 Task: Find connections with filter location Bad Vilbel with filter topic #Affiliationwith filter profile language Potuguese with filter current company Guidepoint with filter school Indian Institute of Management Bangalore with filter industry Sports Teams and Clubs with filter service category HR Consulting with filter keywords title Hotel Front Door Greeter
Action: Mouse moved to (617, 77)
Screenshot: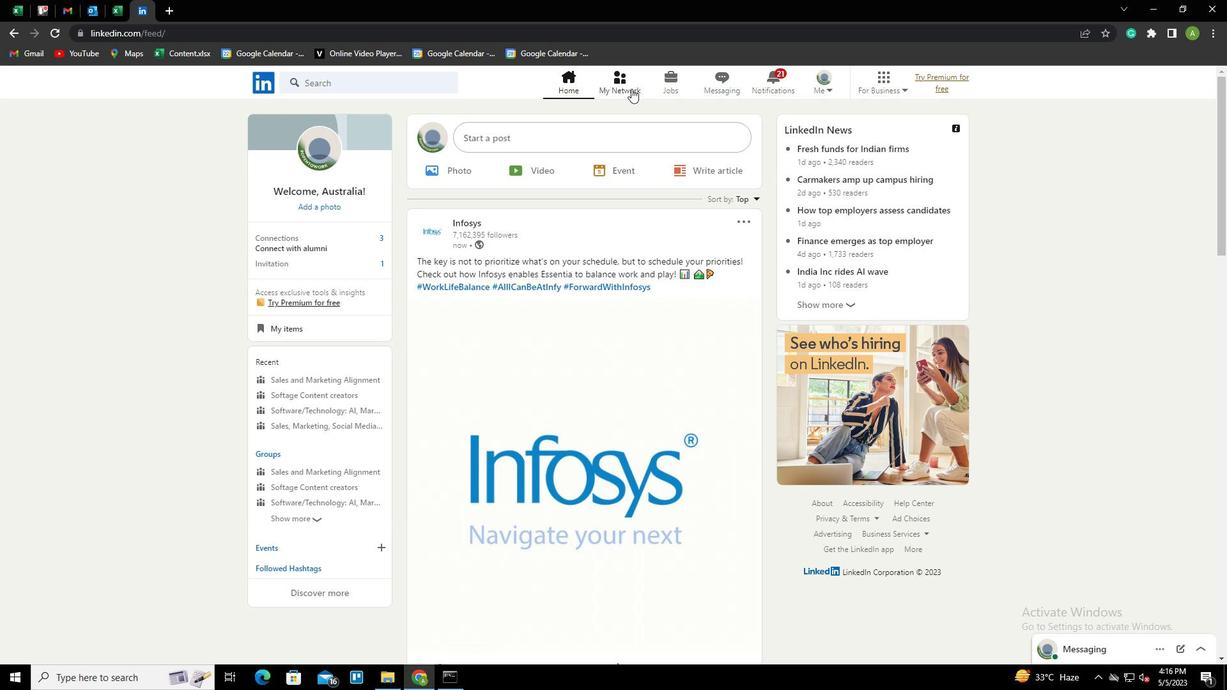
Action: Mouse pressed left at (617, 77)
Screenshot: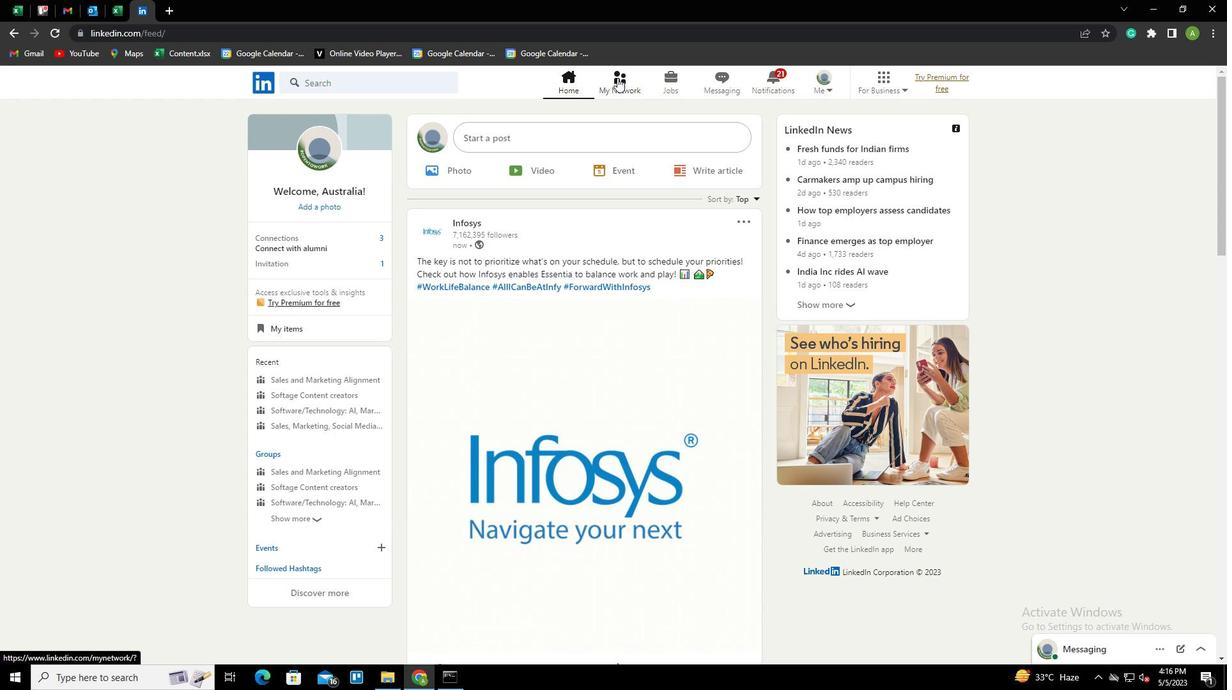 
Action: Mouse moved to (315, 153)
Screenshot: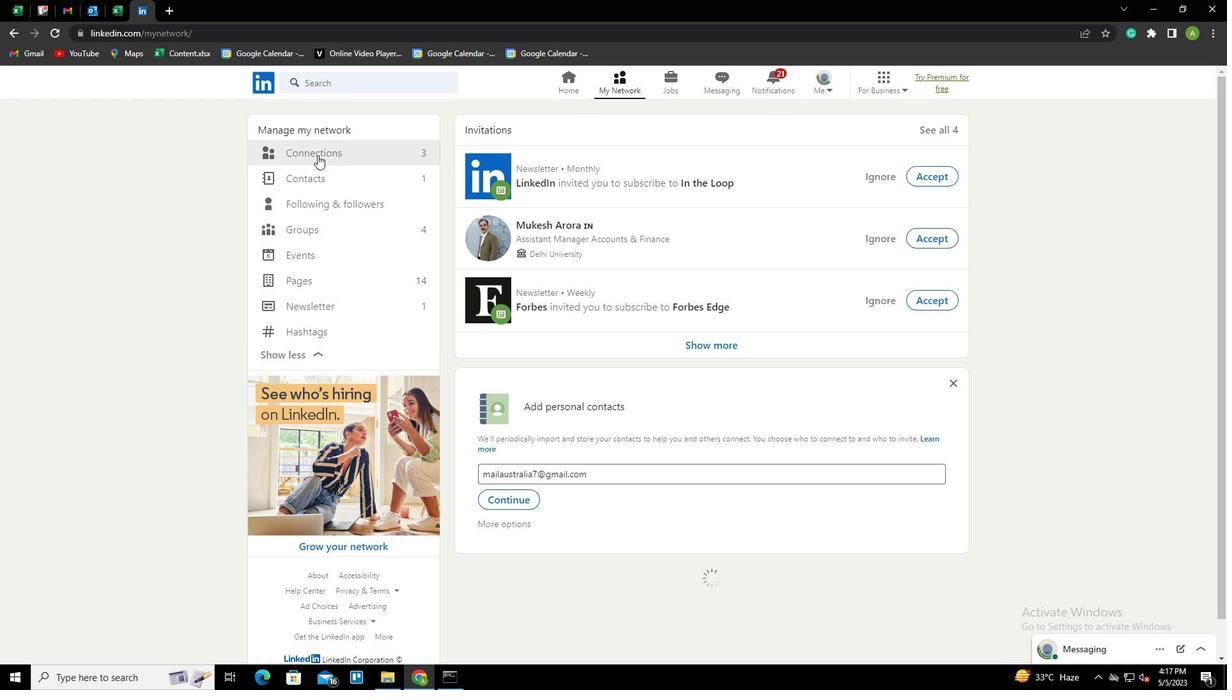 
Action: Mouse pressed left at (315, 153)
Screenshot: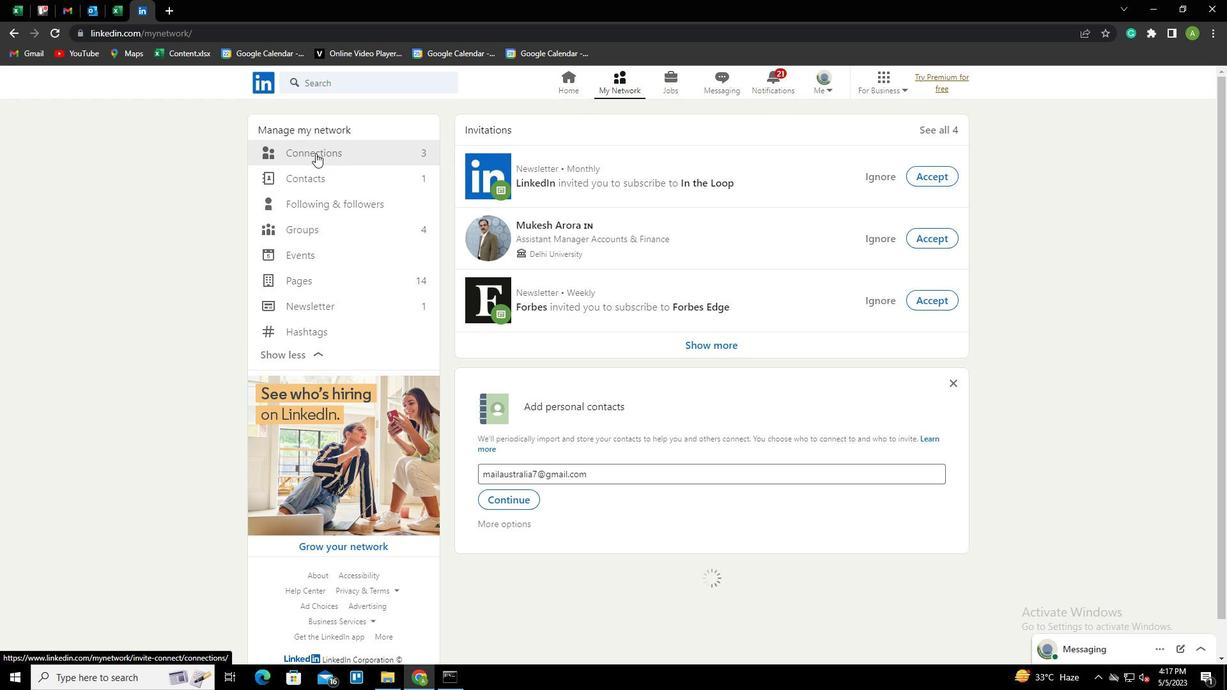 
Action: Mouse moved to (691, 154)
Screenshot: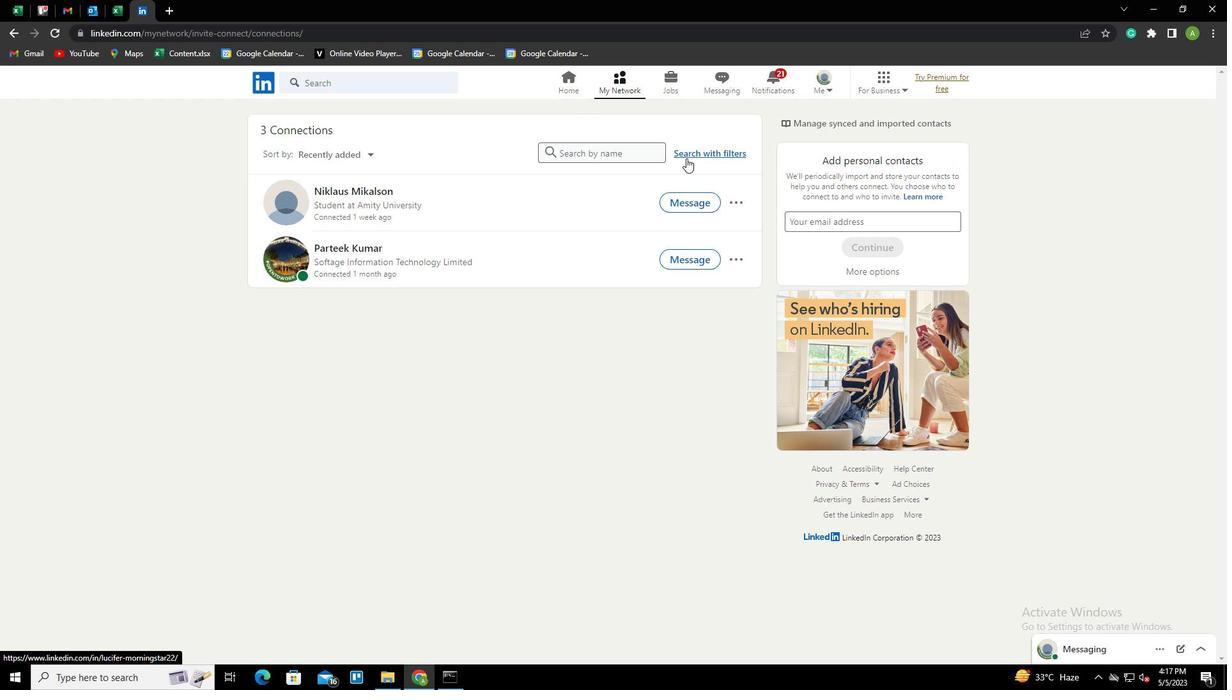 
Action: Mouse pressed left at (691, 154)
Screenshot: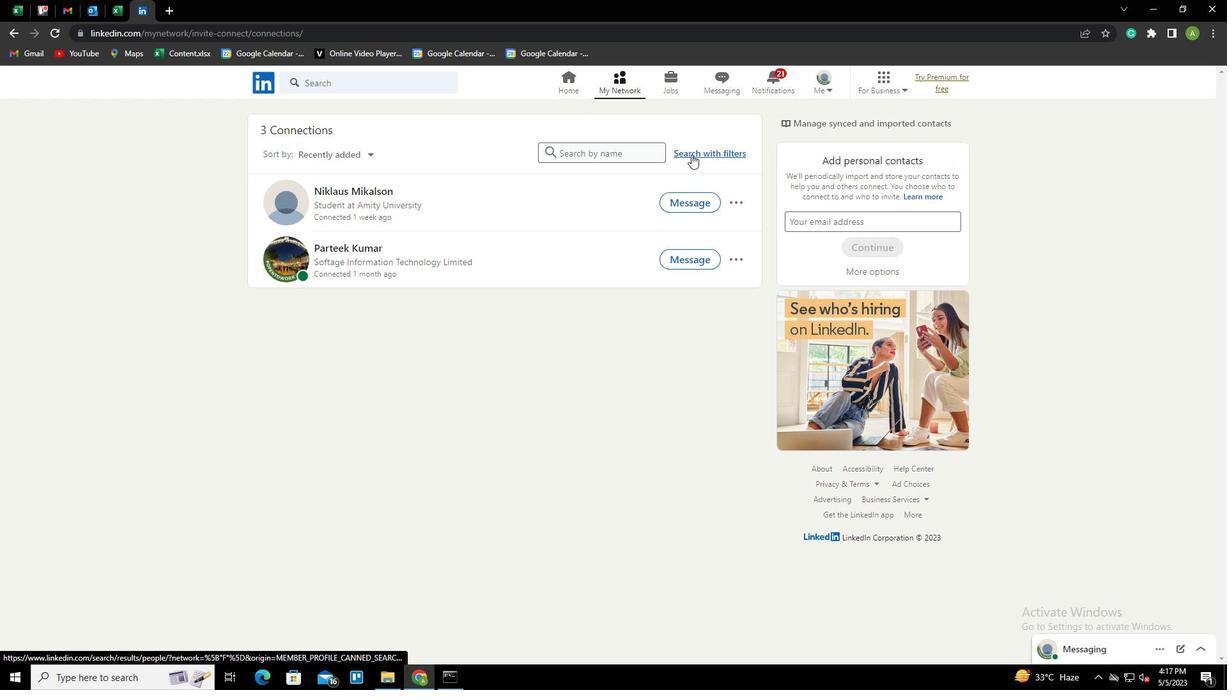 
Action: Mouse moved to (653, 116)
Screenshot: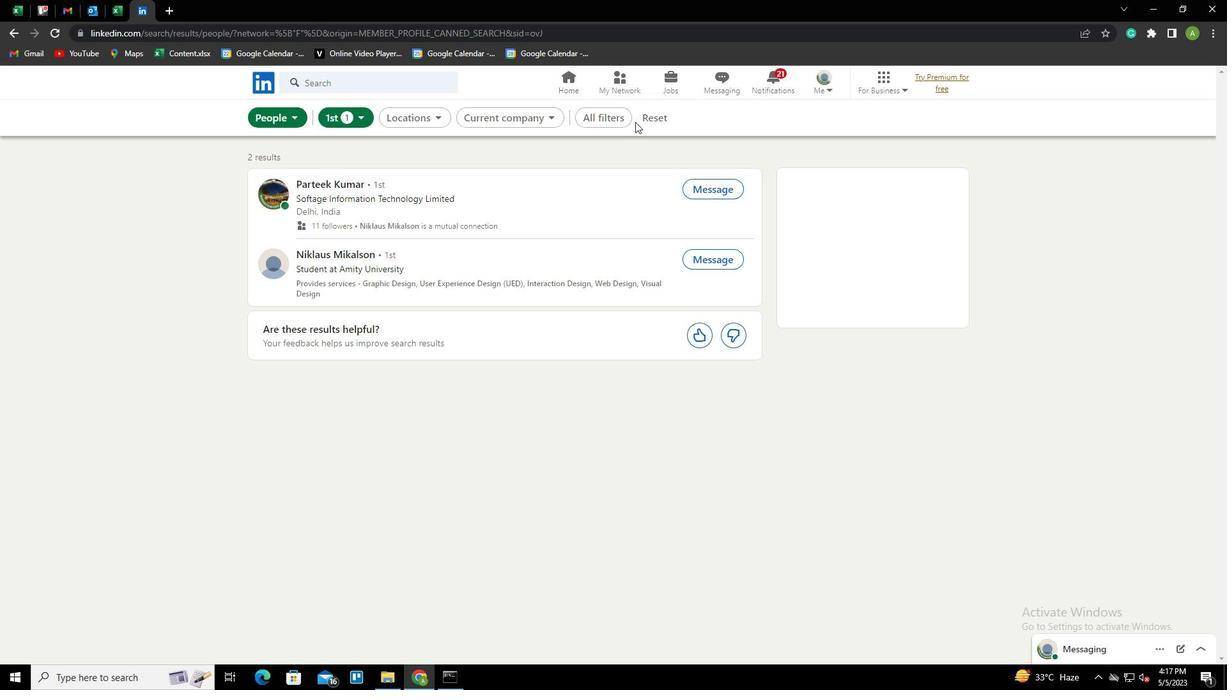 
Action: Mouse pressed left at (653, 116)
Screenshot: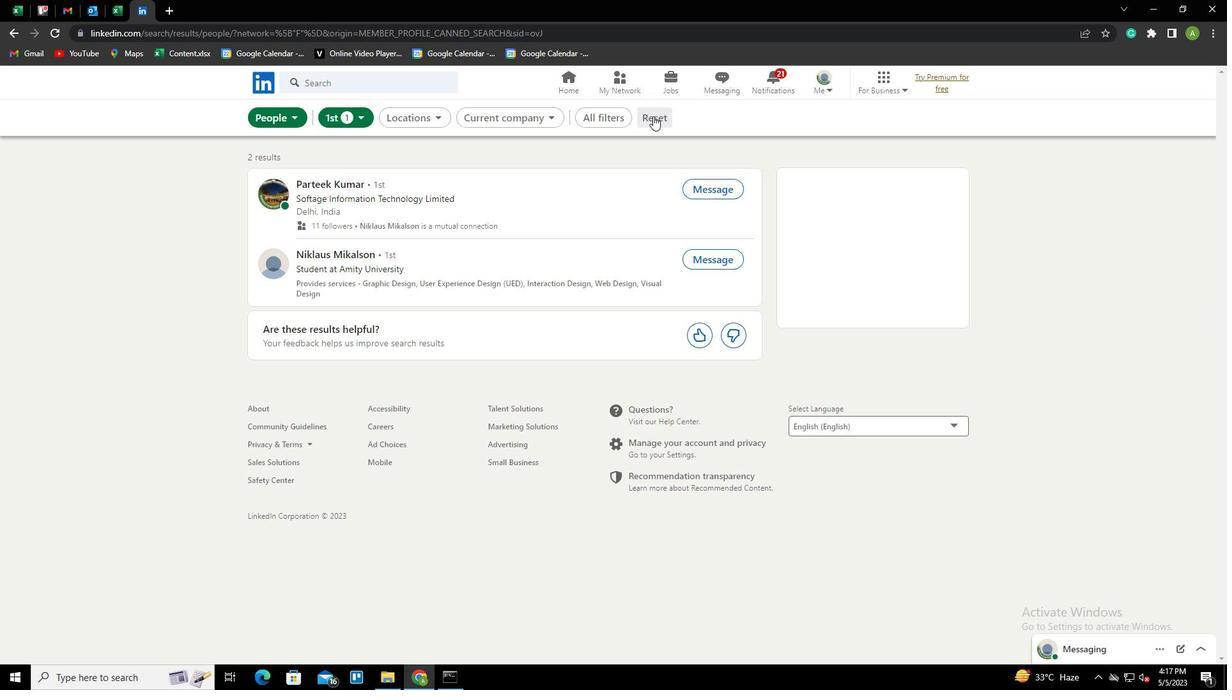 
Action: Mouse moved to (636, 118)
Screenshot: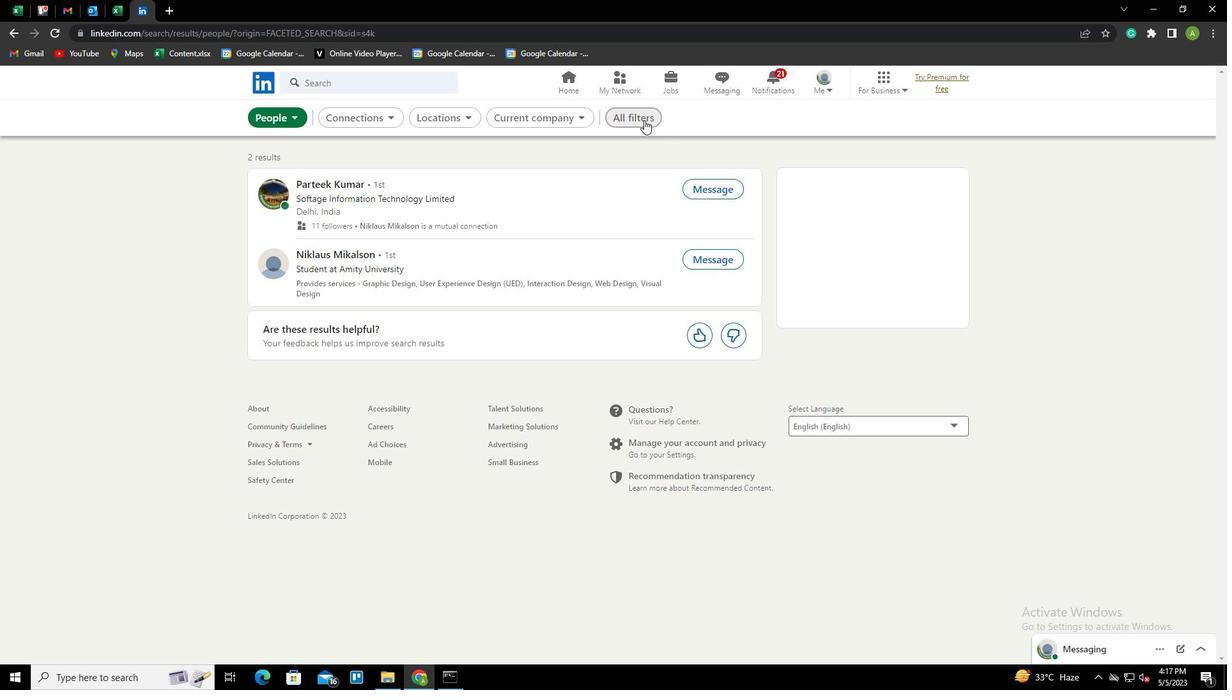 
Action: Mouse pressed left at (636, 118)
Screenshot: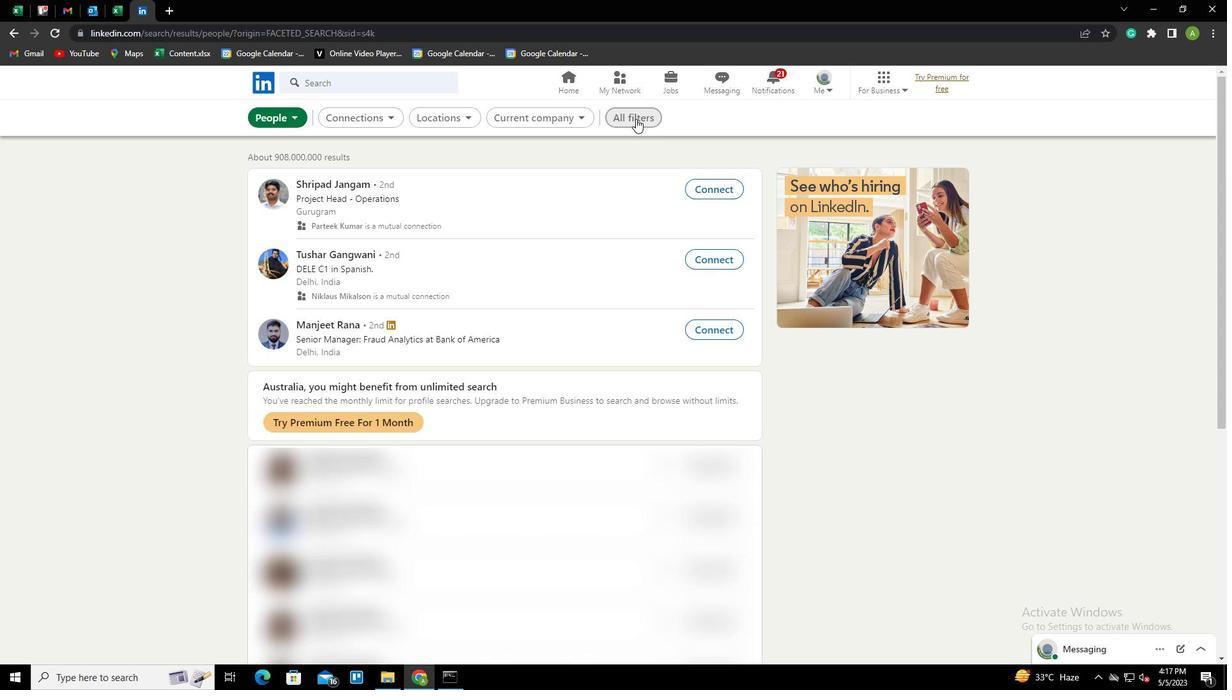 
Action: Mouse moved to (994, 377)
Screenshot: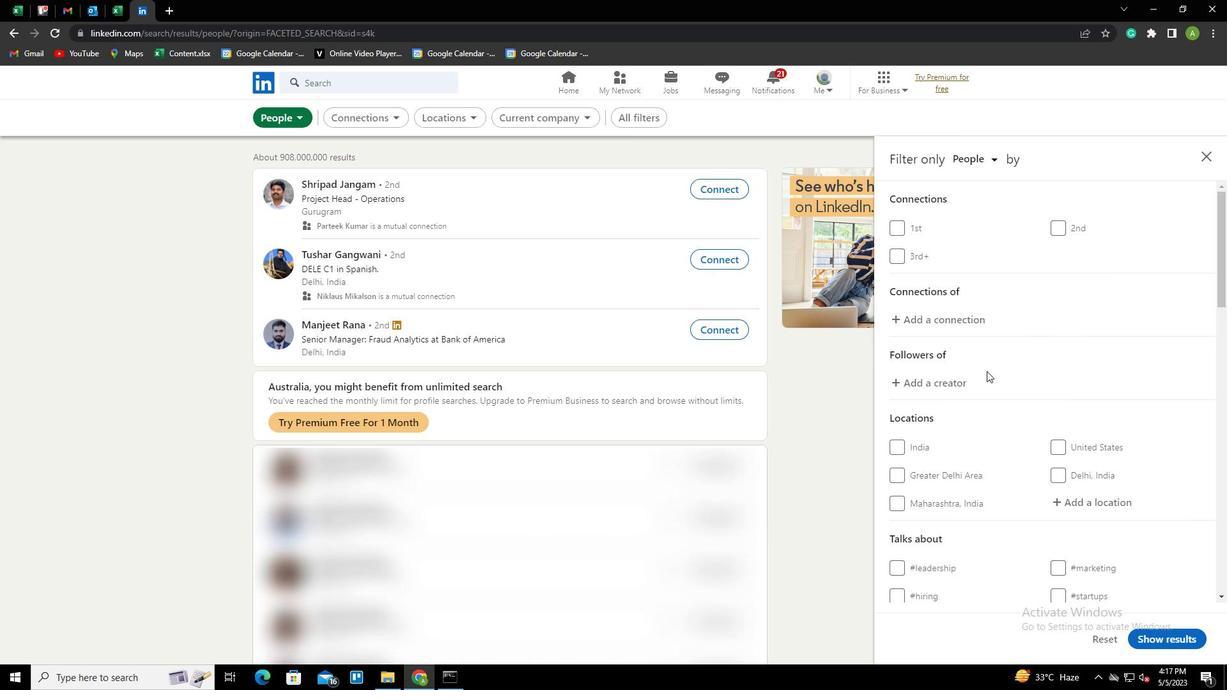 
Action: Mouse scrolled (994, 376) with delta (0, 0)
Screenshot: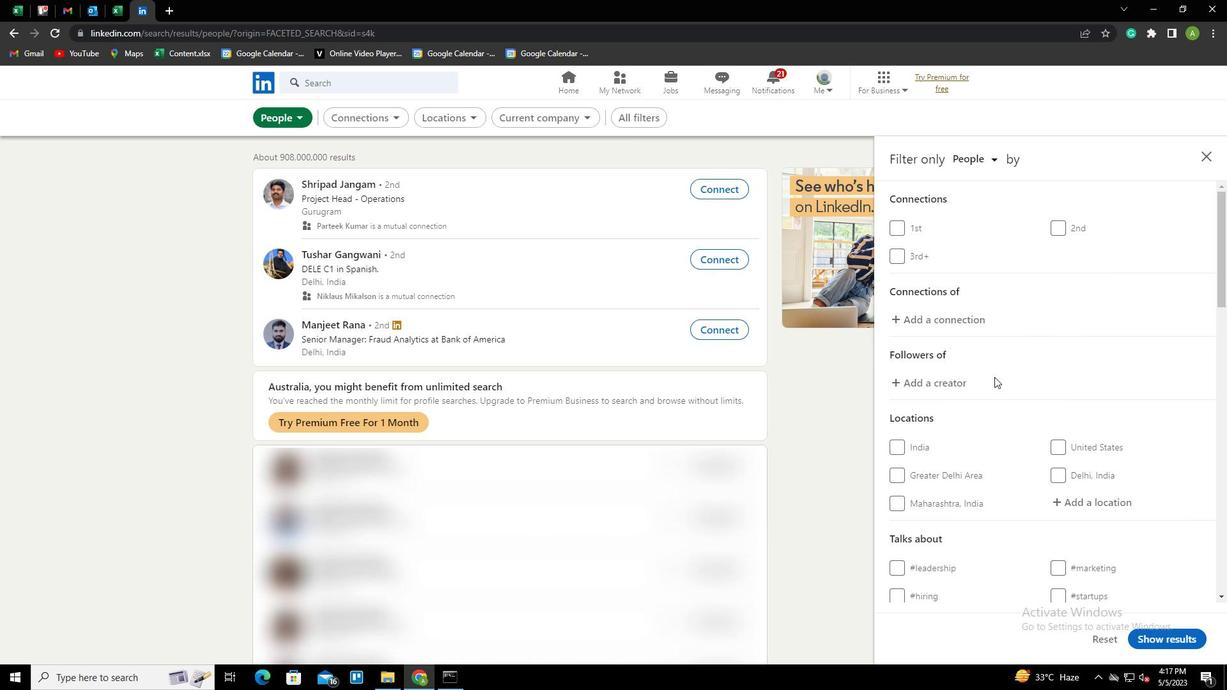 
Action: Mouse scrolled (994, 376) with delta (0, 0)
Screenshot: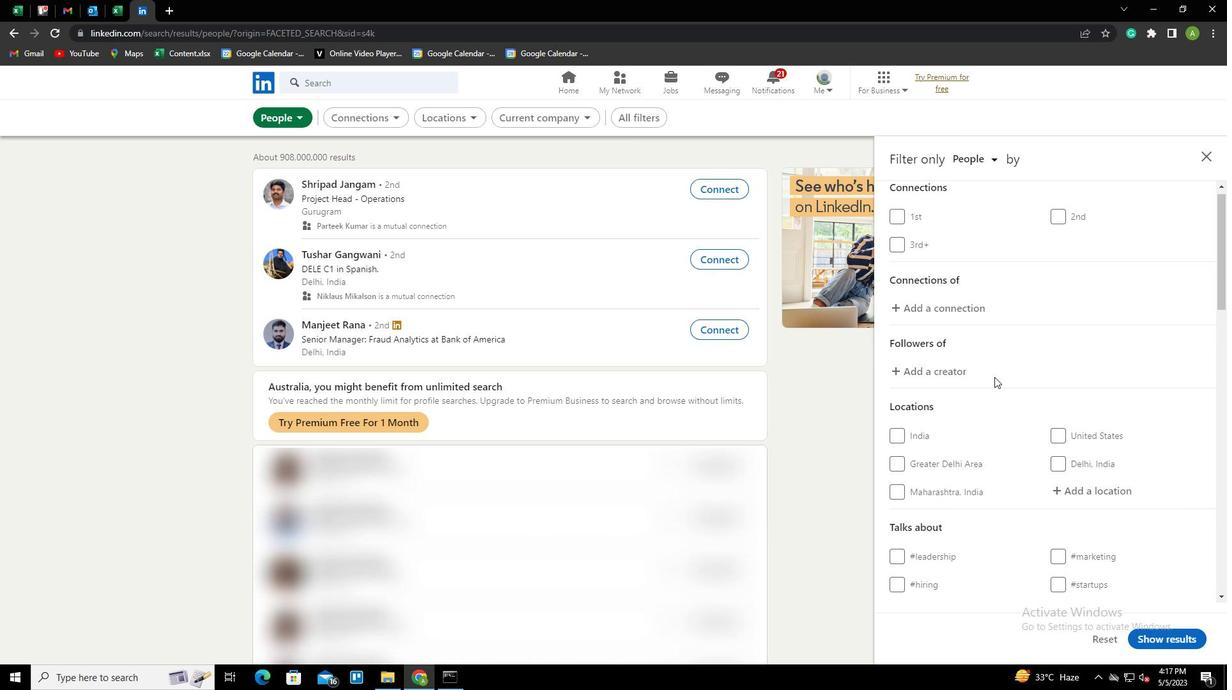 
Action: Mouse moved to (1072, 373)
Screenshot: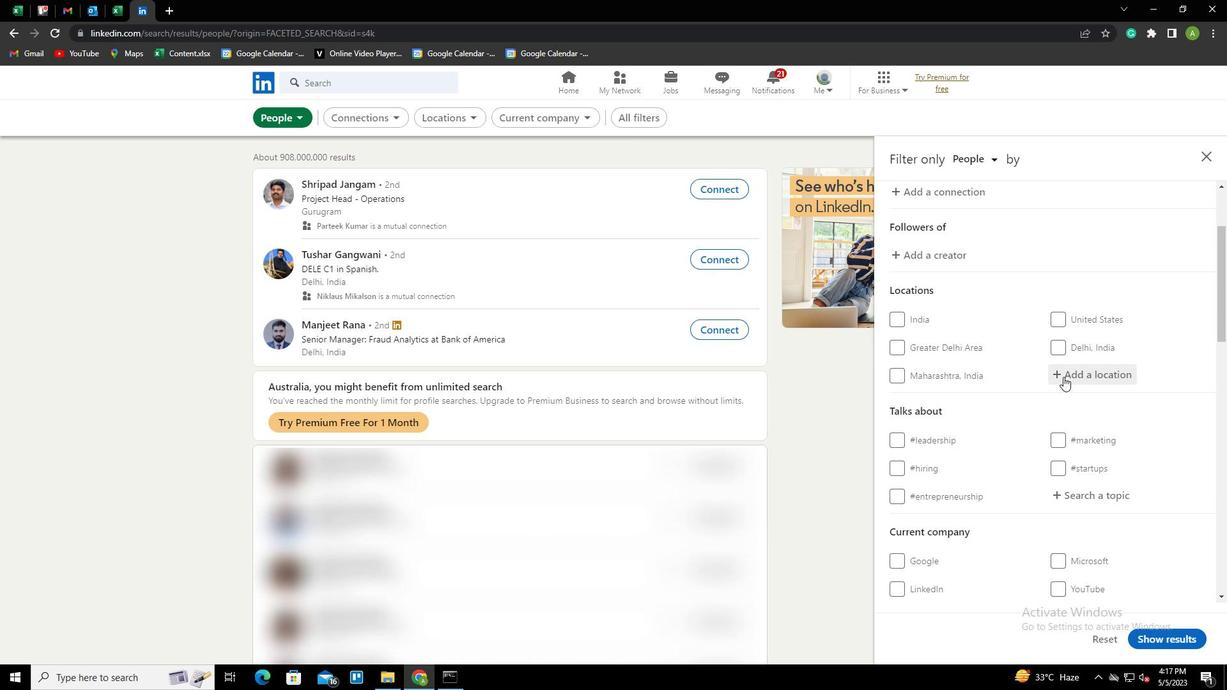
Action: Mouse pressed left at (1072, 373)
Screenshot: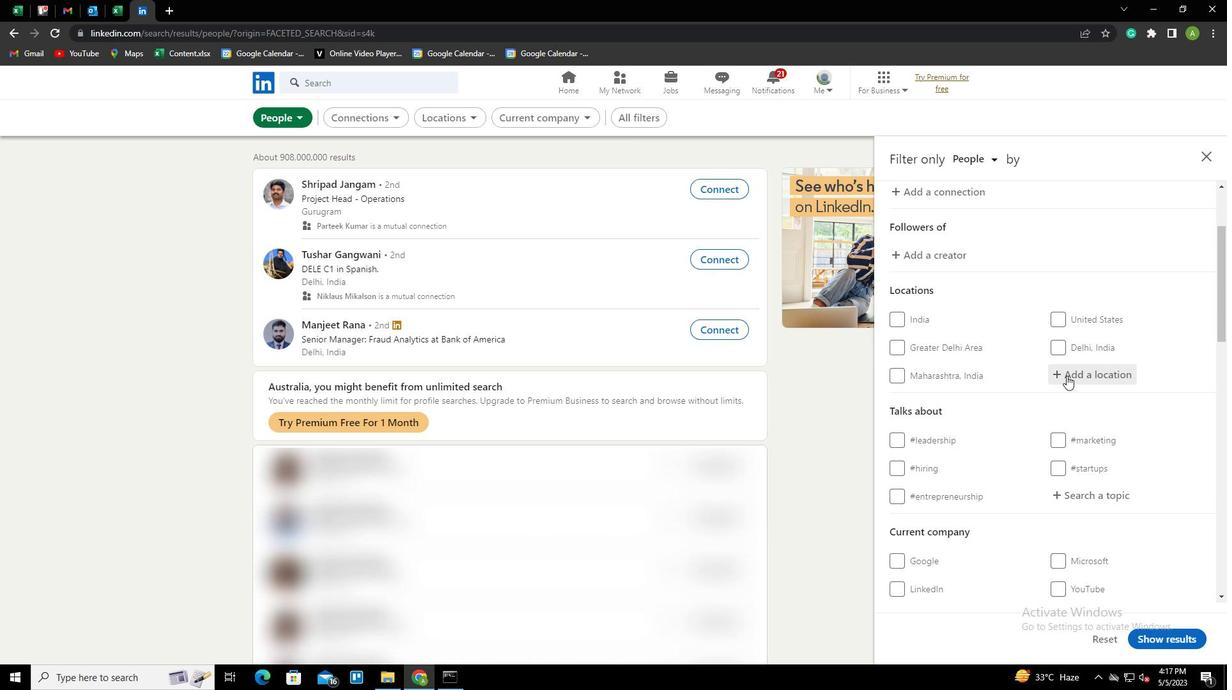 
Action: Key pressed <Key.shift>BAD<Key.space><Key.shift>VILBEL<Key.down><Key.enter>
Screenshot: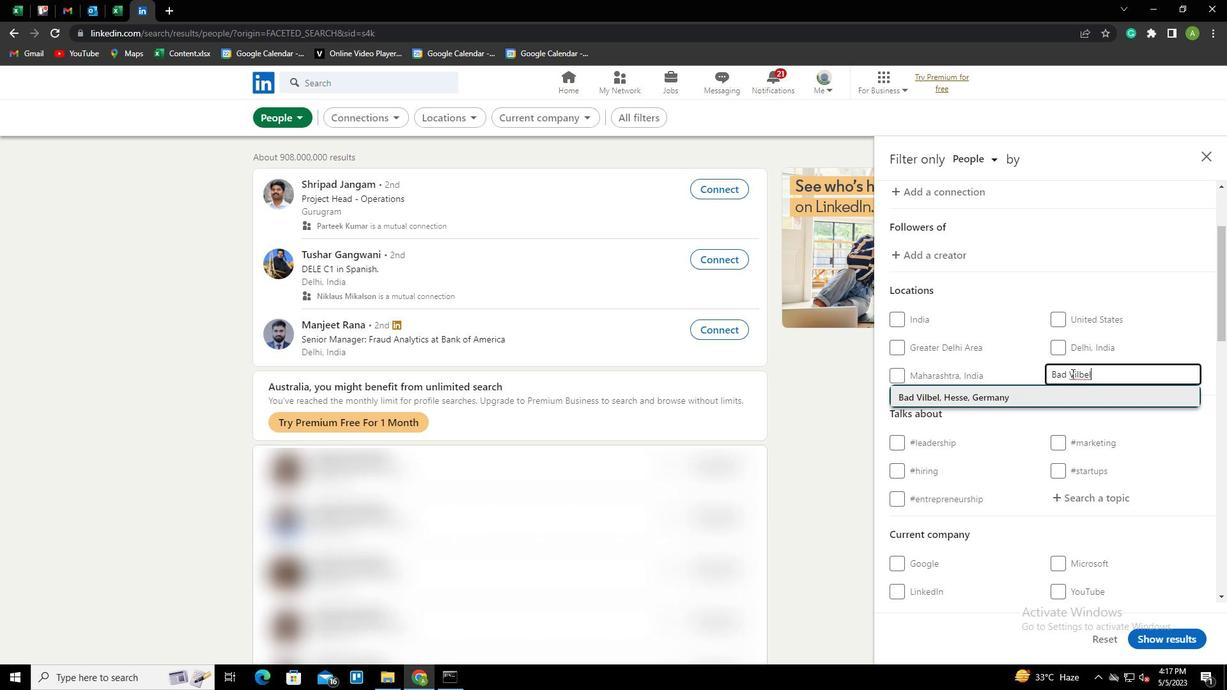 
Action: Mouse scrolled (1072, 373) with delta (0, 0)
Screenshot: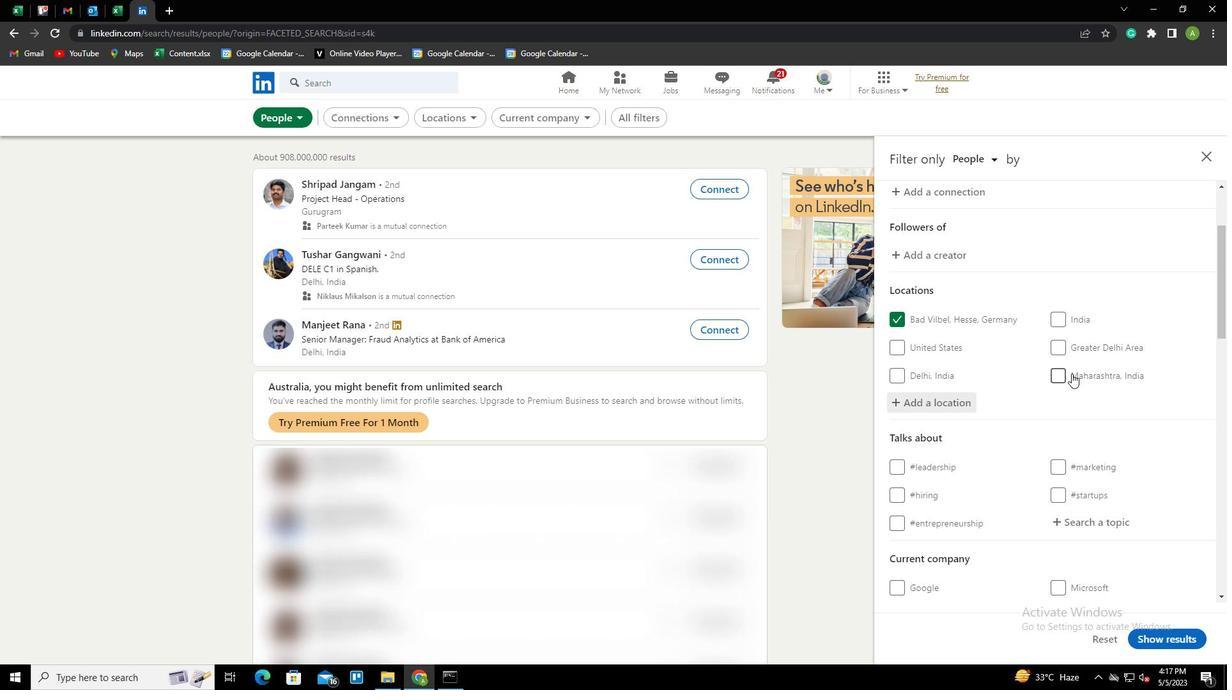 
Action: Mouse scrolled (1072, 373) with delta (0, 0)
Screenshot: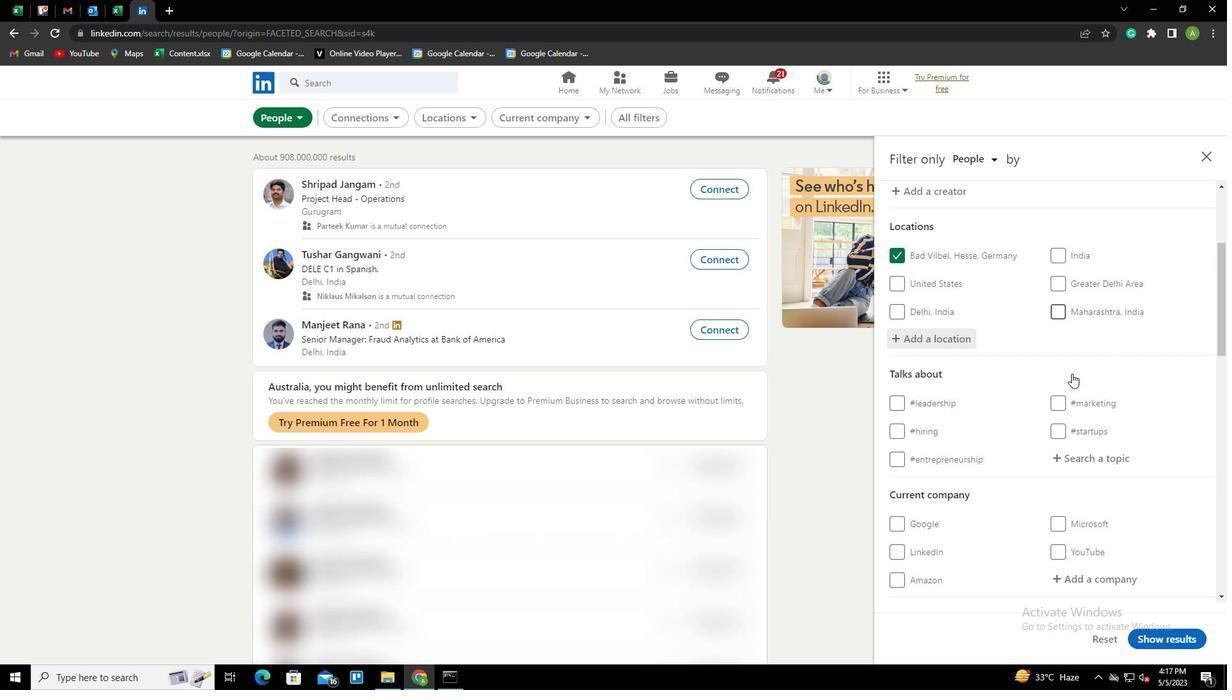 
Action: Mouse moved to (1070, 398)
Screenshot: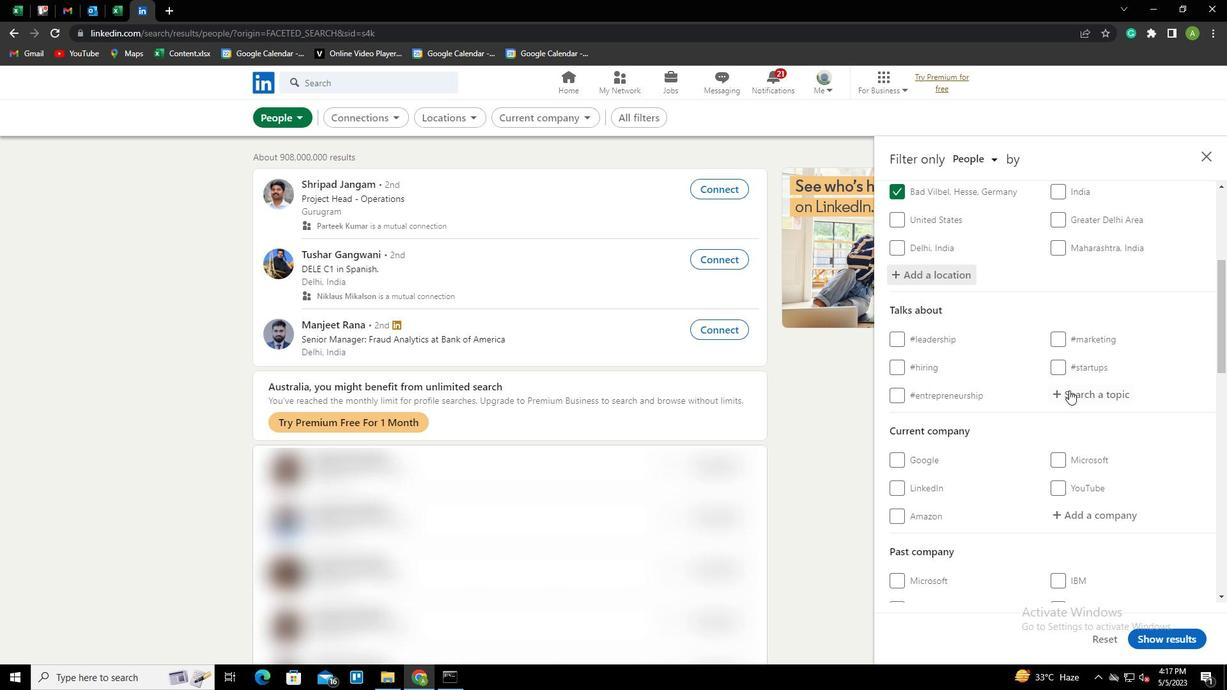 
Action: Mouse pressed left at (1070, 398)
Screenshot: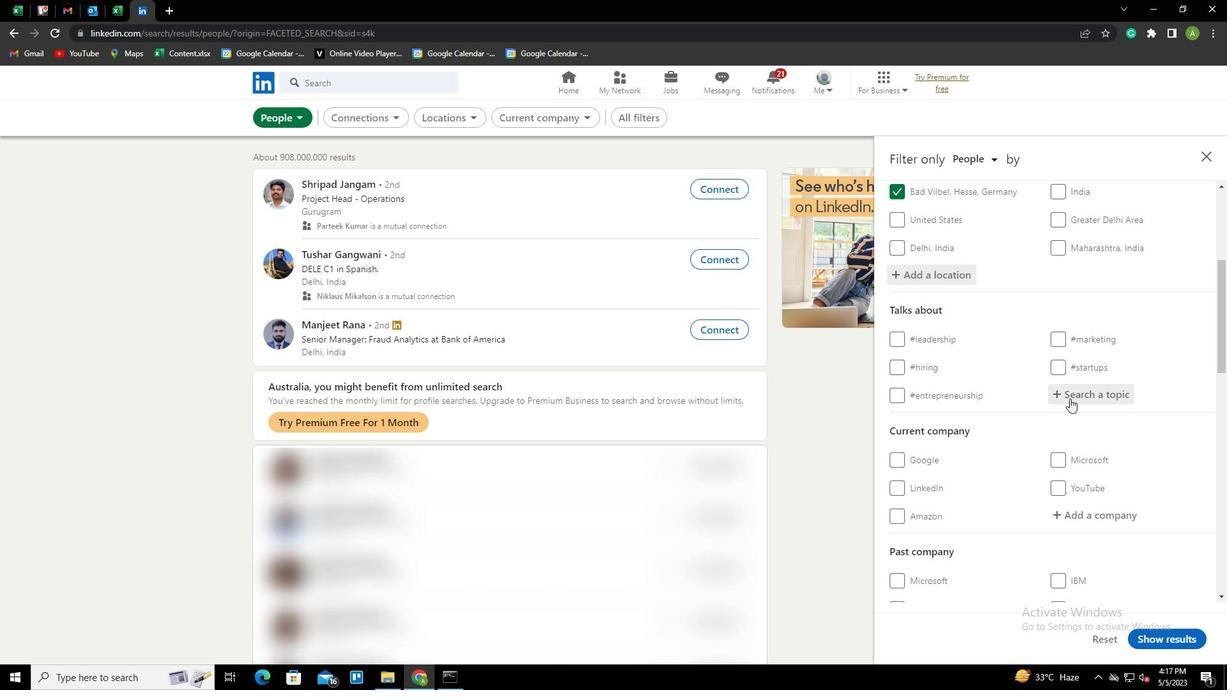 
Action: Key pressed AFFILATION
Screenshot: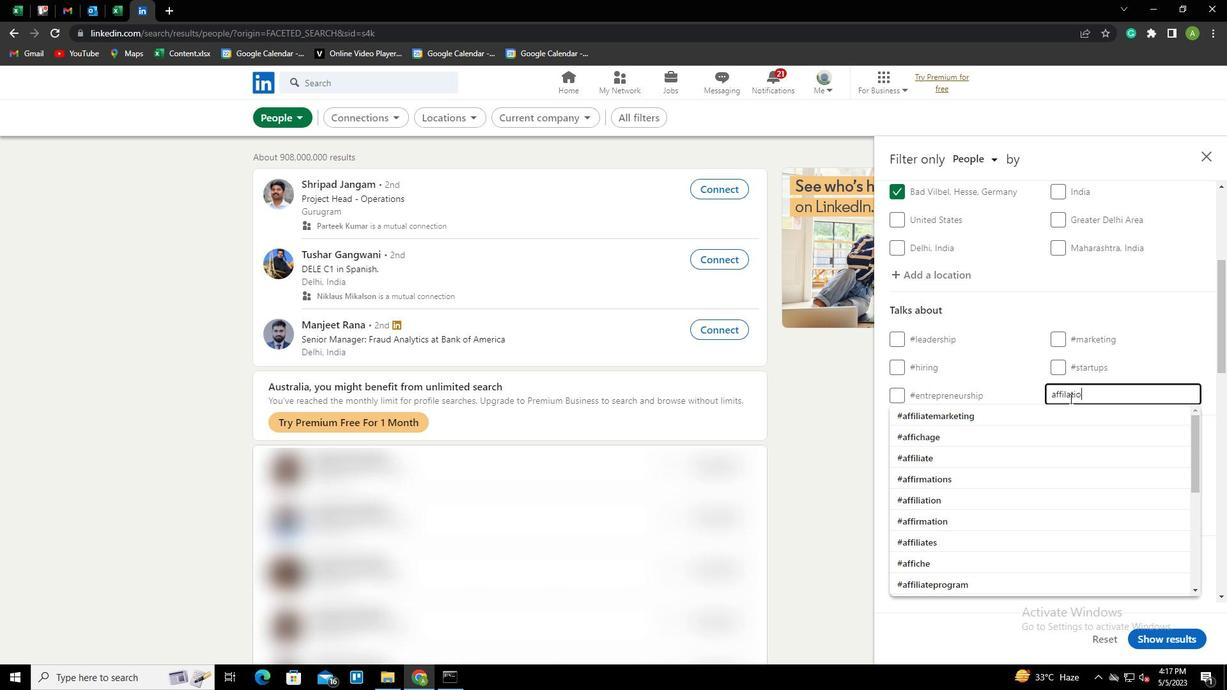 
Action: Mouse moved to (1104, 409)
Screenshot: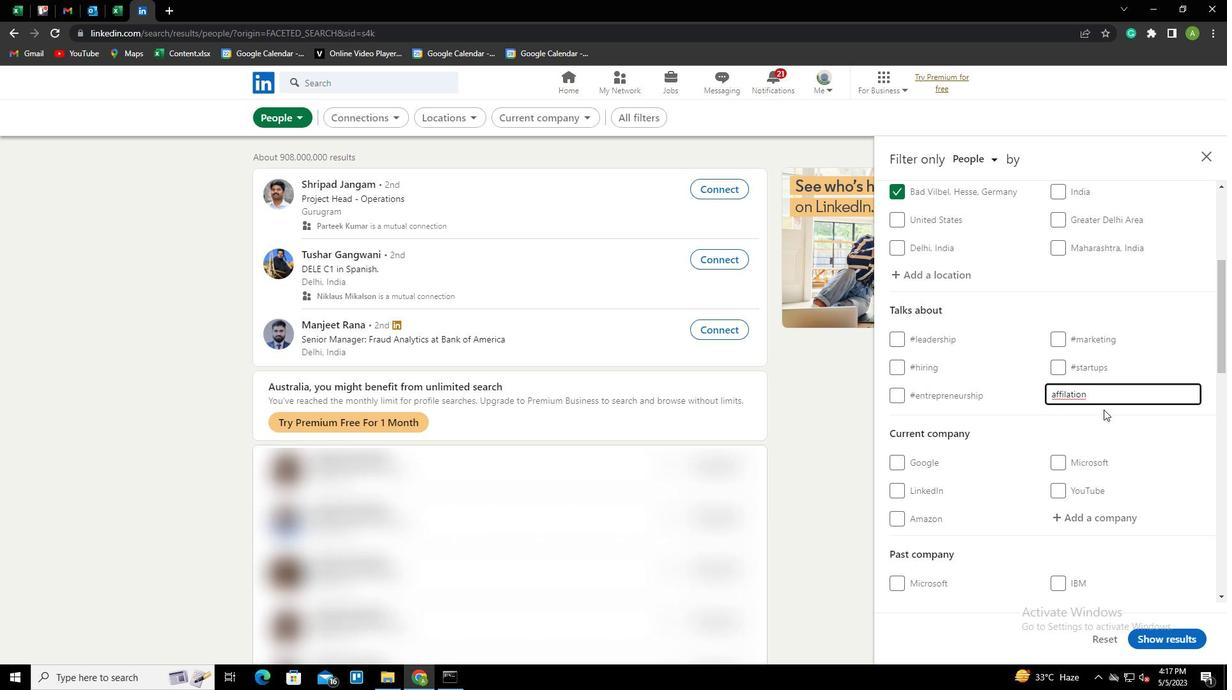 
Action: Key pressed <Key.left><Key.left><Key.left><Key.left><Key.left>I<Key.down><Key.enter>
Screenshot: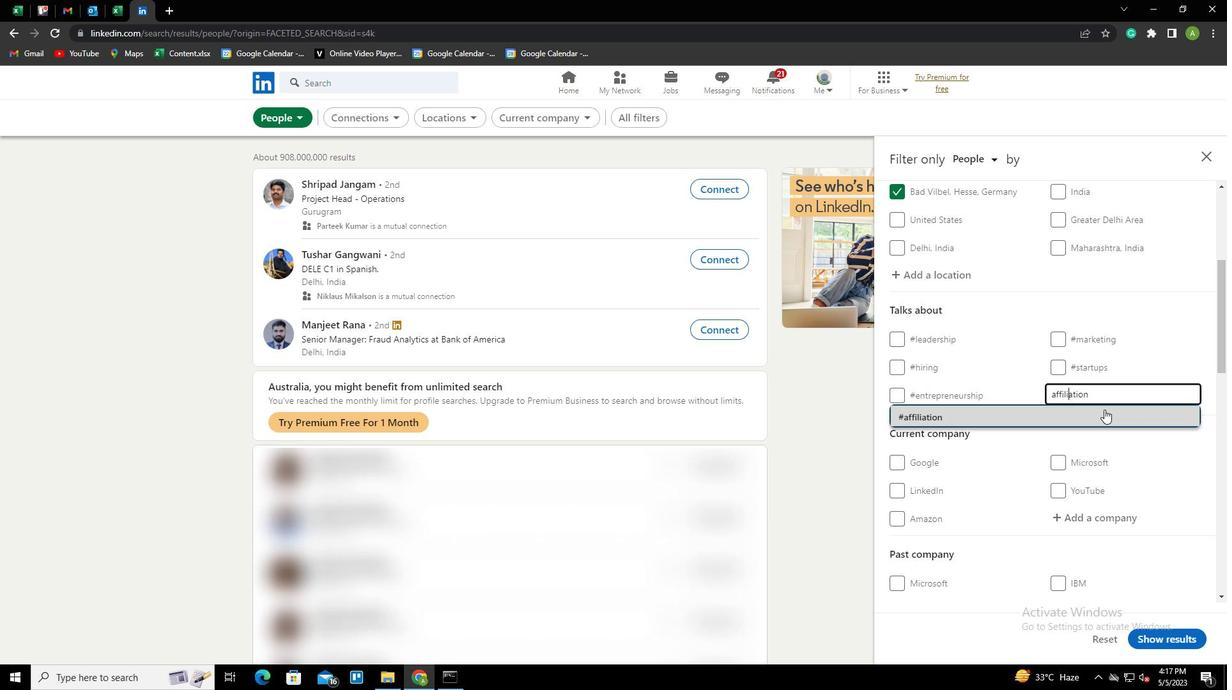 
Action: Mouse scrolled (1104, 409) with delta (0, 0)
Screenshot: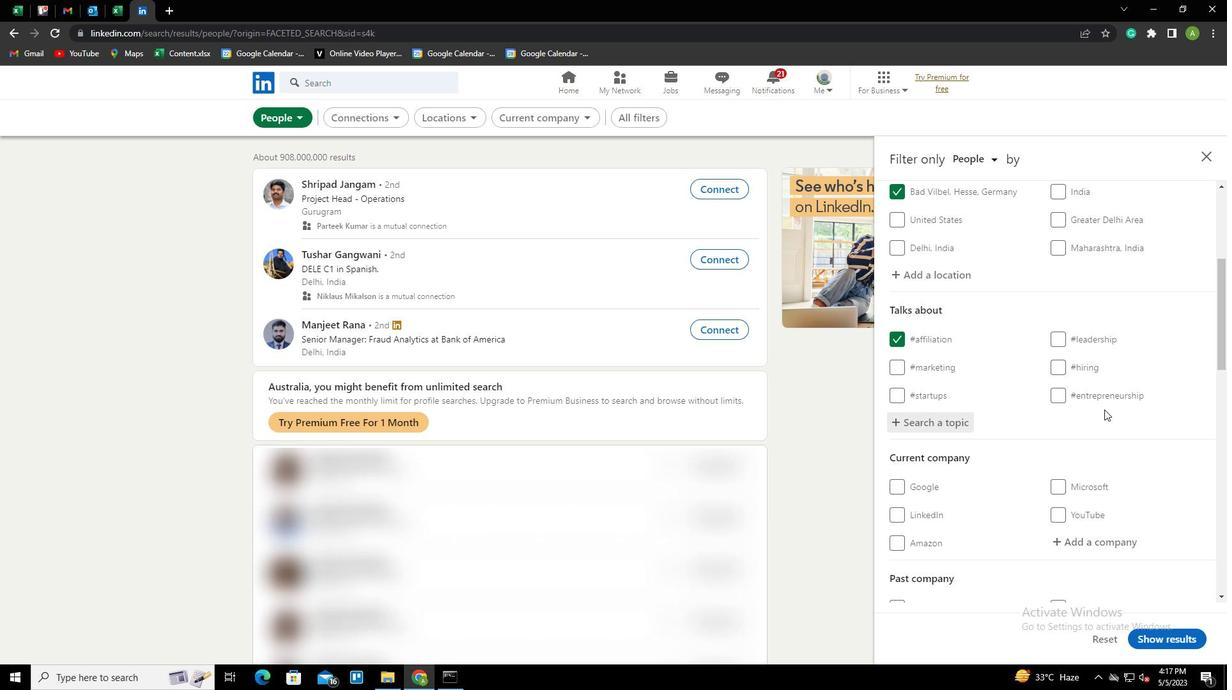 
Action: Mouse scrolled (1104, 409) with delta (0, 0)
Screenshot: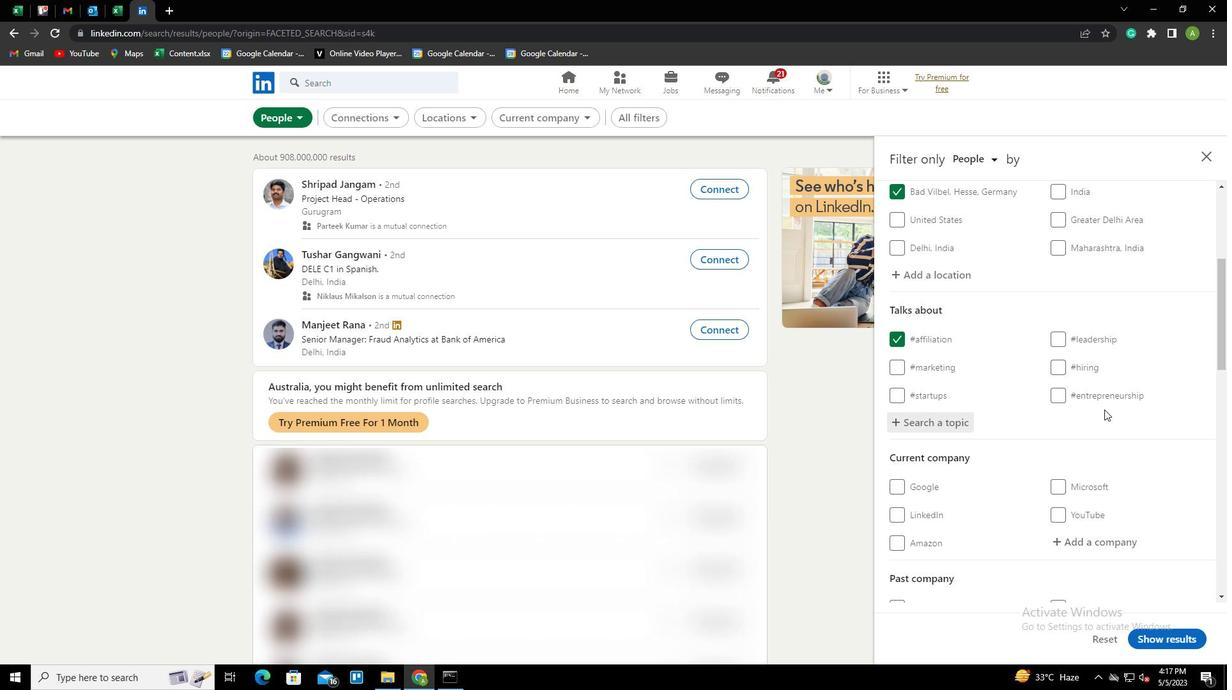 
Action: Mouse scrolled (1104, 409) with delta (0, 0)
Screenshot: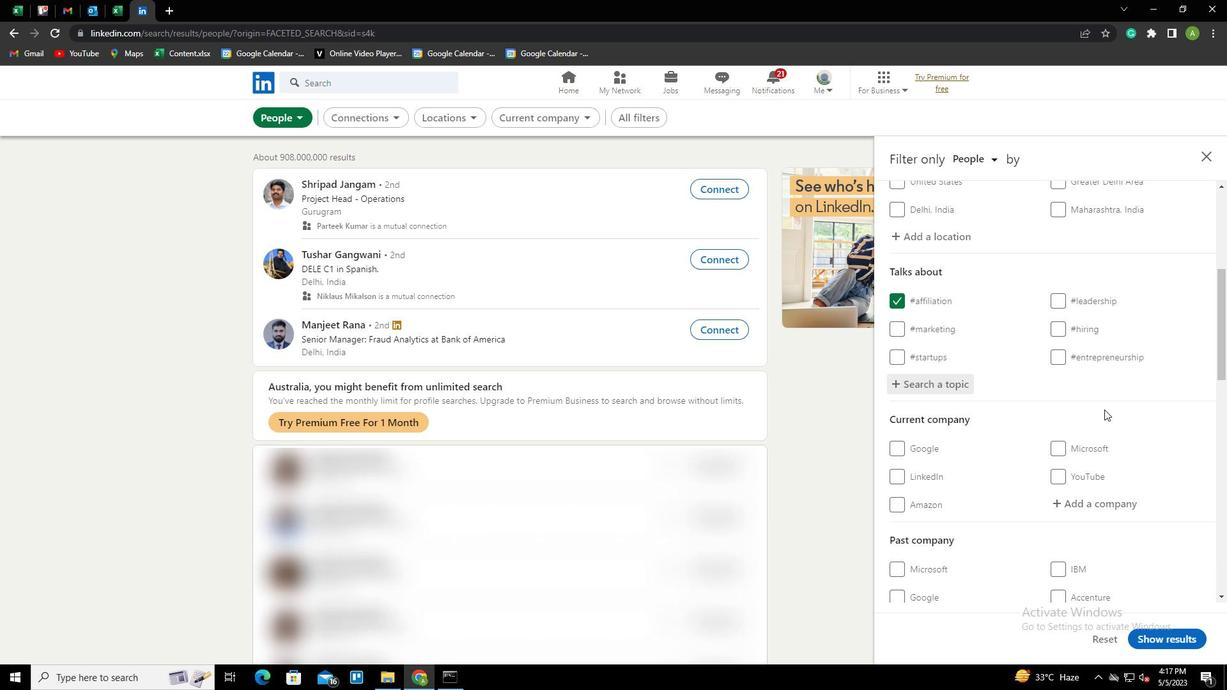 
Action: Mouse scrolled (1104, 409) with delta (0, 0)
Screenshot: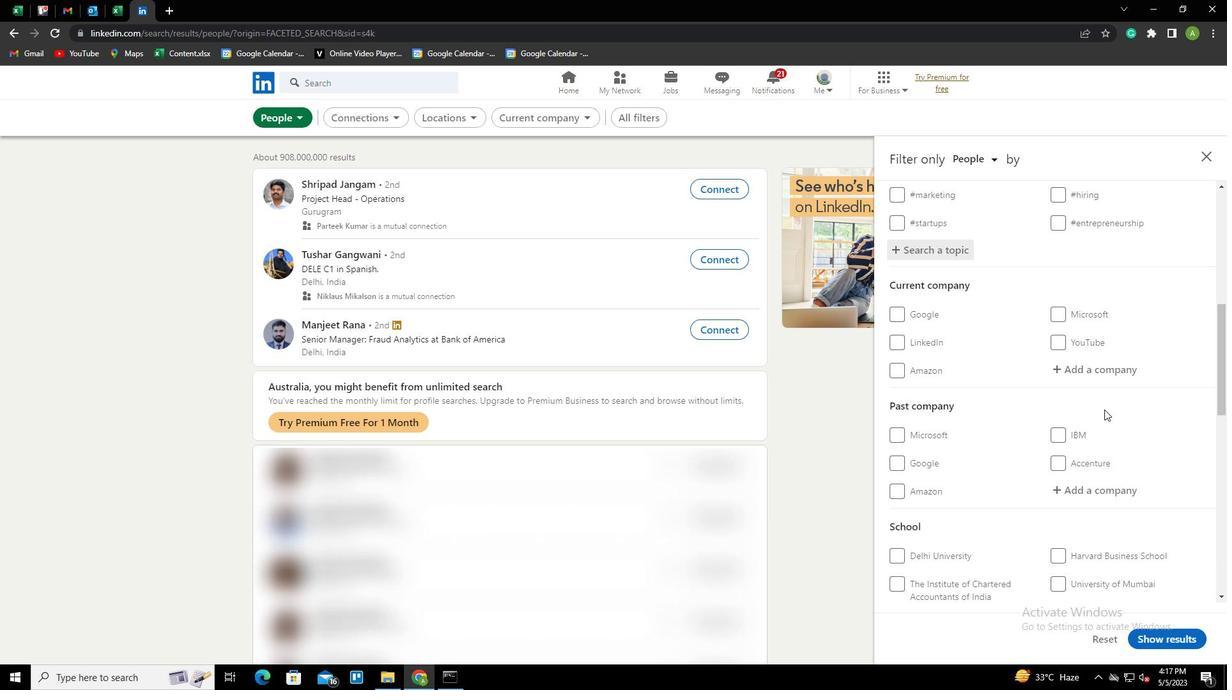 
Action: Mouse scrolled (1104, 409) with delta (0, 0)
Screenshot: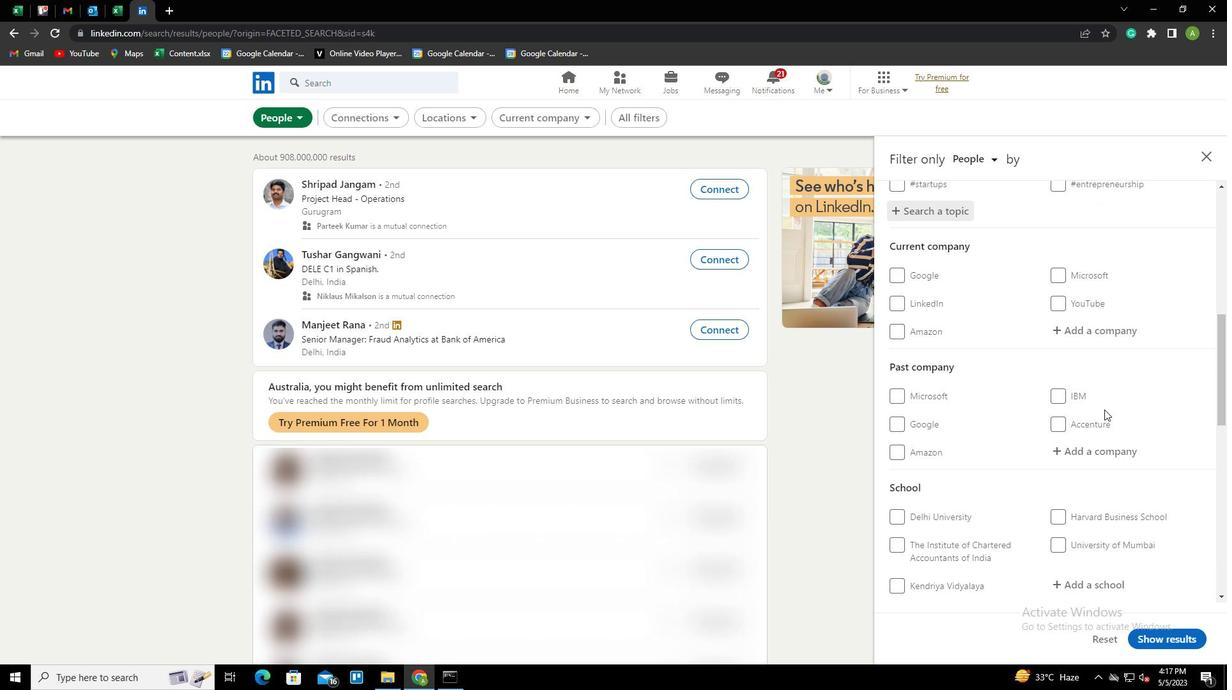 
Action: Mouse scrolled (1104, 409) with delta (0, 0)
Screenshot: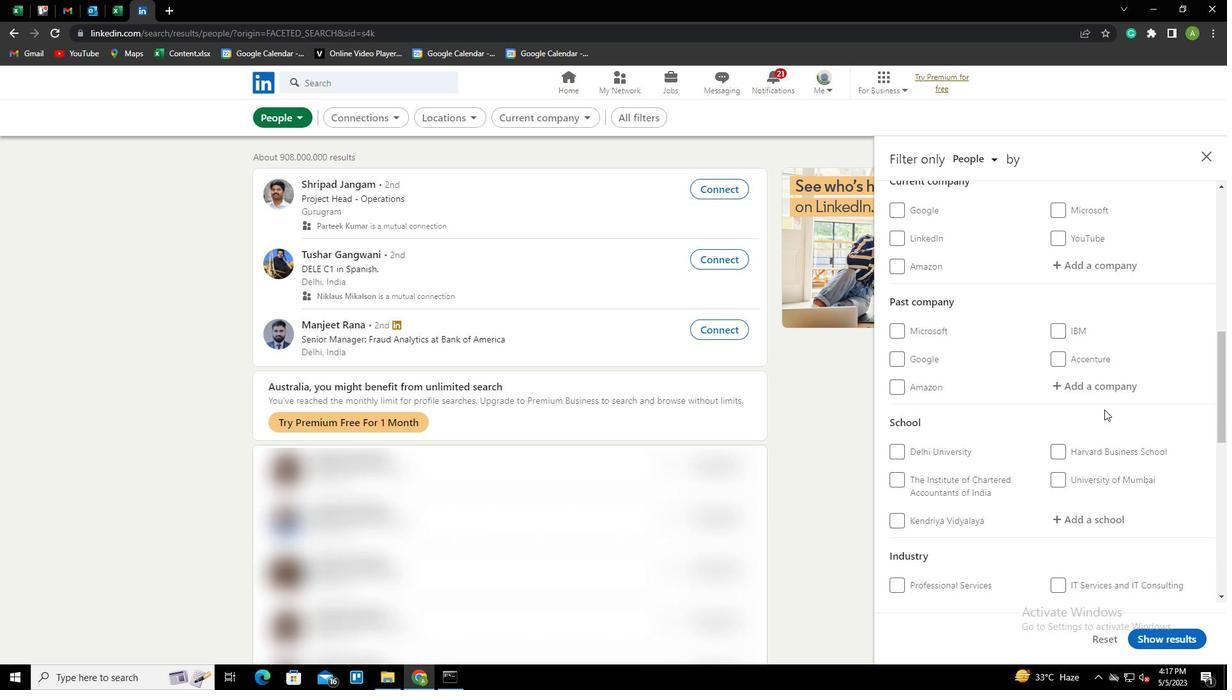
Action: Mouse scrolled (1104, 409) with delta (0, 0)
Screenshot: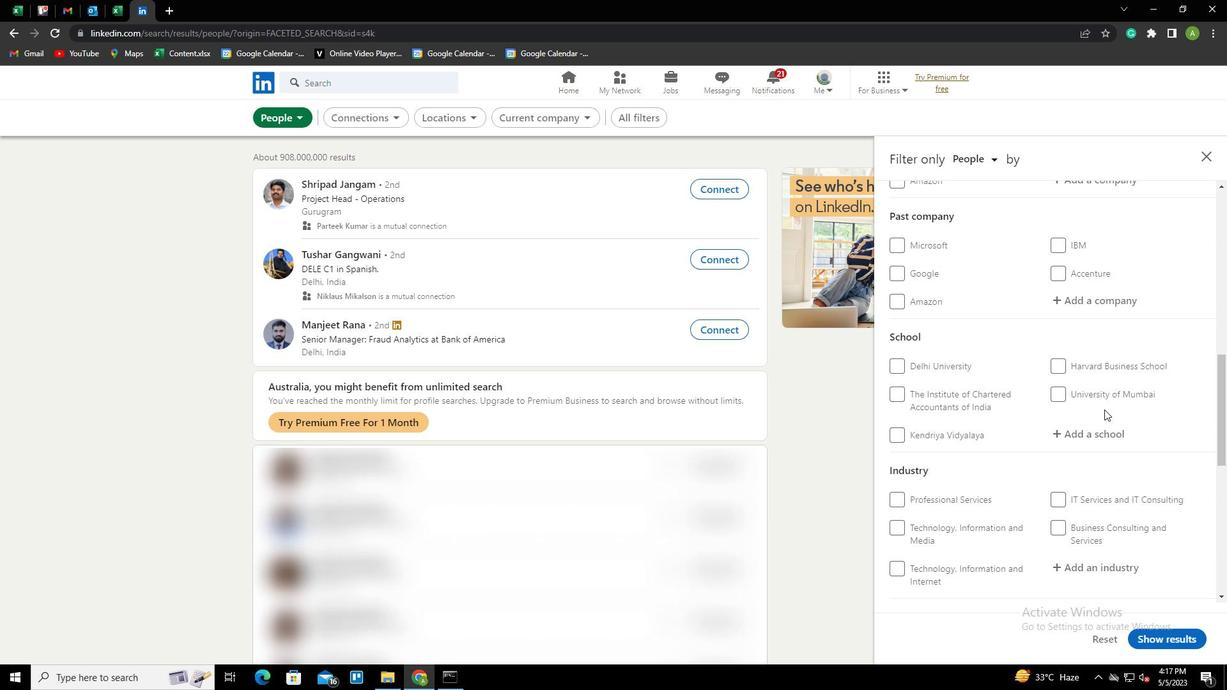 
Action: Mouse scrolled (1104, 409) with delta (0, 0)
Screenshot: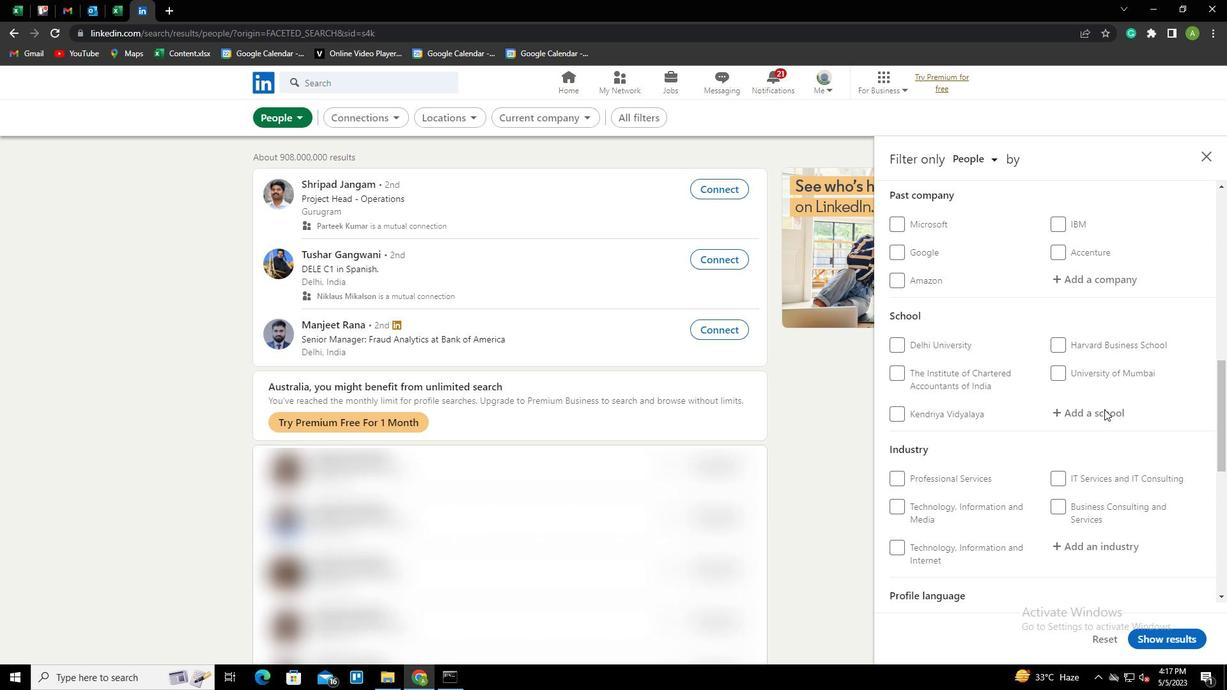 
Action: Mouse scrolled (1104, 409) with delta (0, 0)
Screenshot: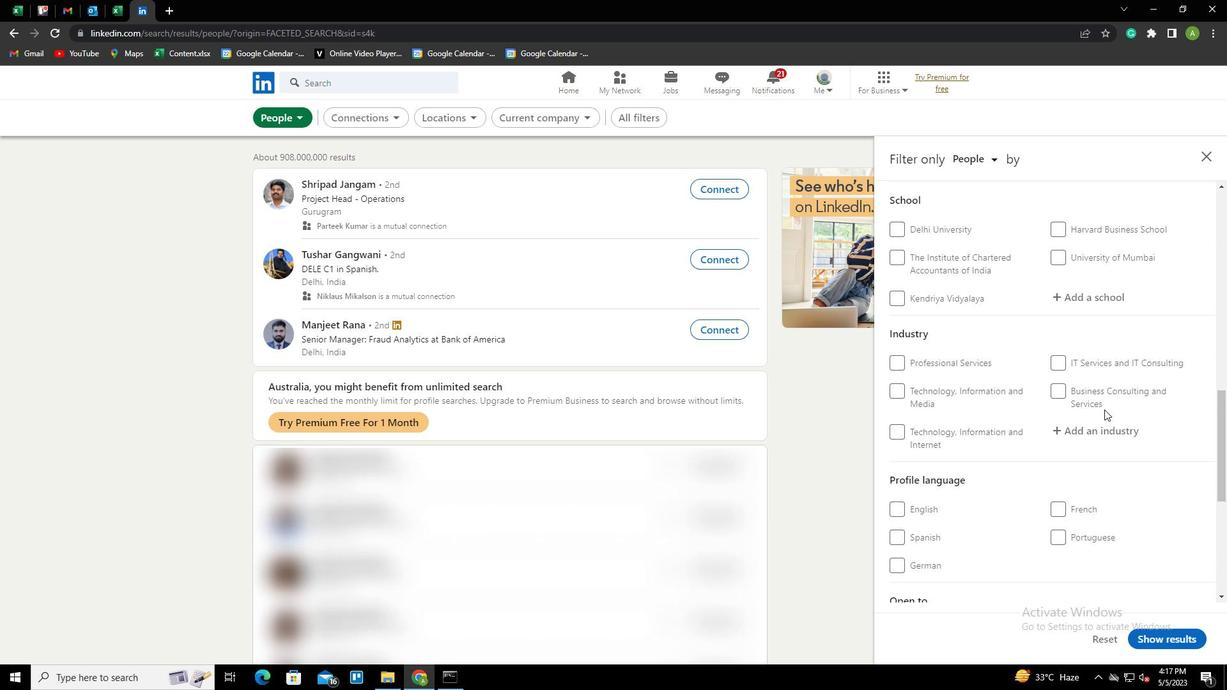 
Action: Mouse moved to (1068, 464)
Screenshot: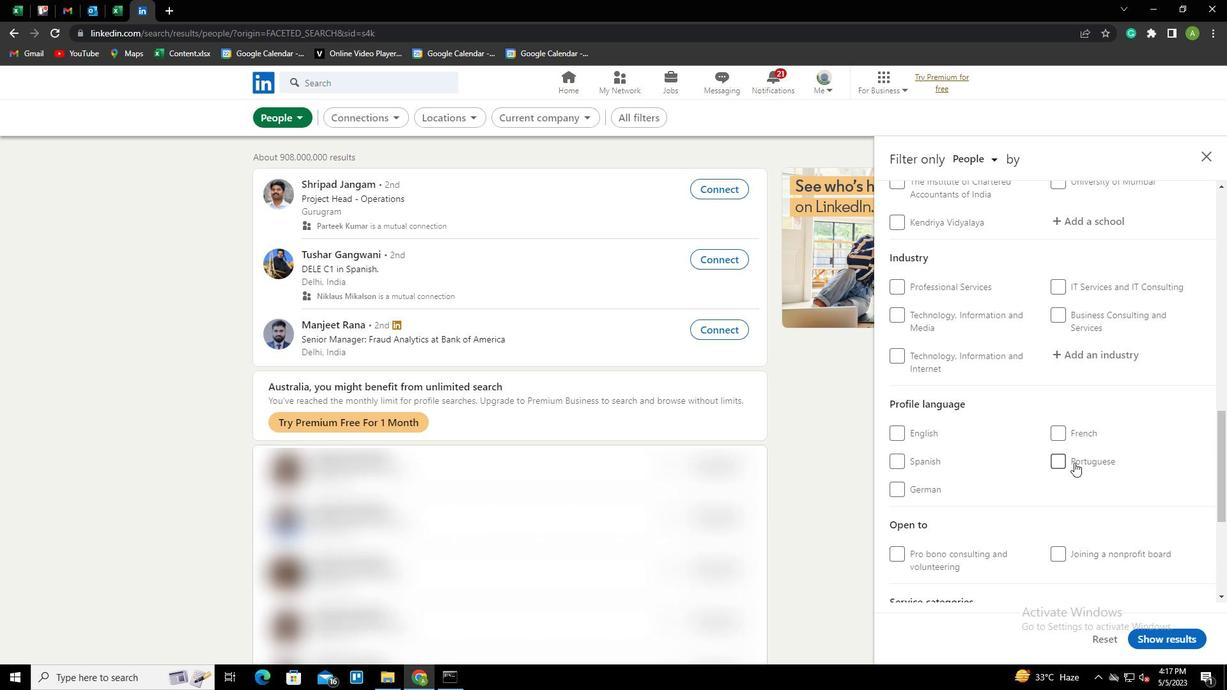
Action: Mouse pressed left at (1068, 464)
Screenshot: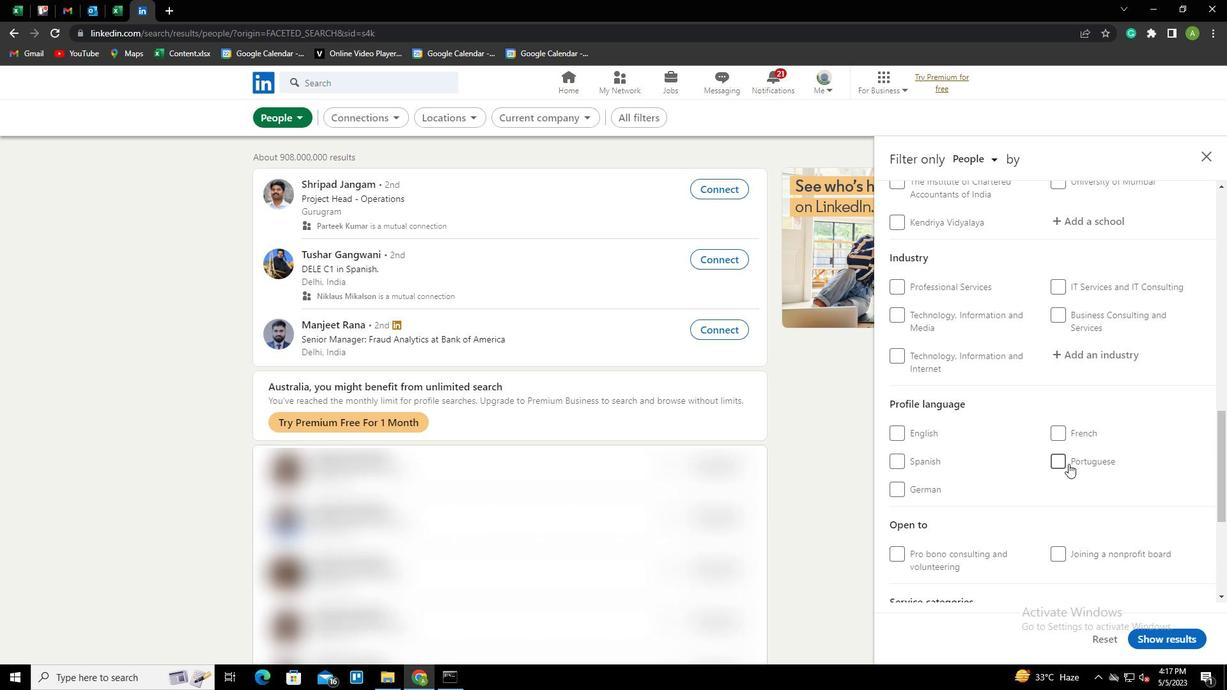 
Action: Mouse moved to (1121, 446)
Screenshot: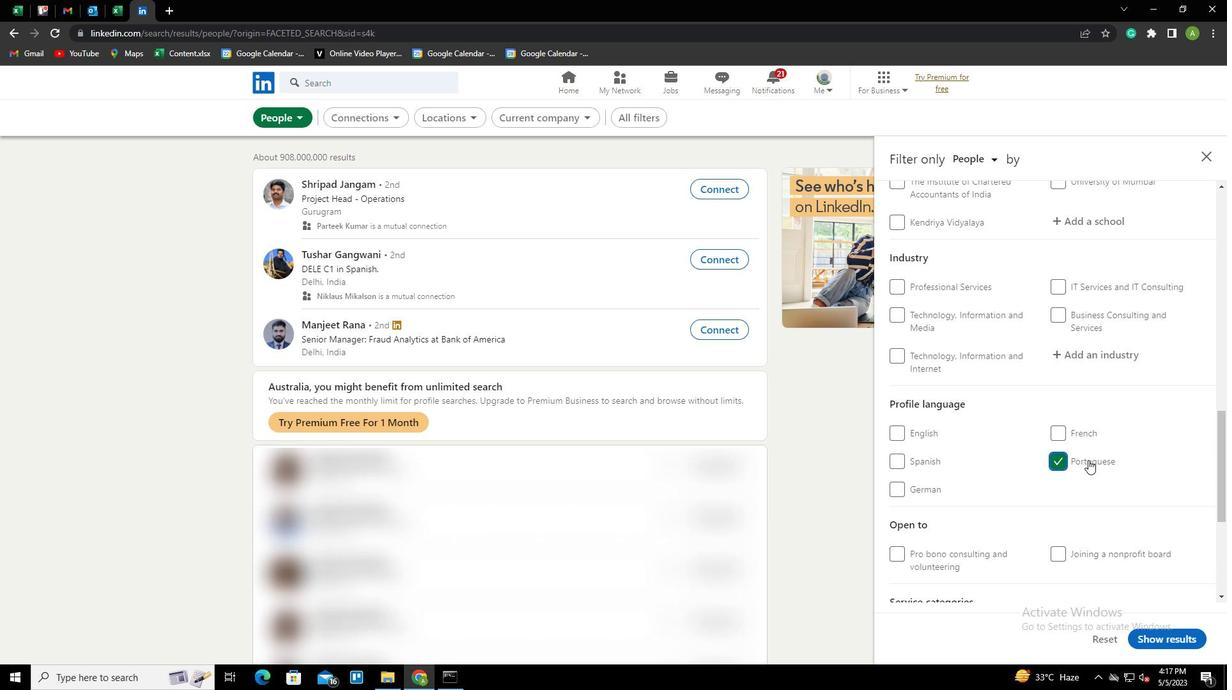 
Action: Mouse scrolled (1121, 446) with delta (0, 0)
Screenshot: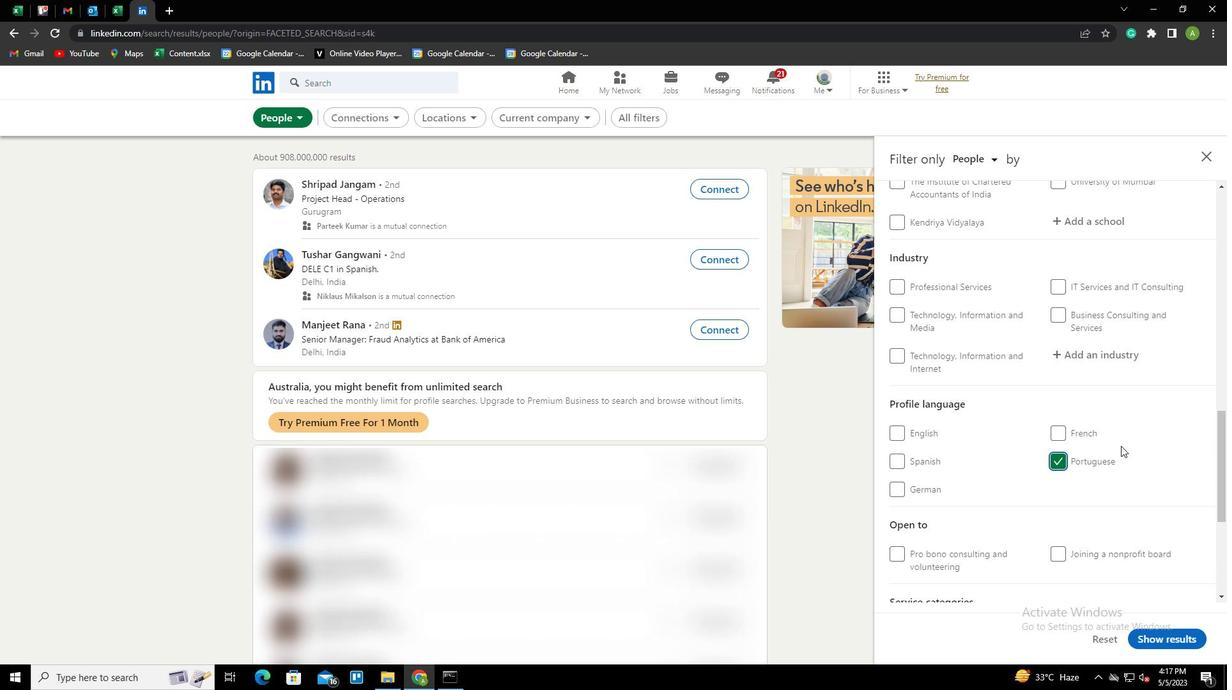 
Action: Mouse scrolled (1121, 446) with delta (0, 0)
Screenshot: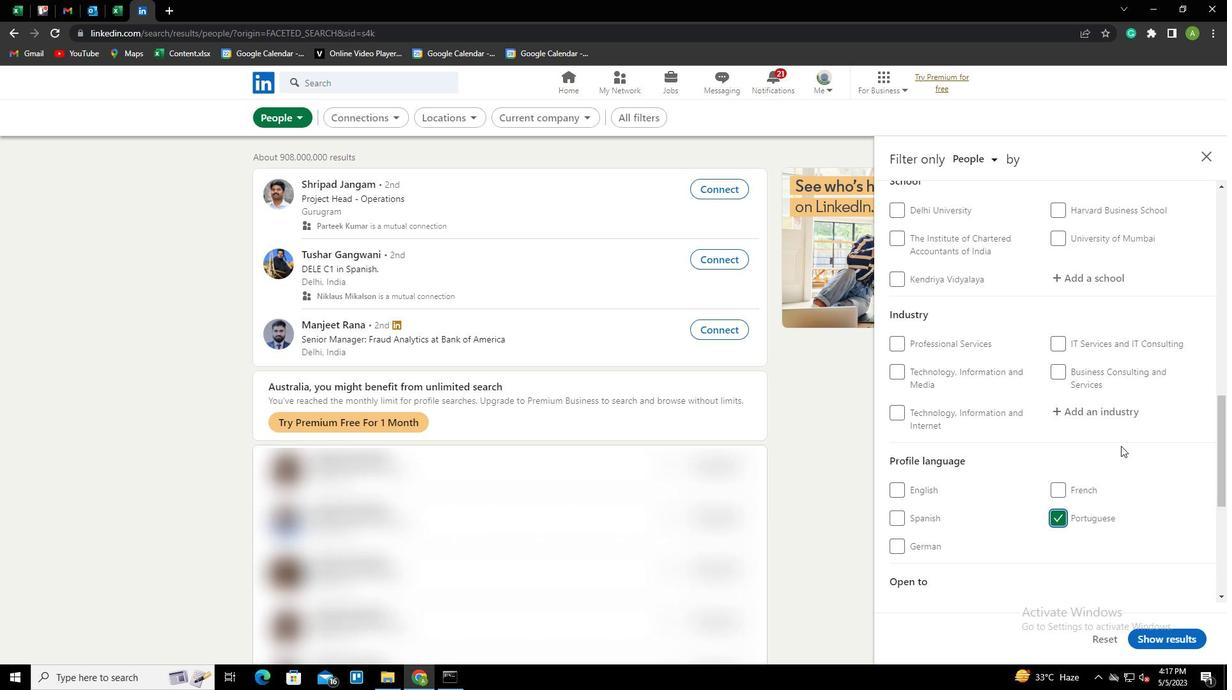
Action: Mouse scrolled (1121, 446) with delta (0, 0)
Screenshot: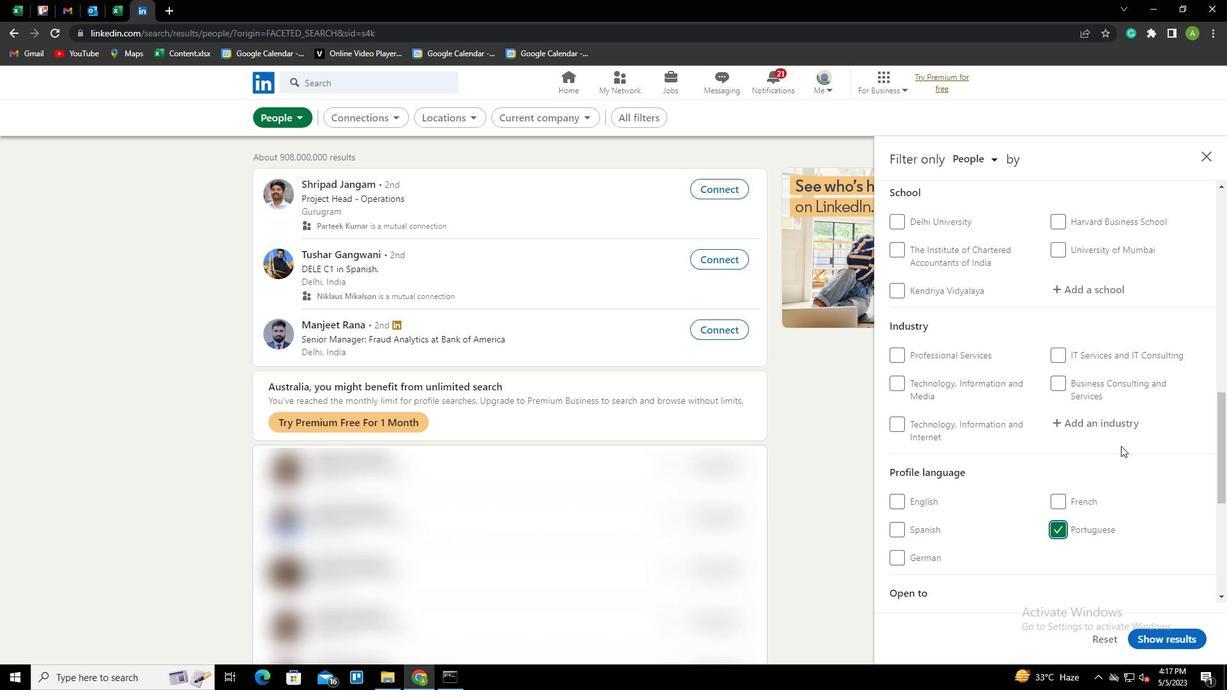 
Action: Mouse scrolled (1121, 446) with delta (0, 0)
Screenshot: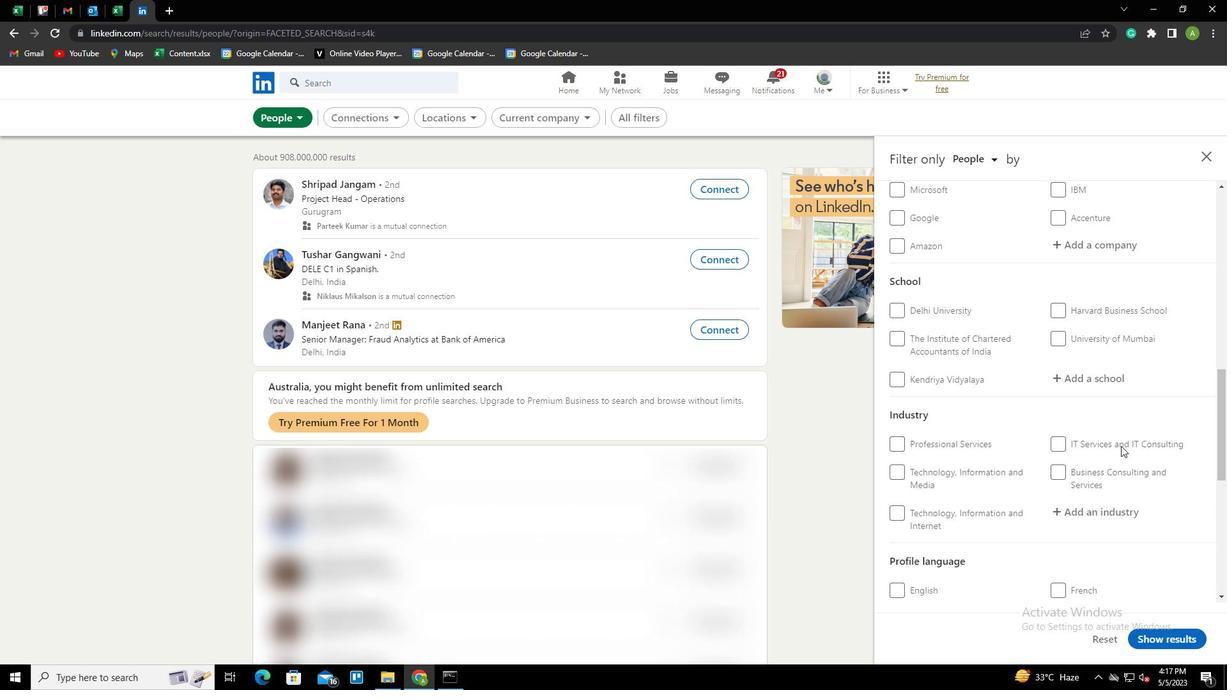 
Action: Mouse scrolled (1121, 446) with delta (0, 0)
Screenshot: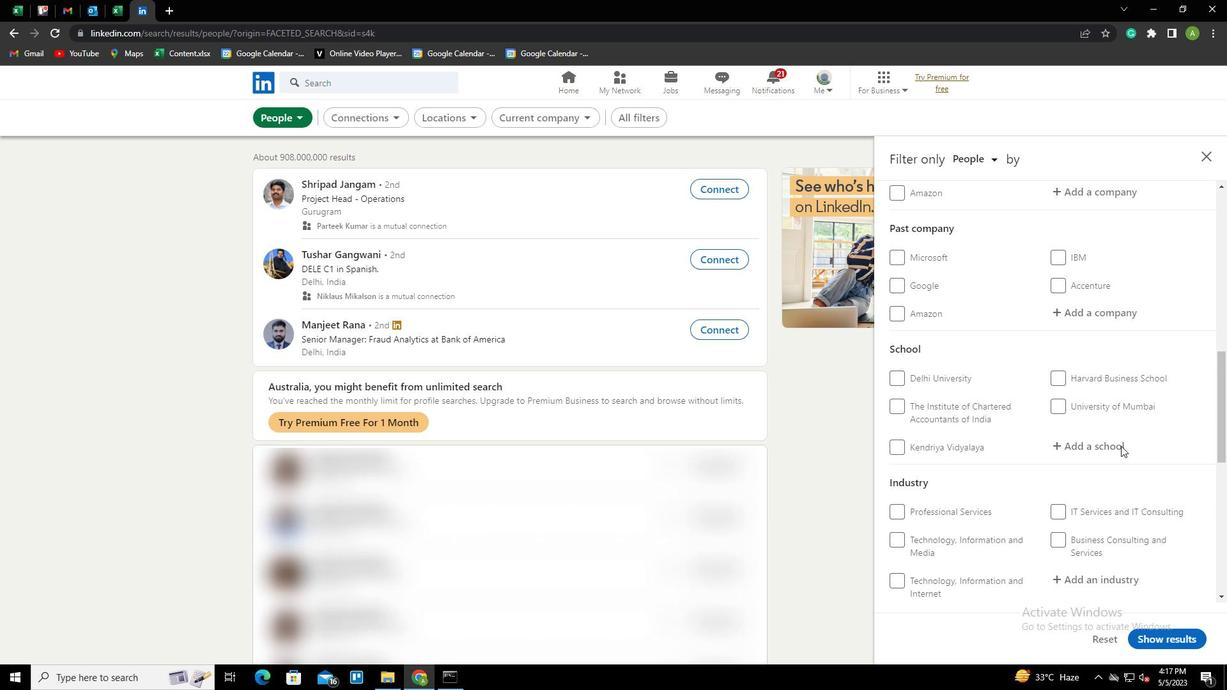 
Action: Mouse scrolled (1121, 446) with delta (0, 0)
Screenshot: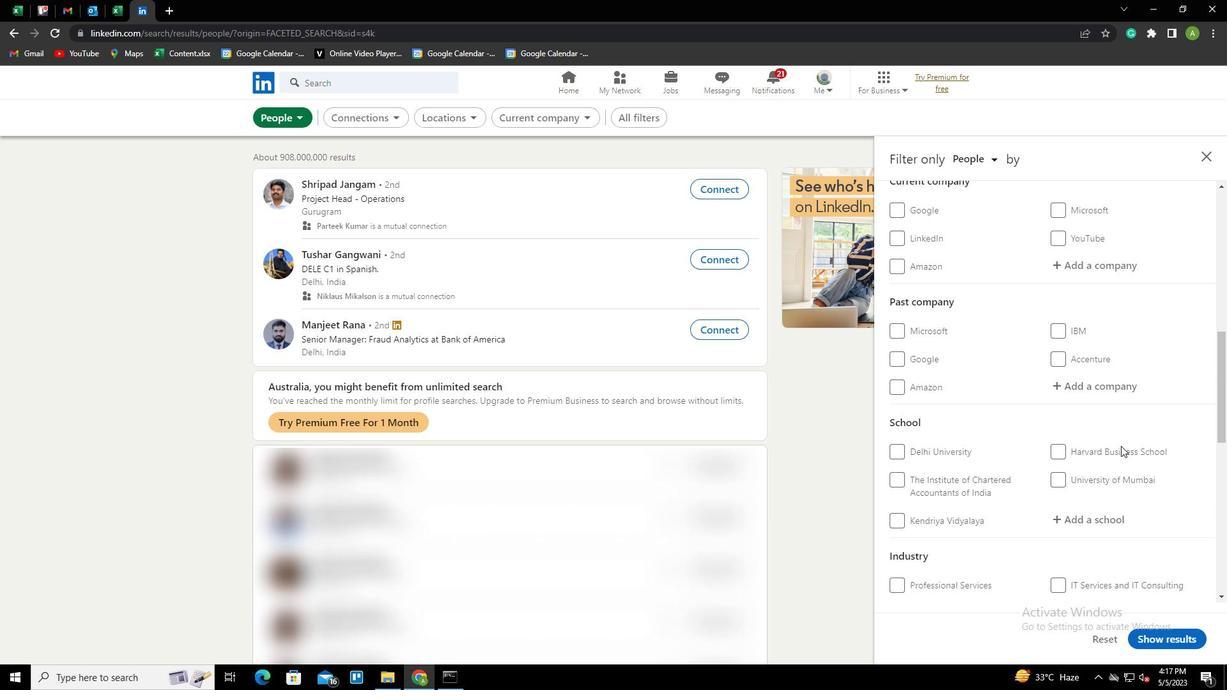 
Action: Mouse scrolled (1121, 446) with delta (0, 0)
Screenshot: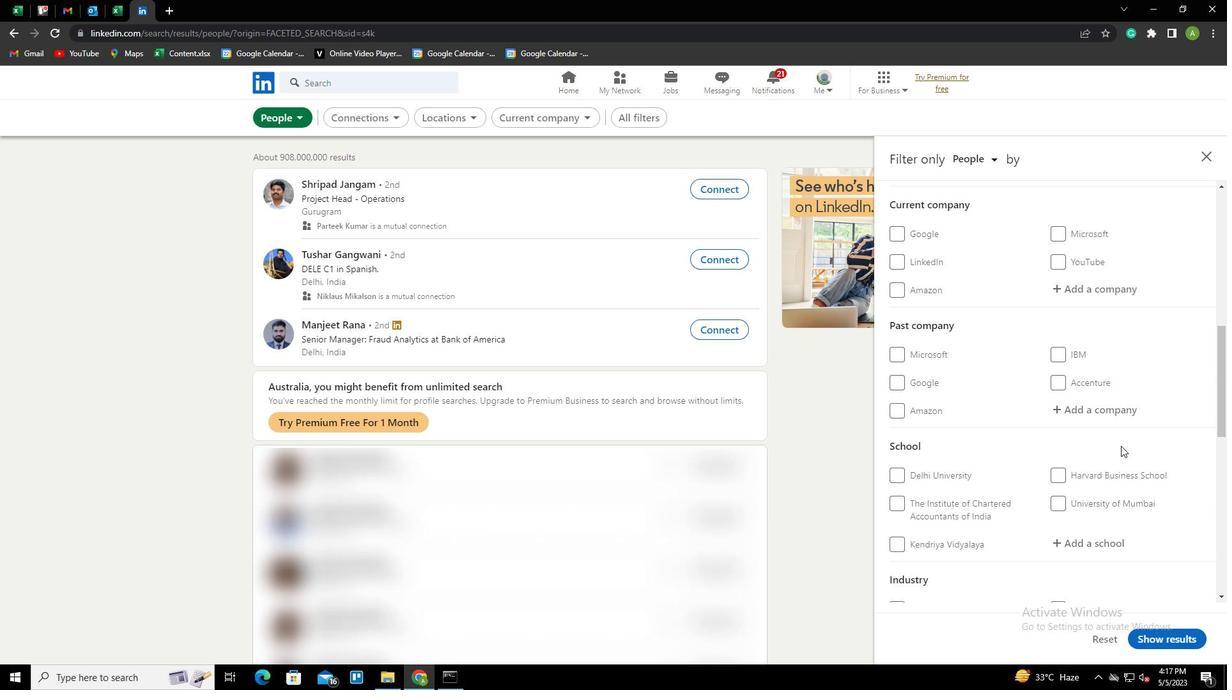 
Action: Mouse moved to (1116, 414)
Screenshot: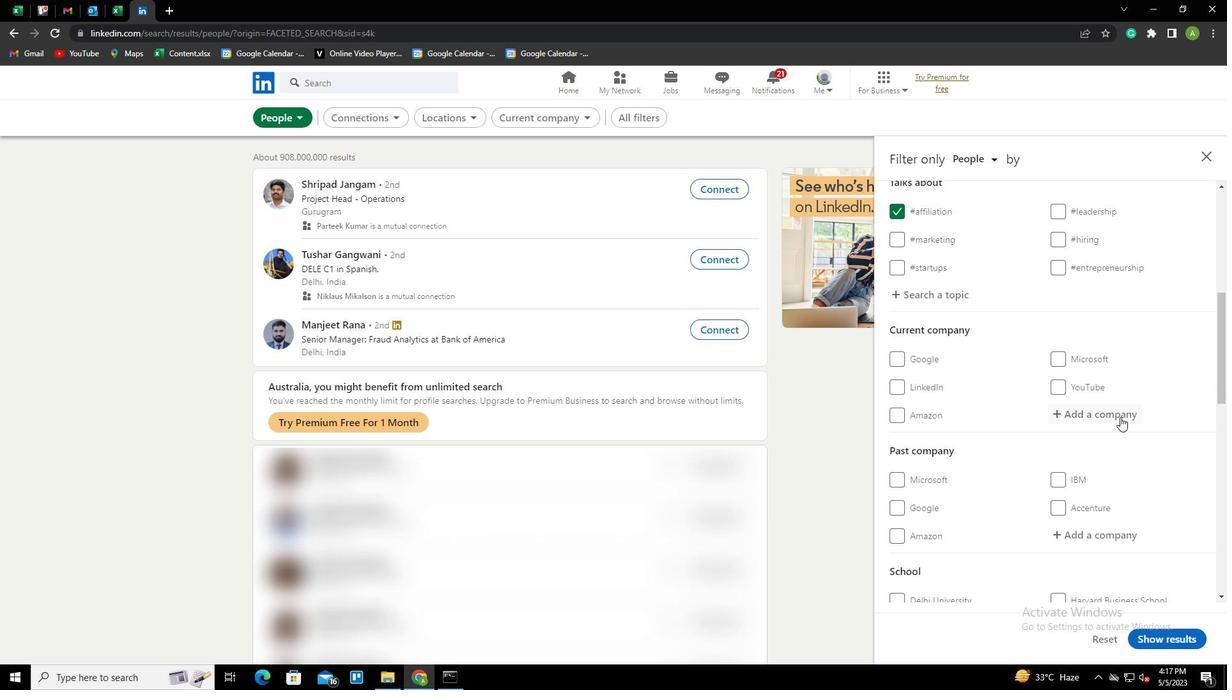 
Action: Mouse pressed left at (1116, 414)
Screenshot: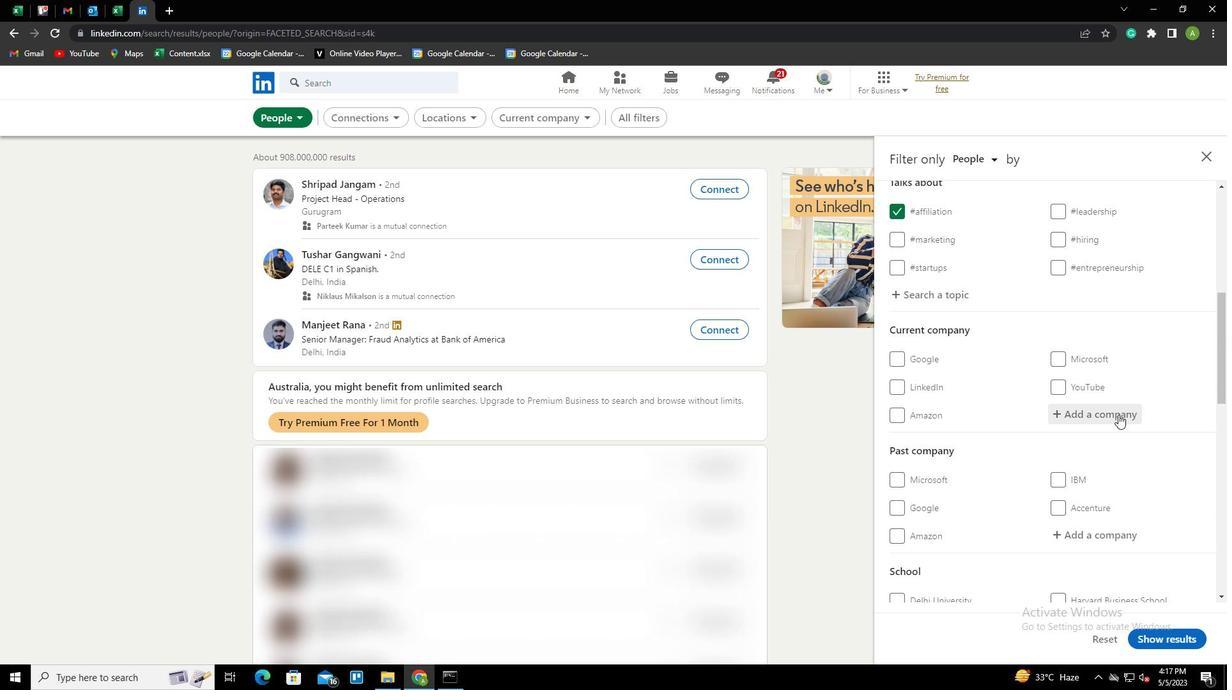 
Action: Key pressed <Key.shift>GUIDEPI<Key.backspace>OINT<Key.down><Key.enter>
Screenshot: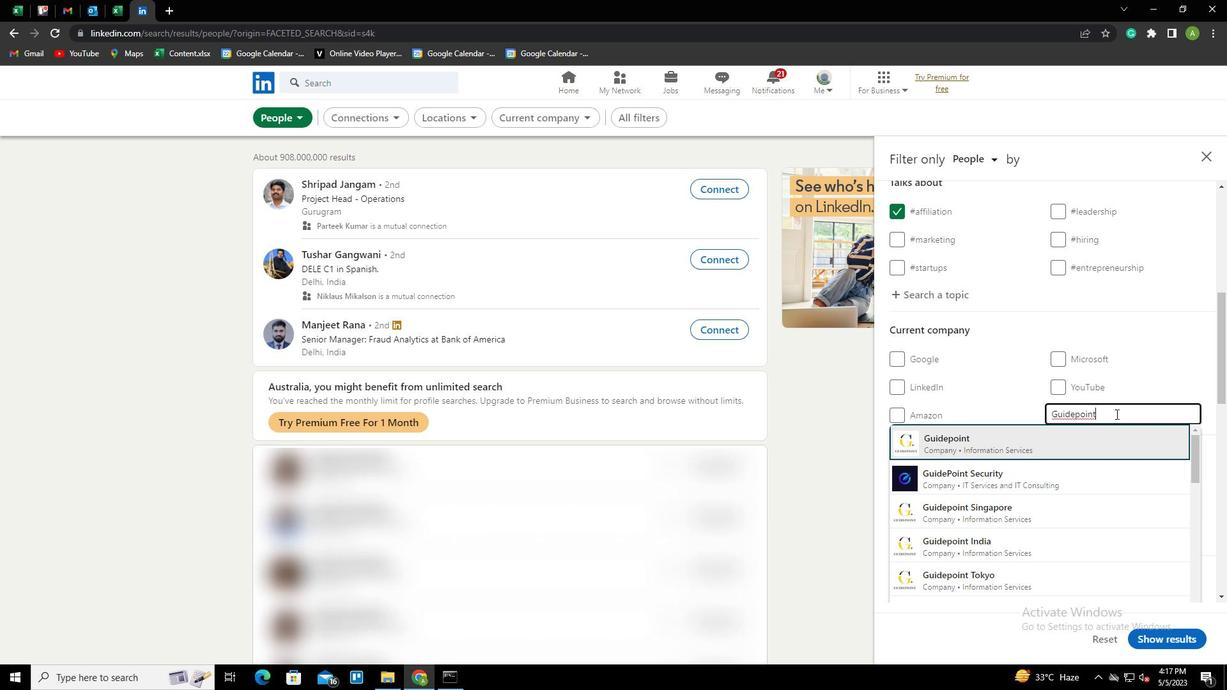 
Action: Mouse scrolled (1116, 413) with delta (0, 0)
Screenshot: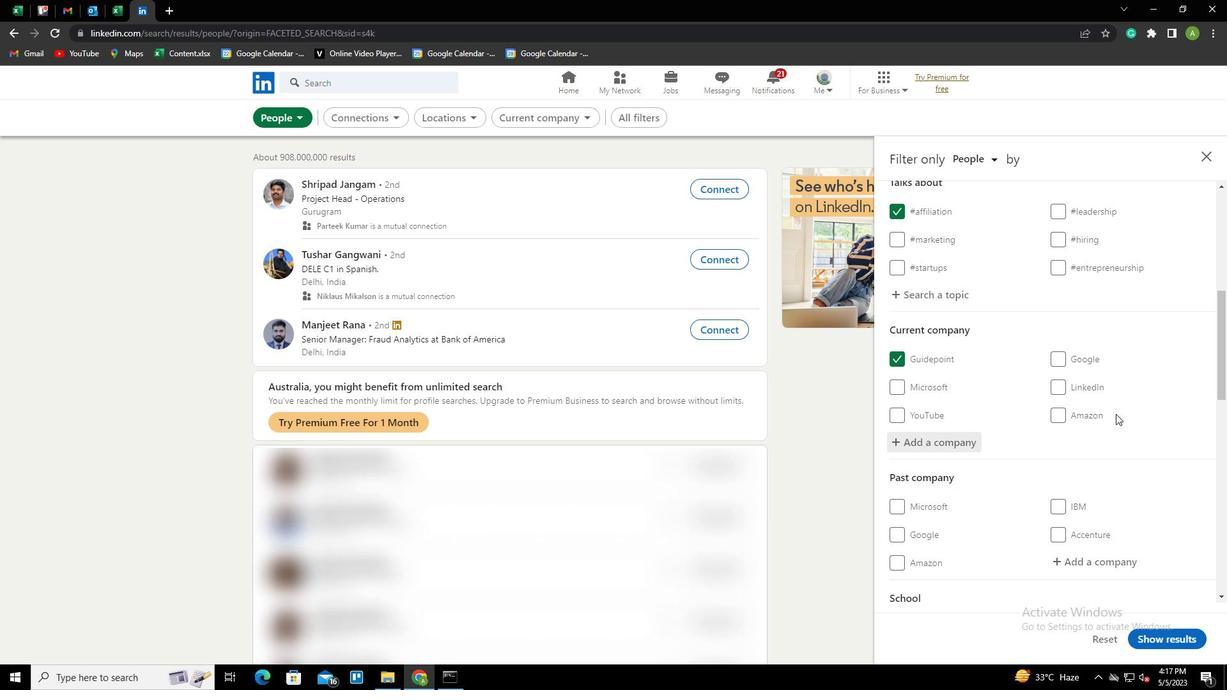 
Action: Mouse scrolled (1116, 413) with delta (0, 0)
Screenshot: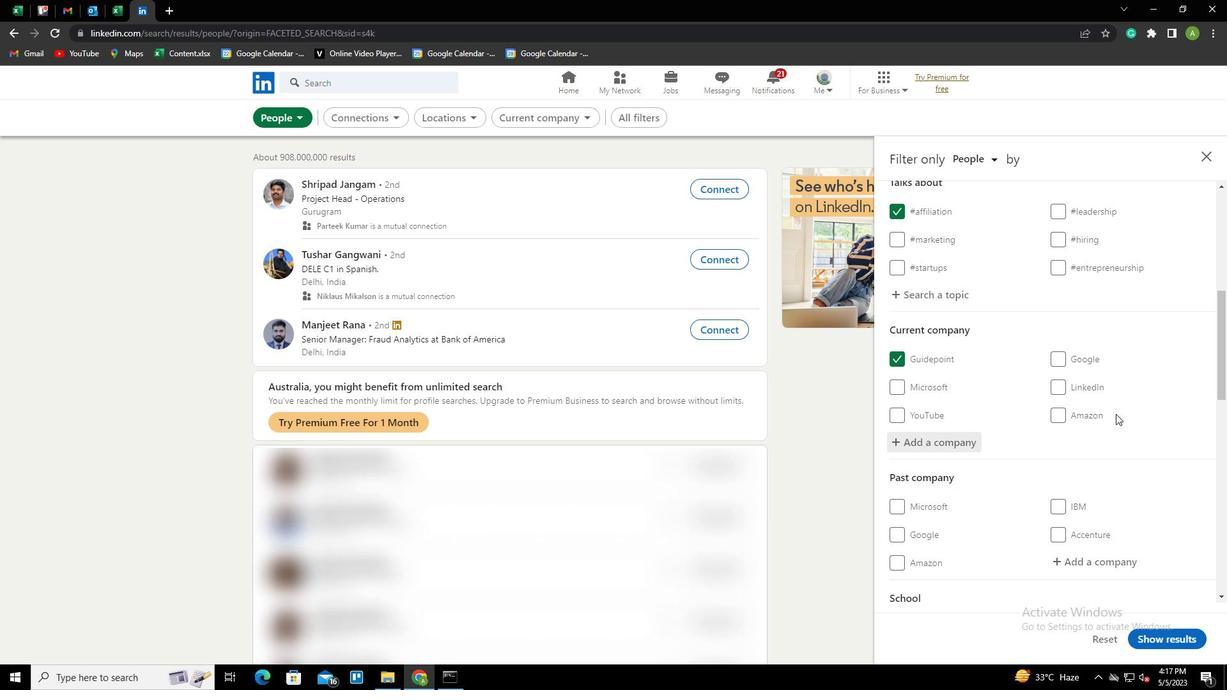 
Action: Mouse scrolled (1116, 413) with delta (0, 0)
Screenshot: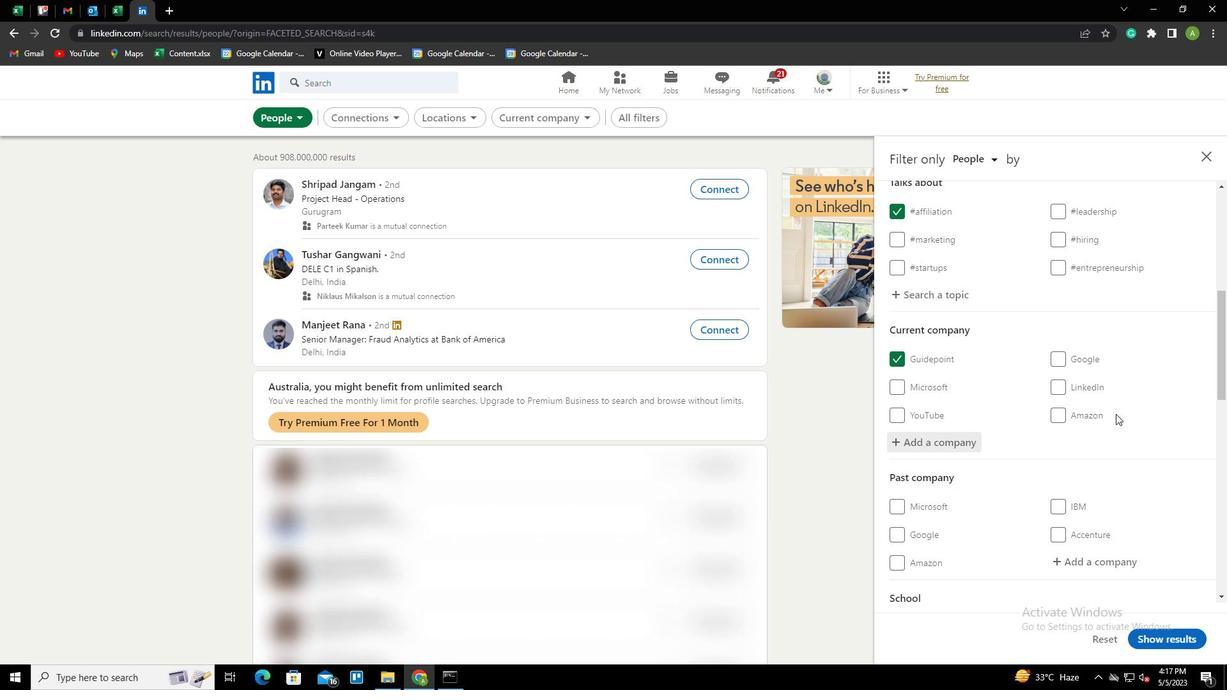 
Action: Mouse scrolled (1116, 413) with delta (0, 0)
Screenshot: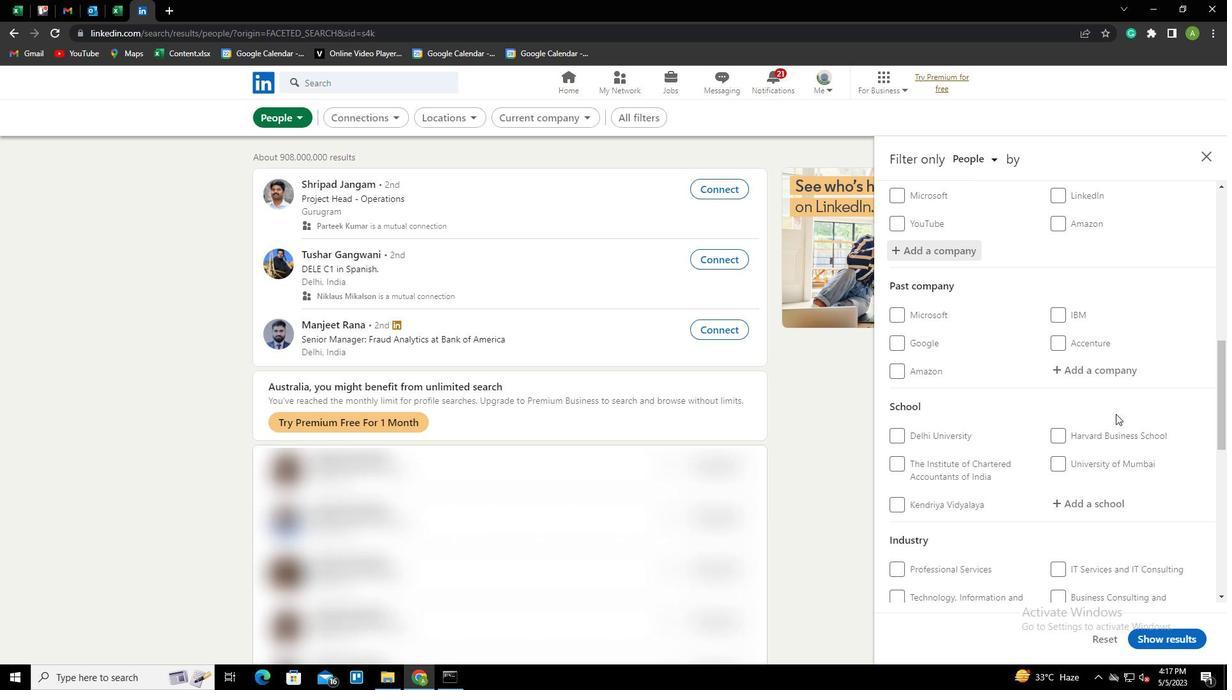
Action: Mouse moved to (1059, 444)
Screenshot: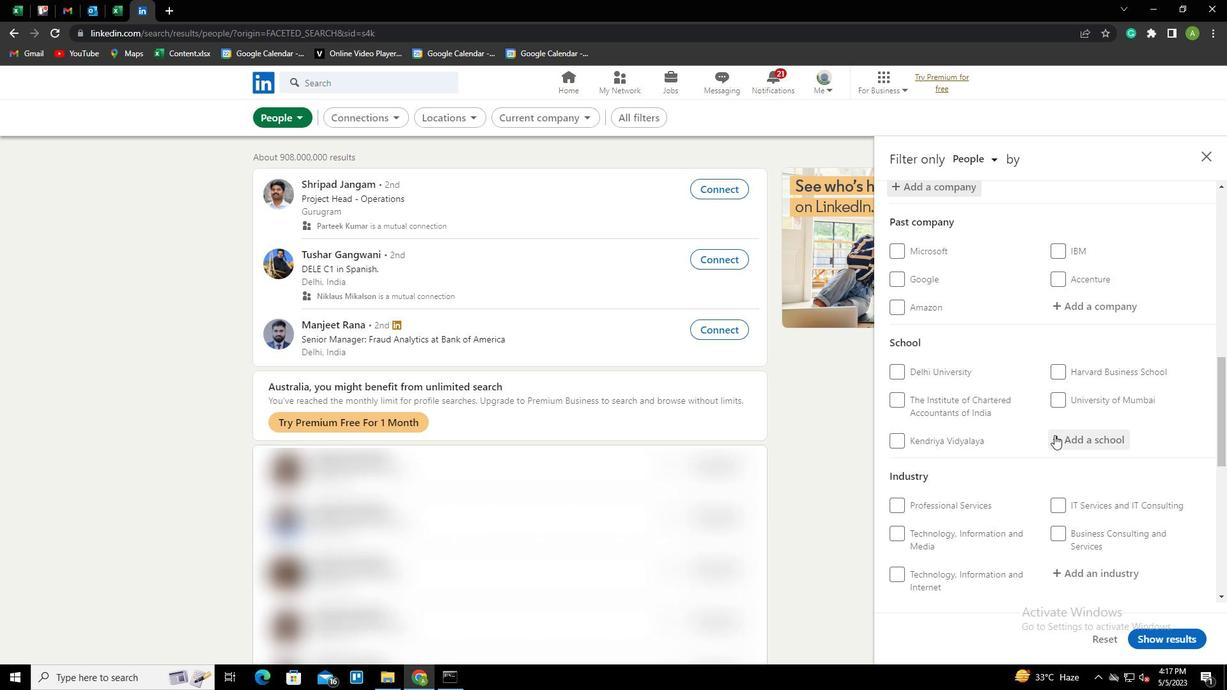 
Action: Mouse pressed left at (1059, 444)
Screenshot: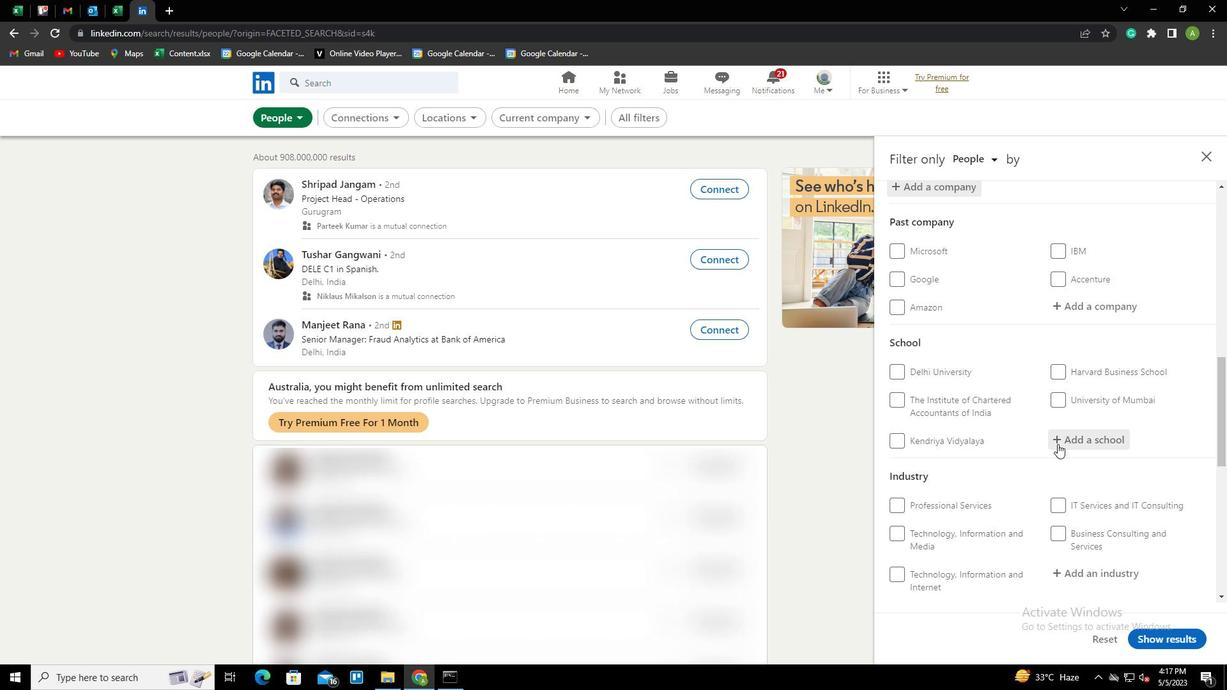 
Action: Key pressed <Key.shift>INDIA<Key.space><Key.shift>IN
Screenshot: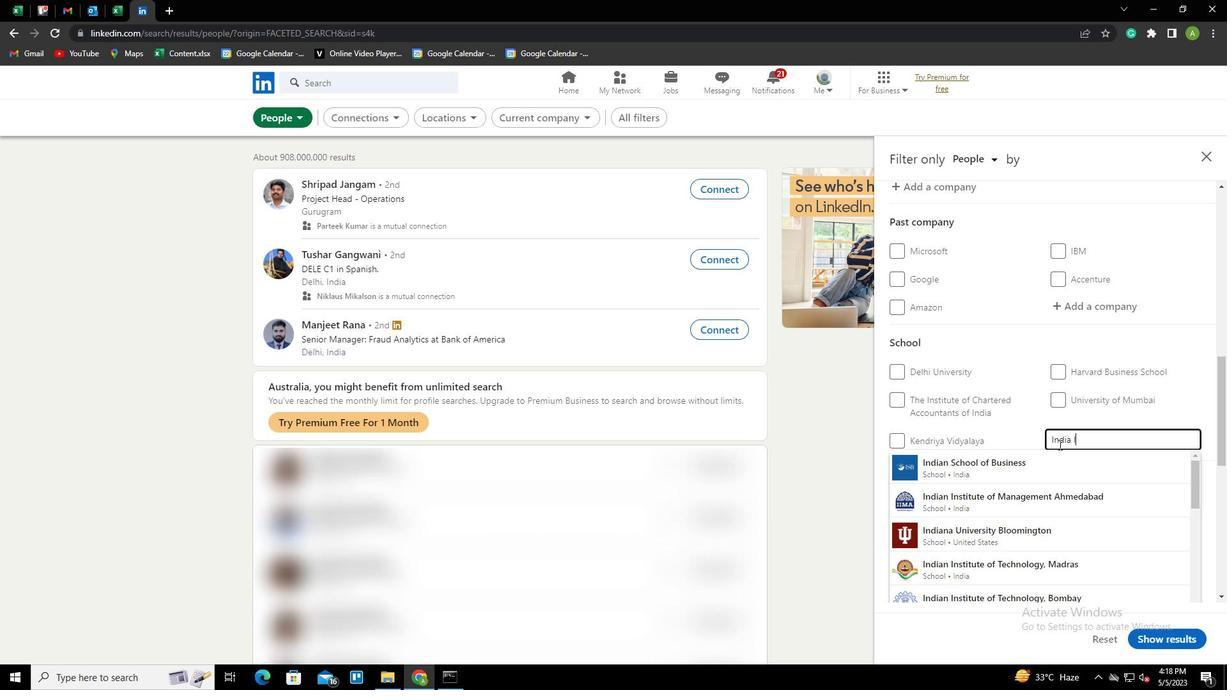 
Action: Mouse moved to (1059, 444)
Screenshot: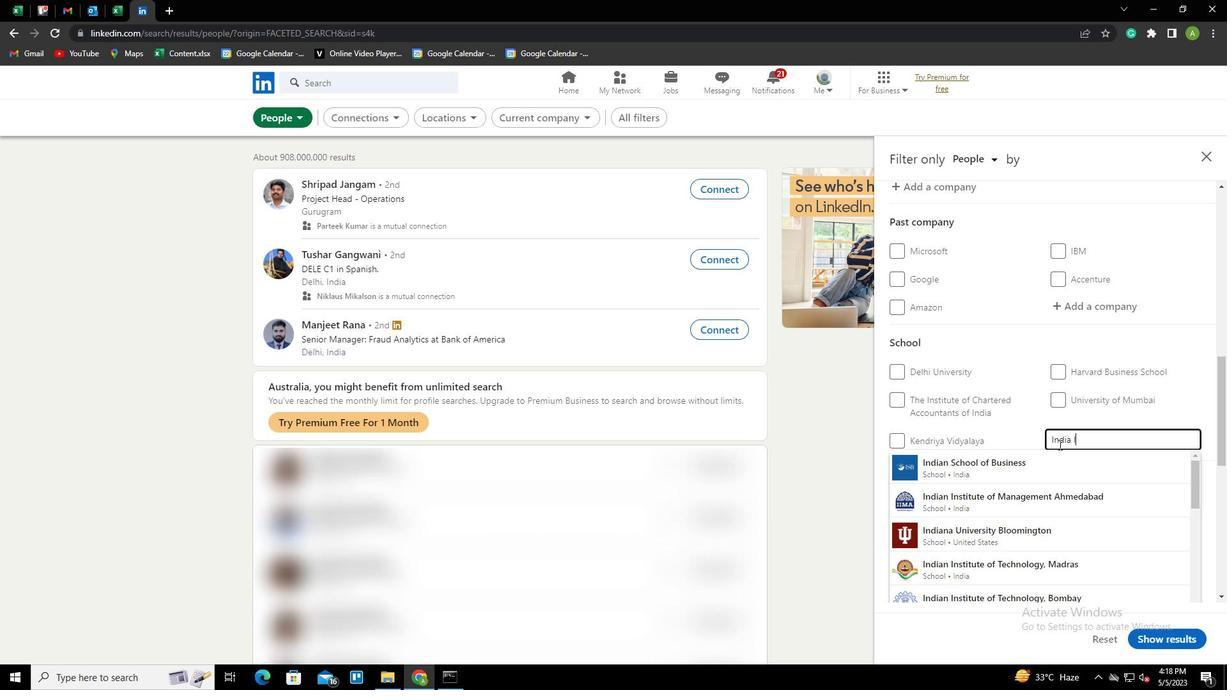
Action: Key pressed STITUTE<Key.space>OF<Key.space><Key.shift>MANAGEMENT<Key.space><Key.shift>BANGALORE
Screenshot: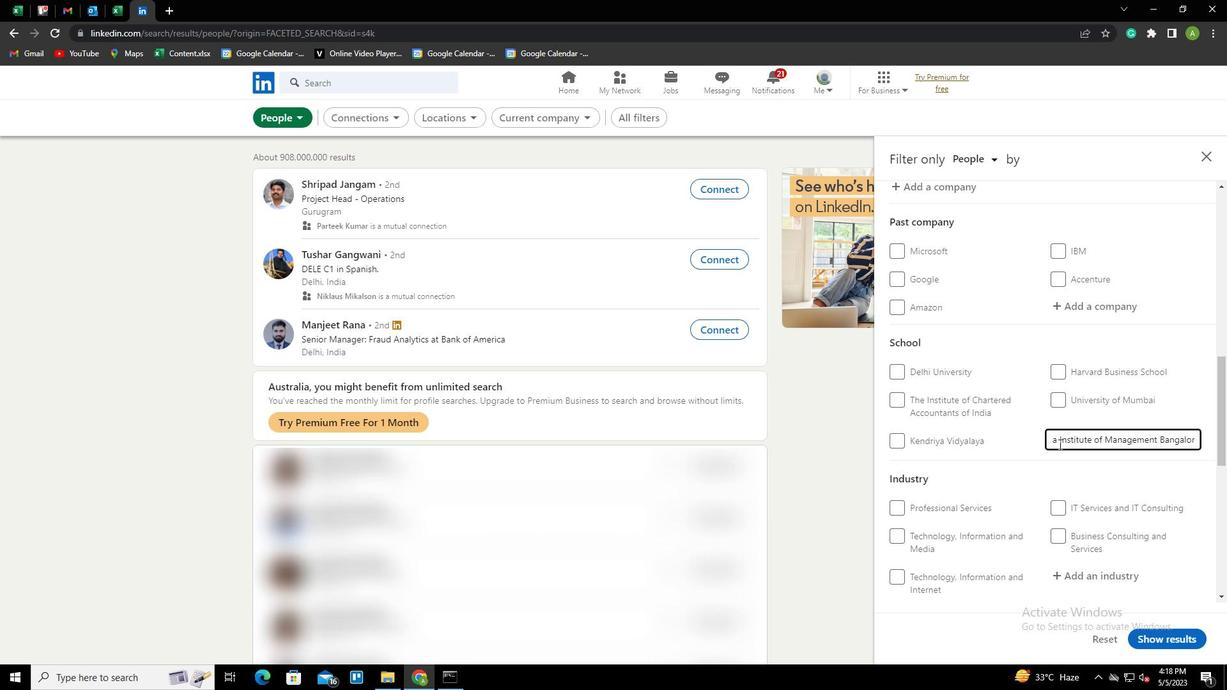 
Action: Mouse moved to (1183, 478)
Screenshot: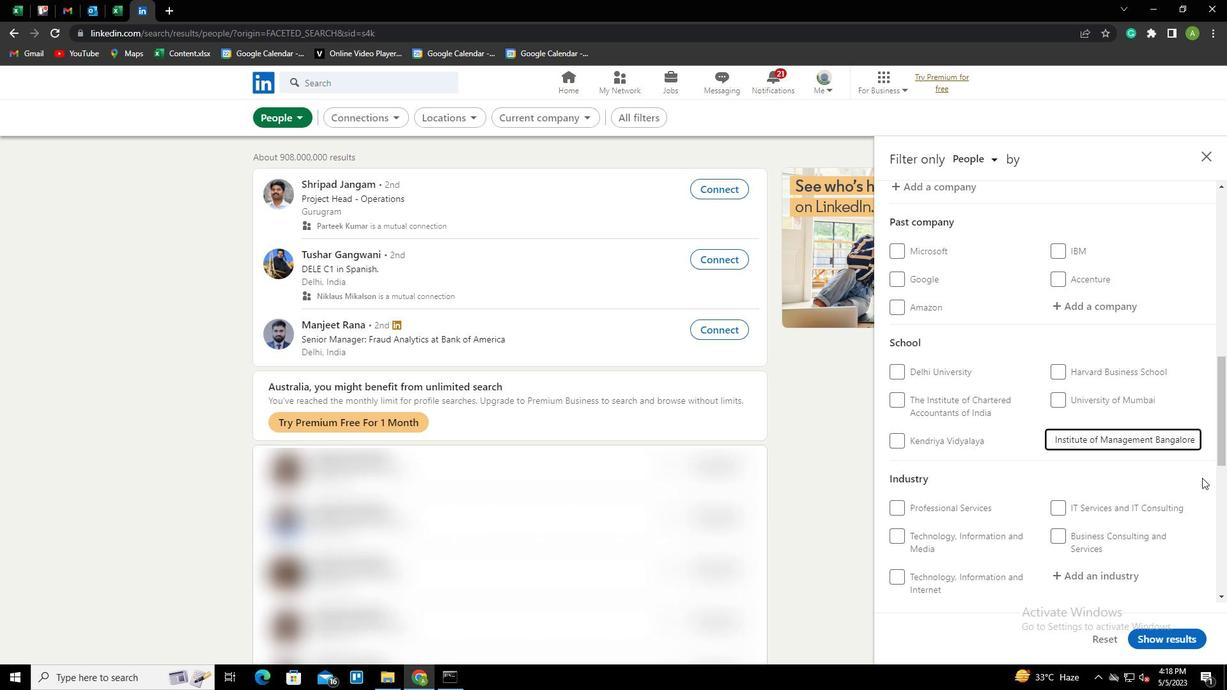 
Action: Mouse pressed left at (1183, 478)
Screenshot: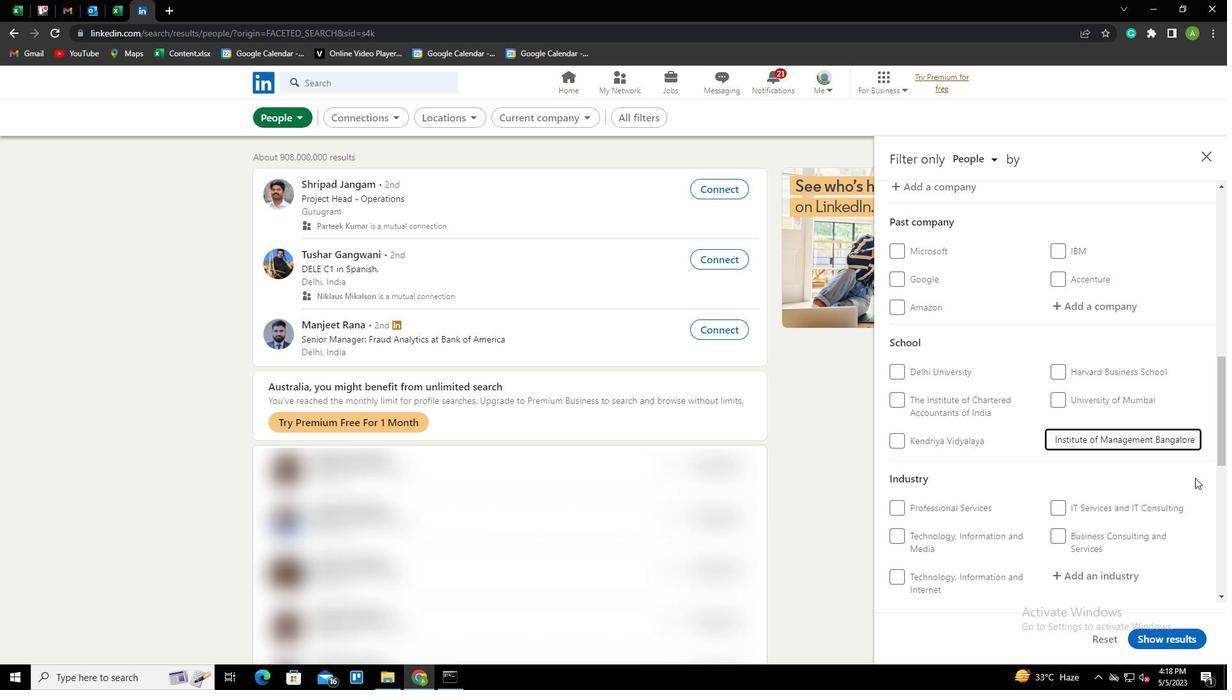 
Action: Mouse scrolled (1183, 477) with delta (0, 0)
Screenshot: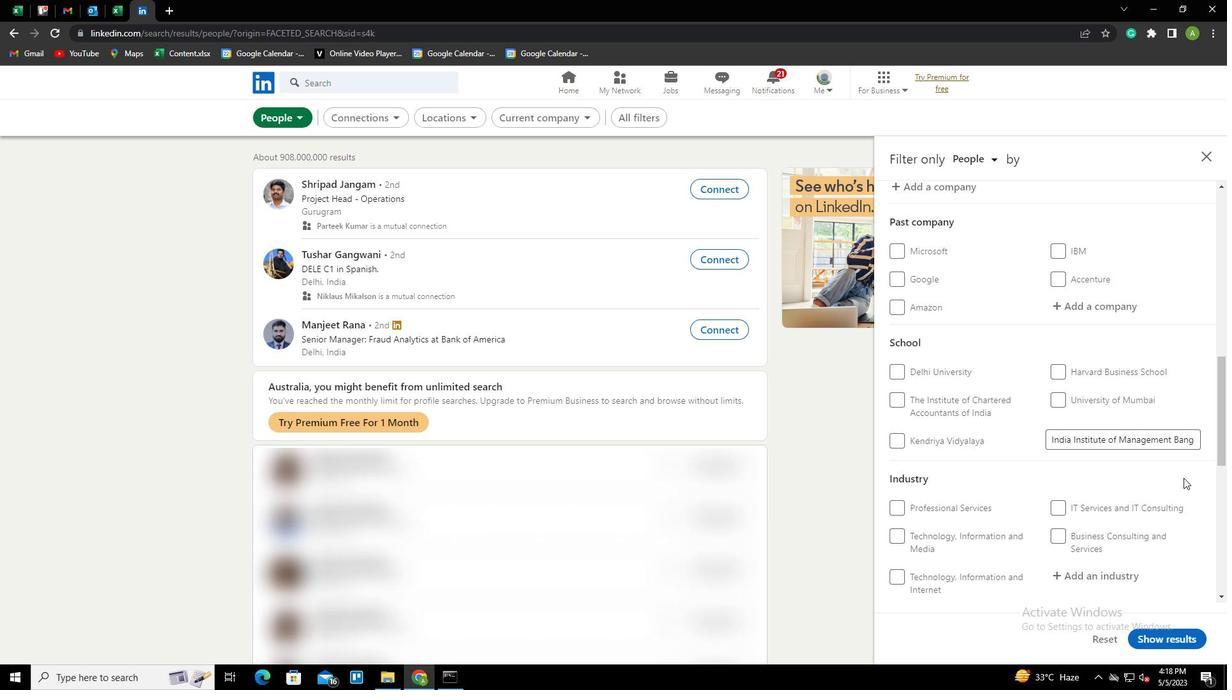 
Action: Mouse scrolled (1183, 477) with delta (0, 0)
Screenshot: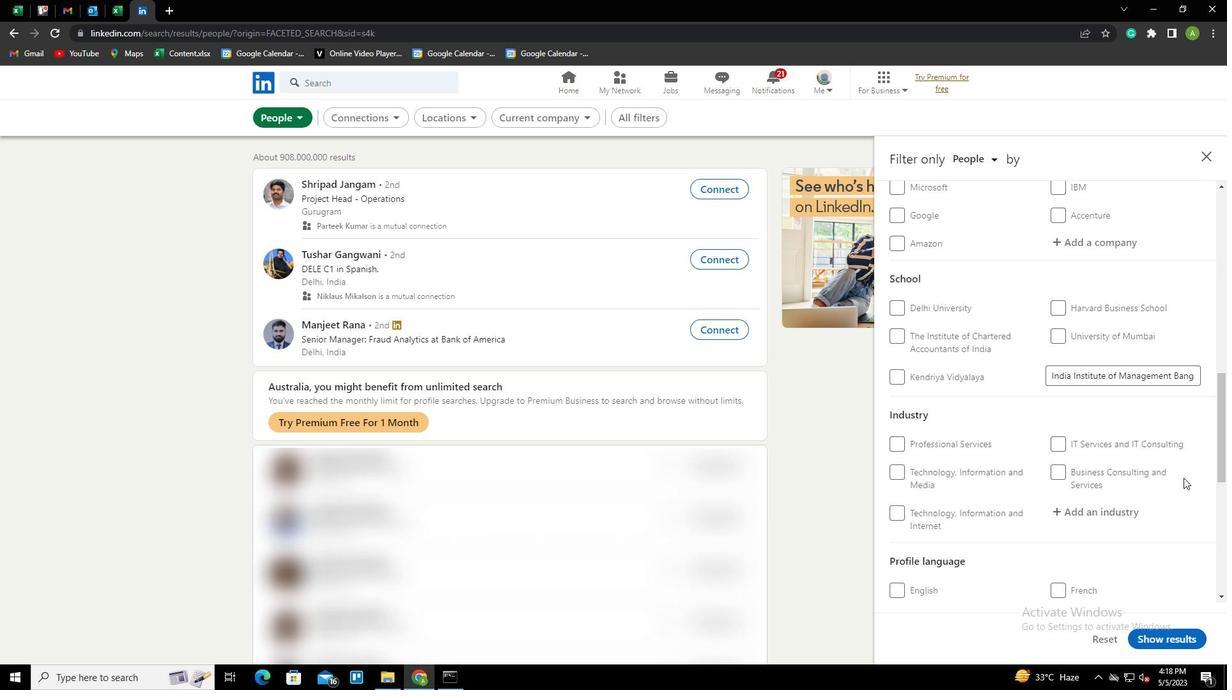 
Action: Mouse moved to (1100, 446)
Screenshot: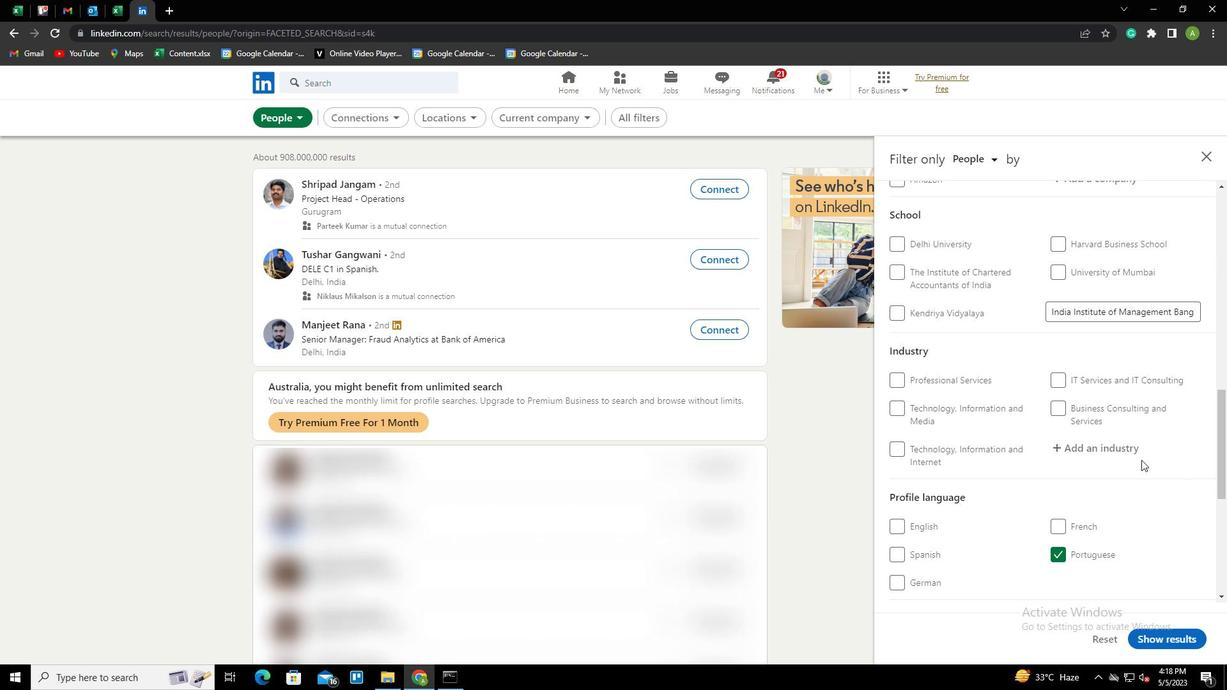 
Action: Mouse pressed left at (1100, 446)
Screenshot: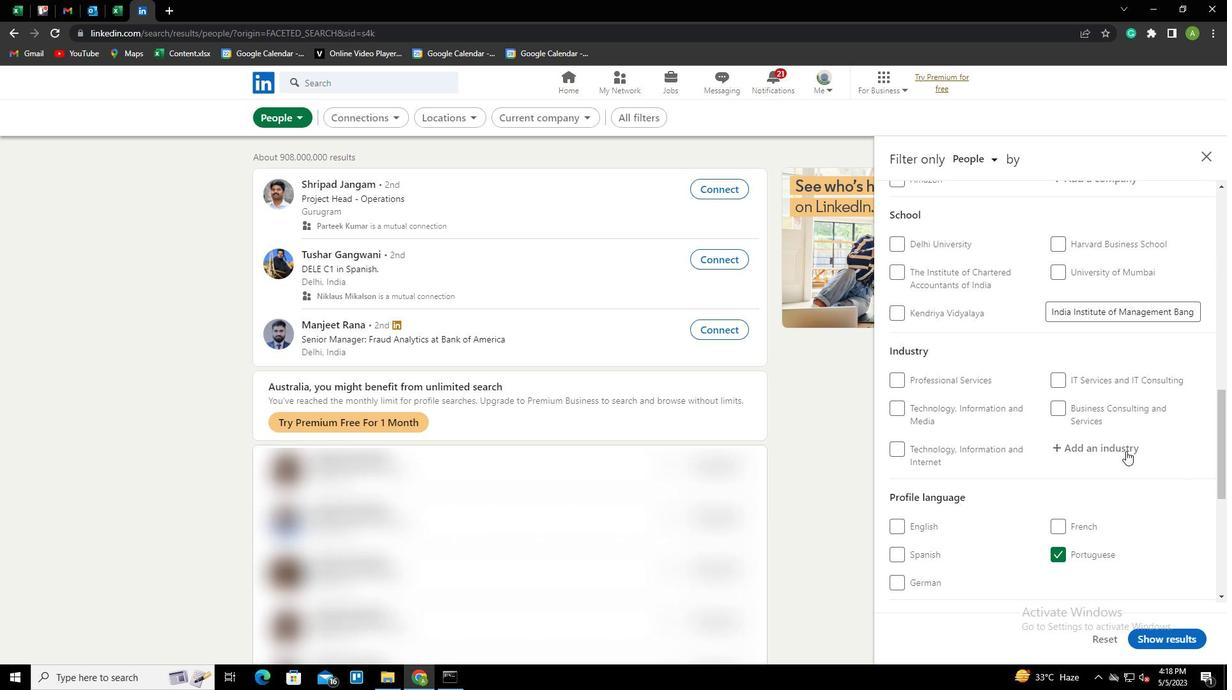 
Action: Key pressed <Key.shift>SPORTS<Key.space><Key.shift>TEAMS<Key.space>AND<Key.space><Key.shift>CLUBS<Key.down><Key.enter>
Screenshot: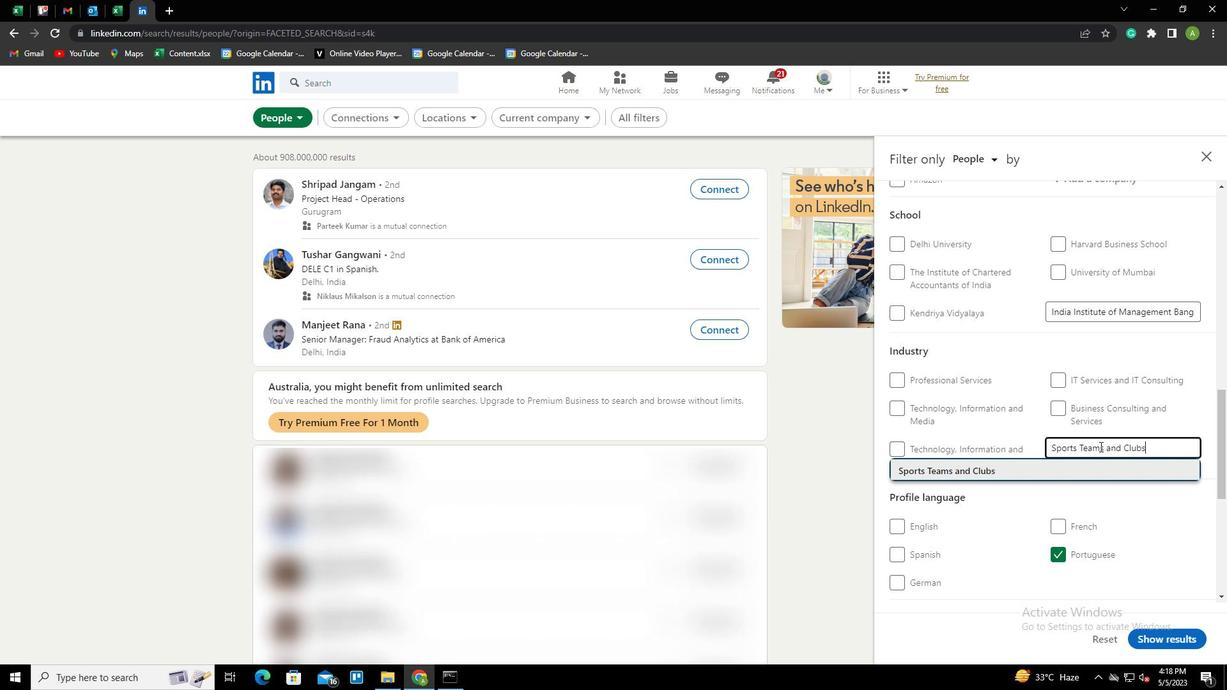 
Action: Mouse scrolled (1100, 446) with delta (0, 0)
Screenshot: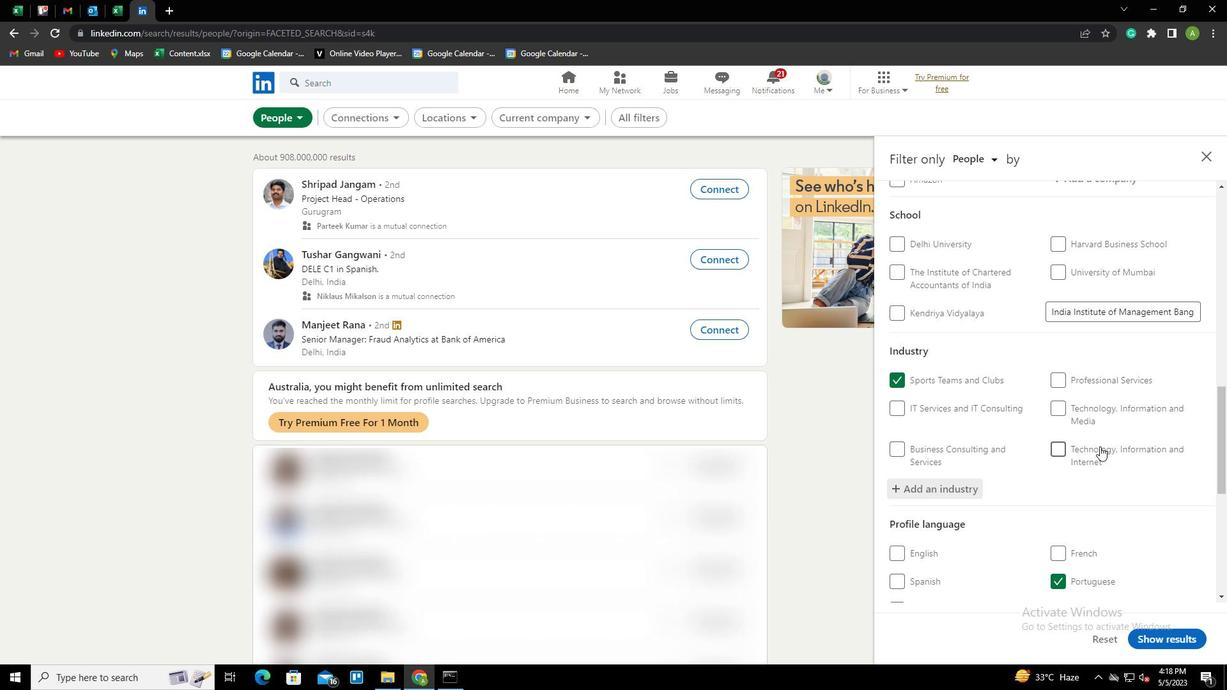 
Action: Mouse scrolled (1100, 446) with delta (0, 0)
Screenshot: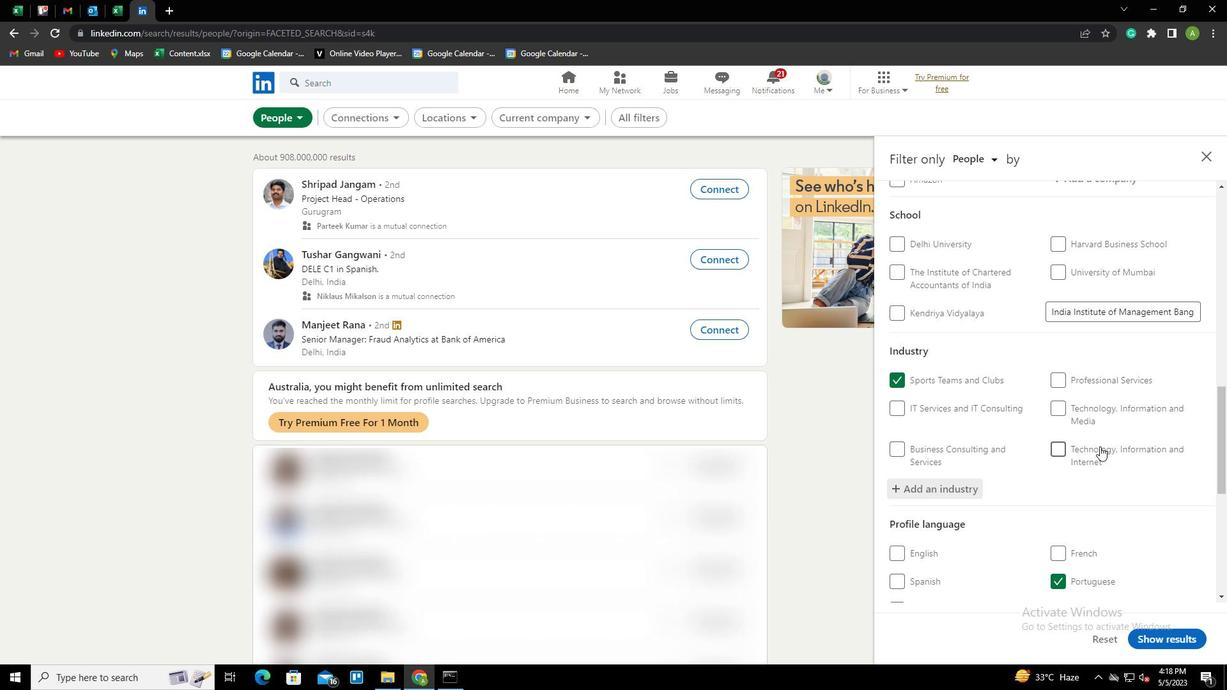 
Action: Mouse scrolled (1100, 446) with delta (0, 0)
Screenshot: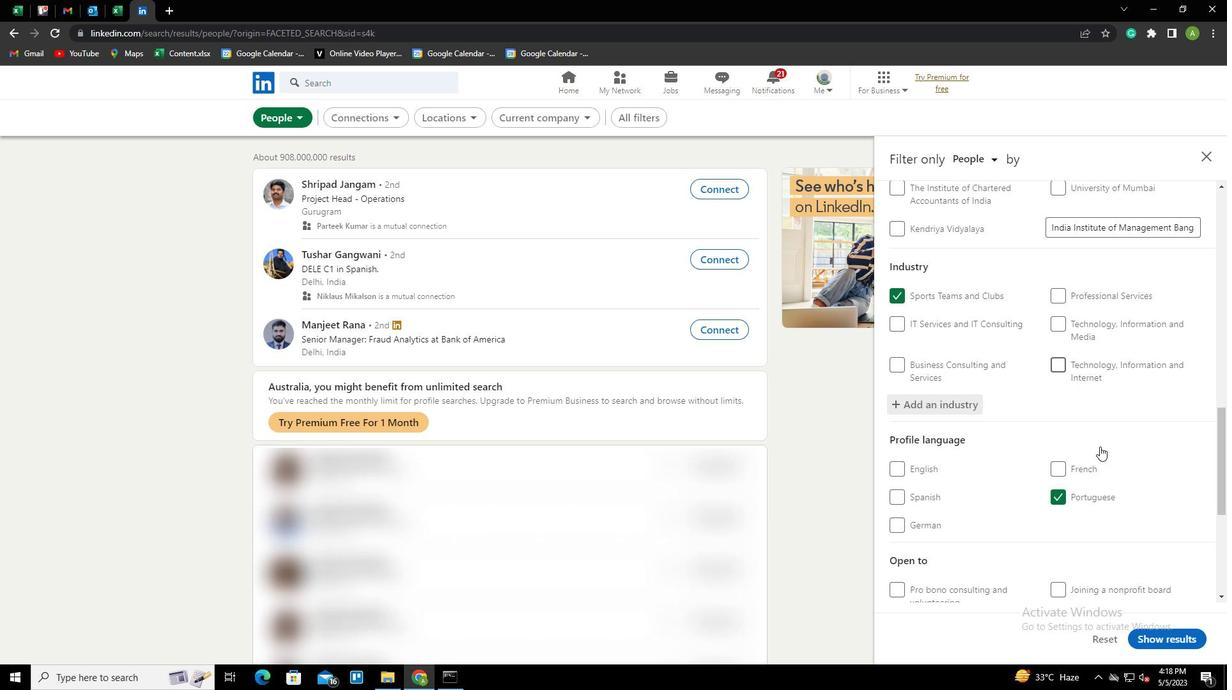 
Action: Mouse scrolled (1100, 446) with delta (0, 0)
Screenshot: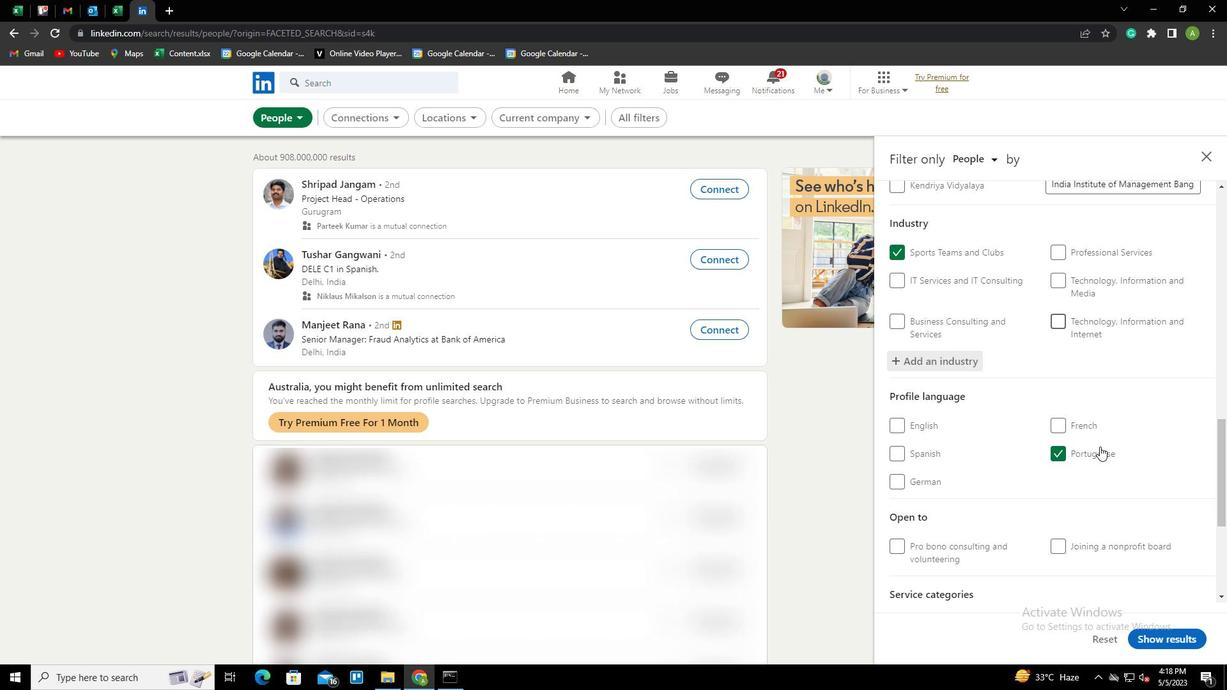 
Action: Mouse scrolled (1100, 446) with delta (0, 0)
Screenshot: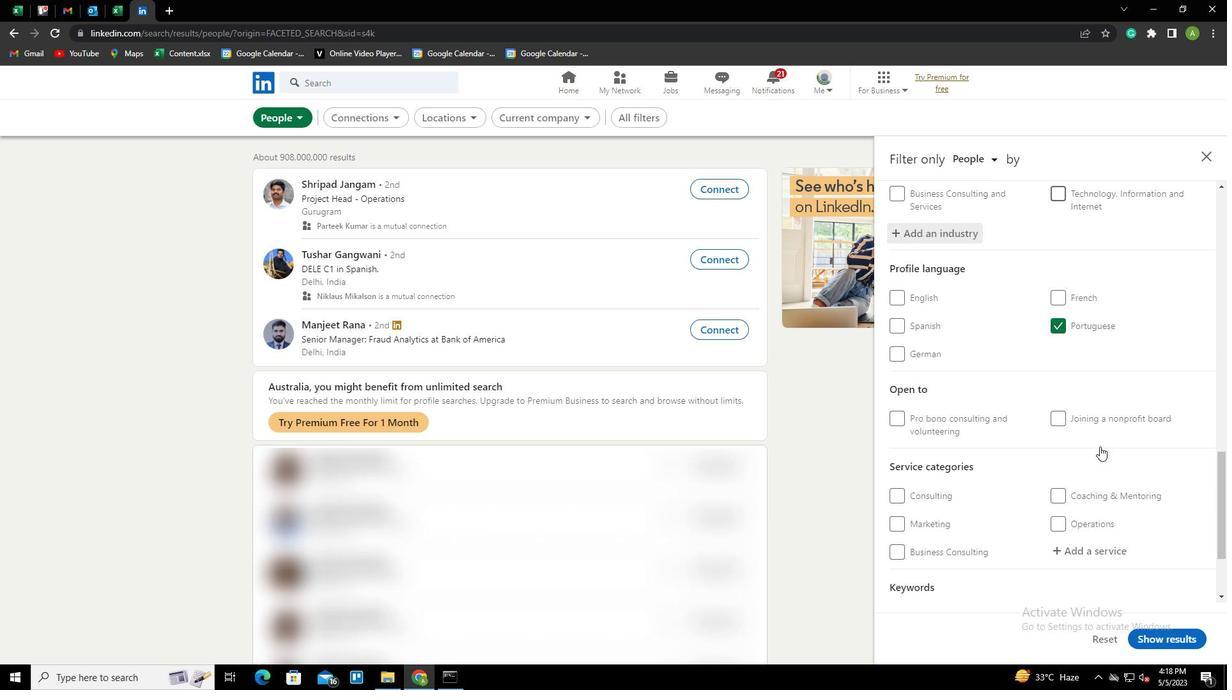 
Action: Mouse scrolled (1100, 446) with delta (0, 0)
Screenshot: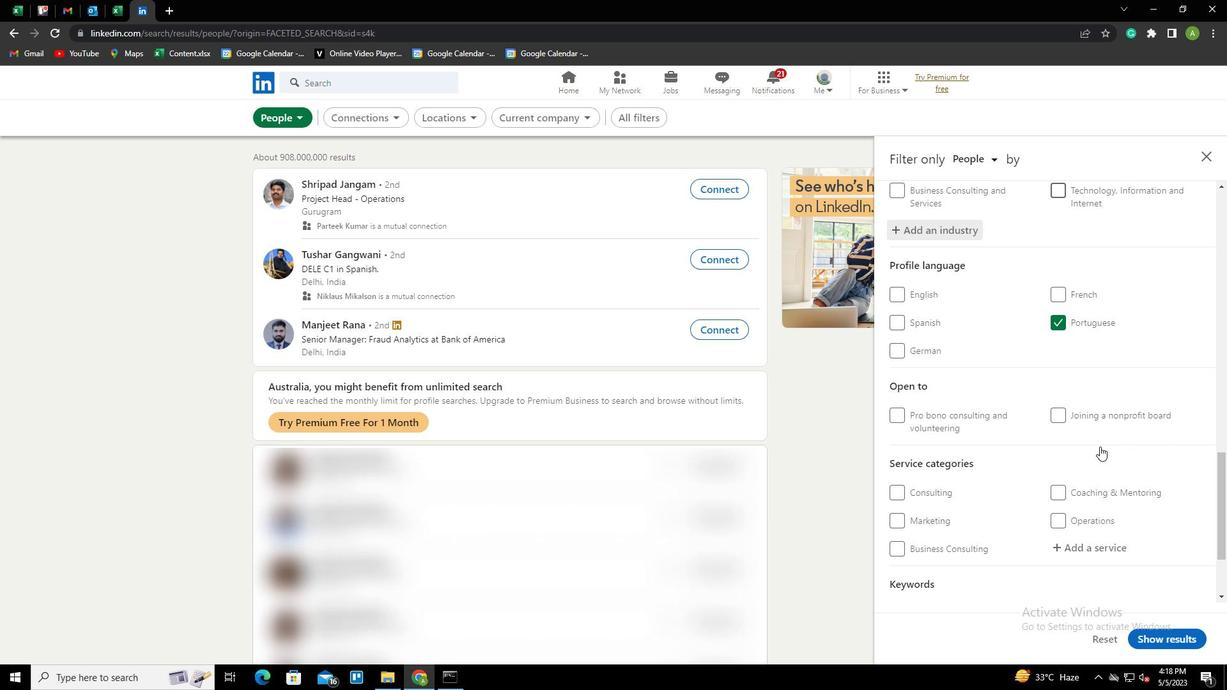 
Action: Mouse moved to (1090, 419)
Screenshot: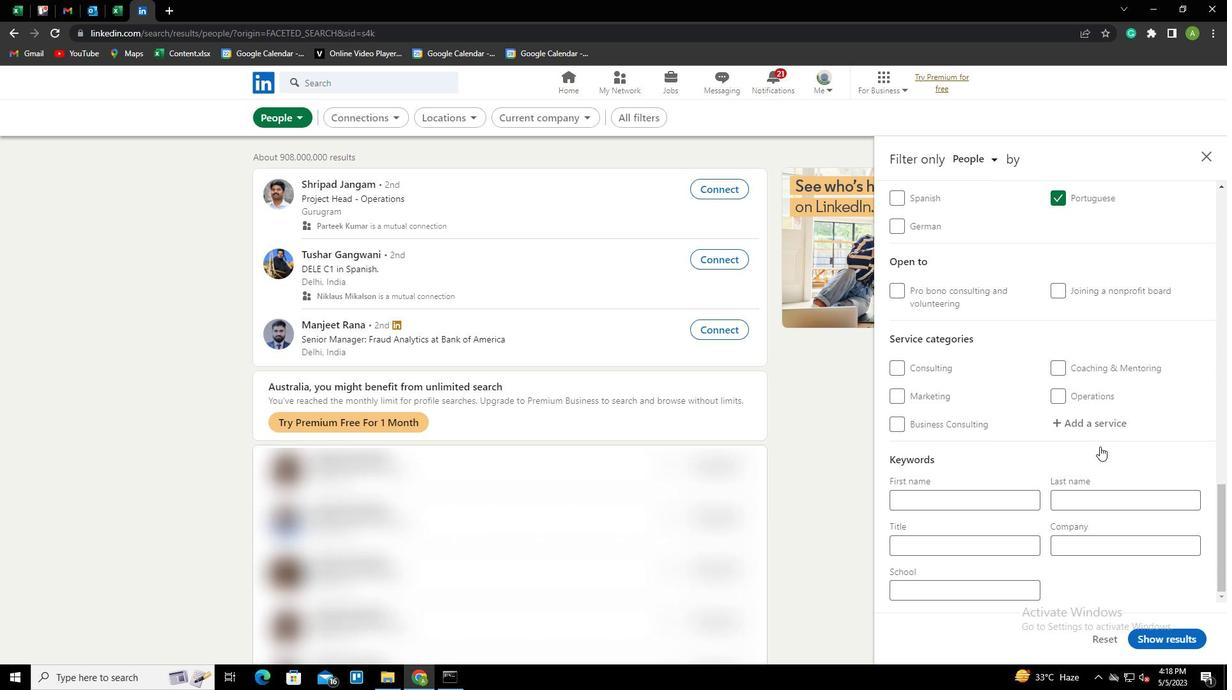 
Action: Mouse pressed left at (1090, 419)
Screenshot: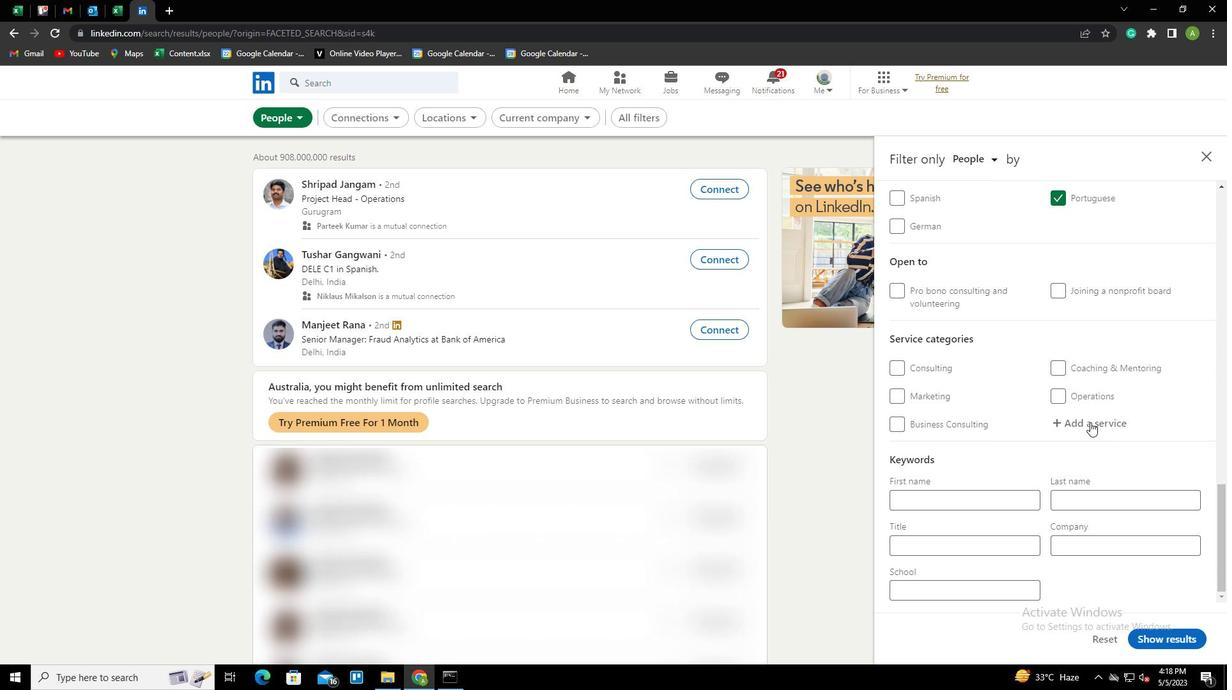 
Action: Mouse moved to (1089, 418)
Screenshot: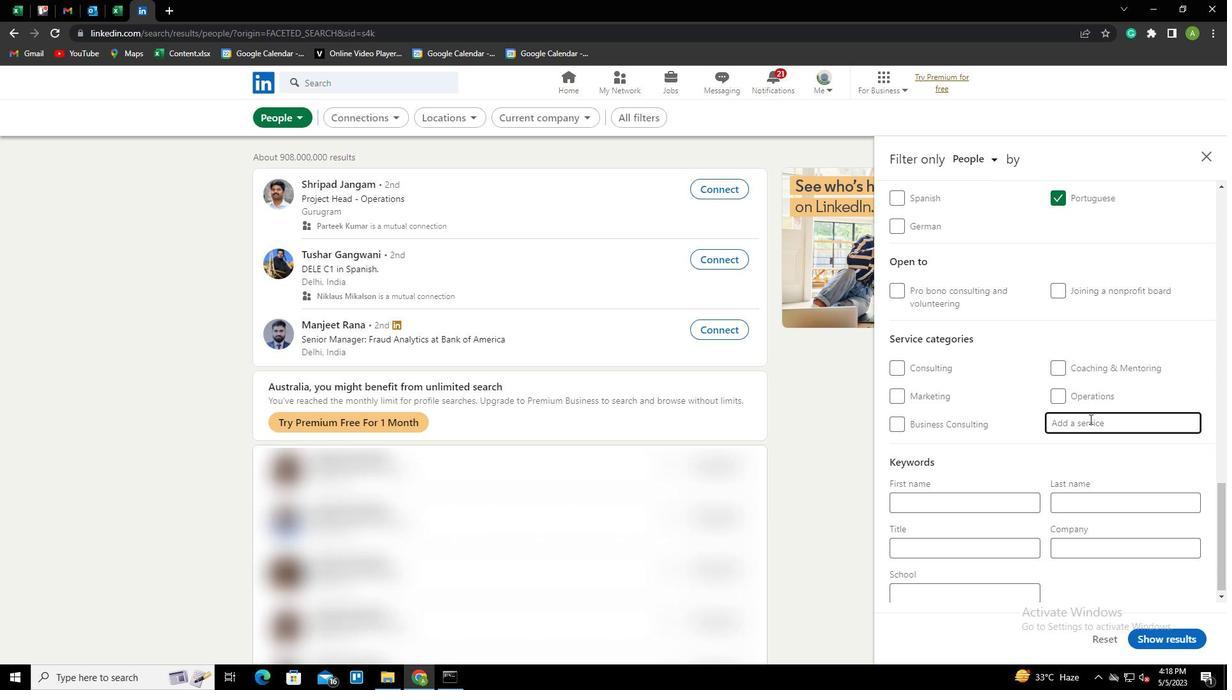 
Action: Key pressed <Key.shift><Key.shift><Key.shift><Key.shift><Key.shift>HR<Key.space><Key.shift>CONSULTING<Key.down><Key.enter>
Screenshot: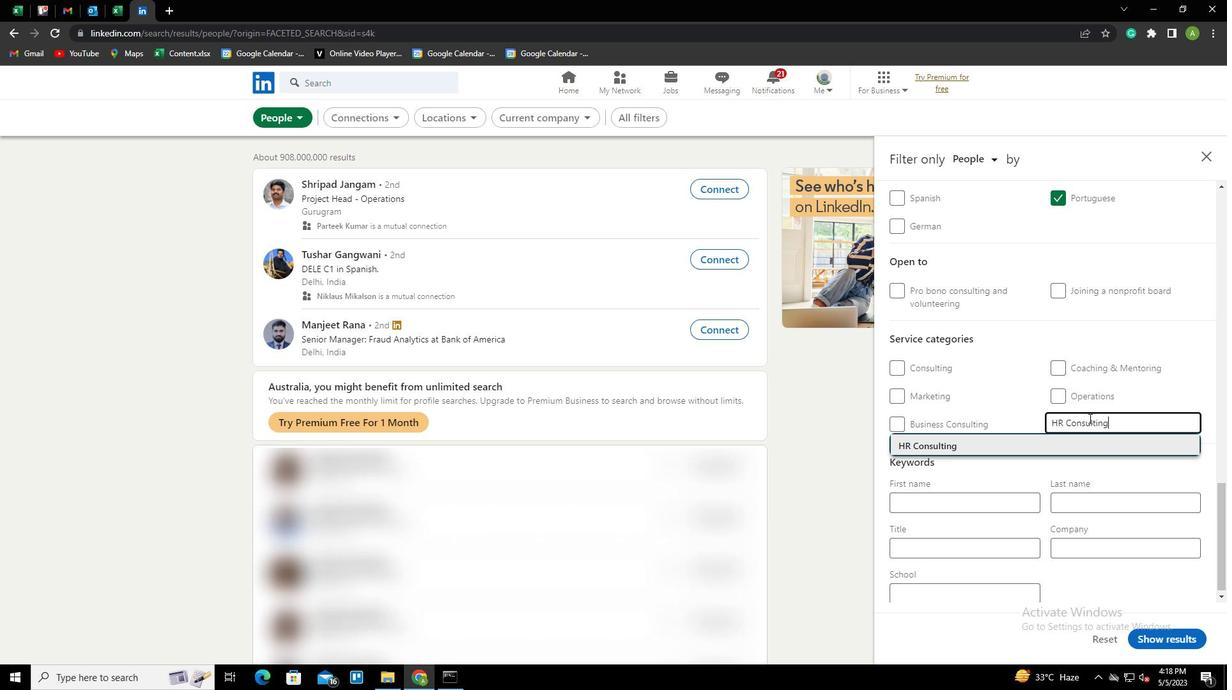 
Action: Mouse scrolled (1089, 418) with delta (0, 0)
Screenshot: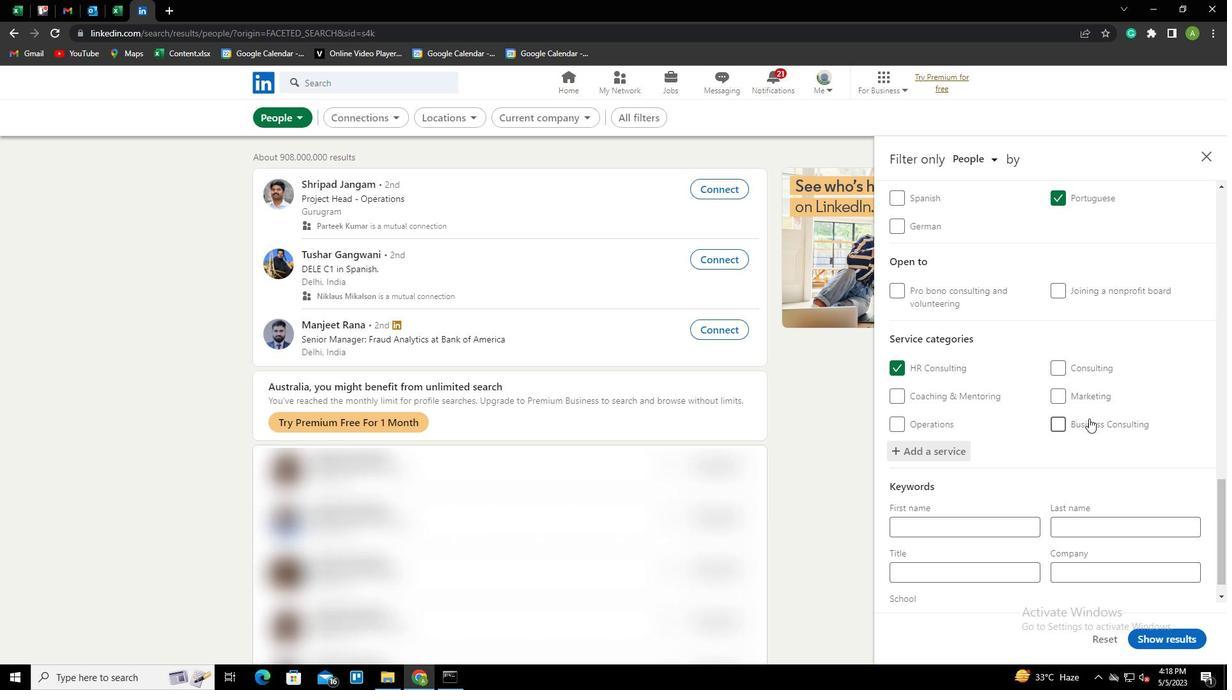 
Action: Mouse scrolled (1089, 418) with delta (0, 0)
Screenshot: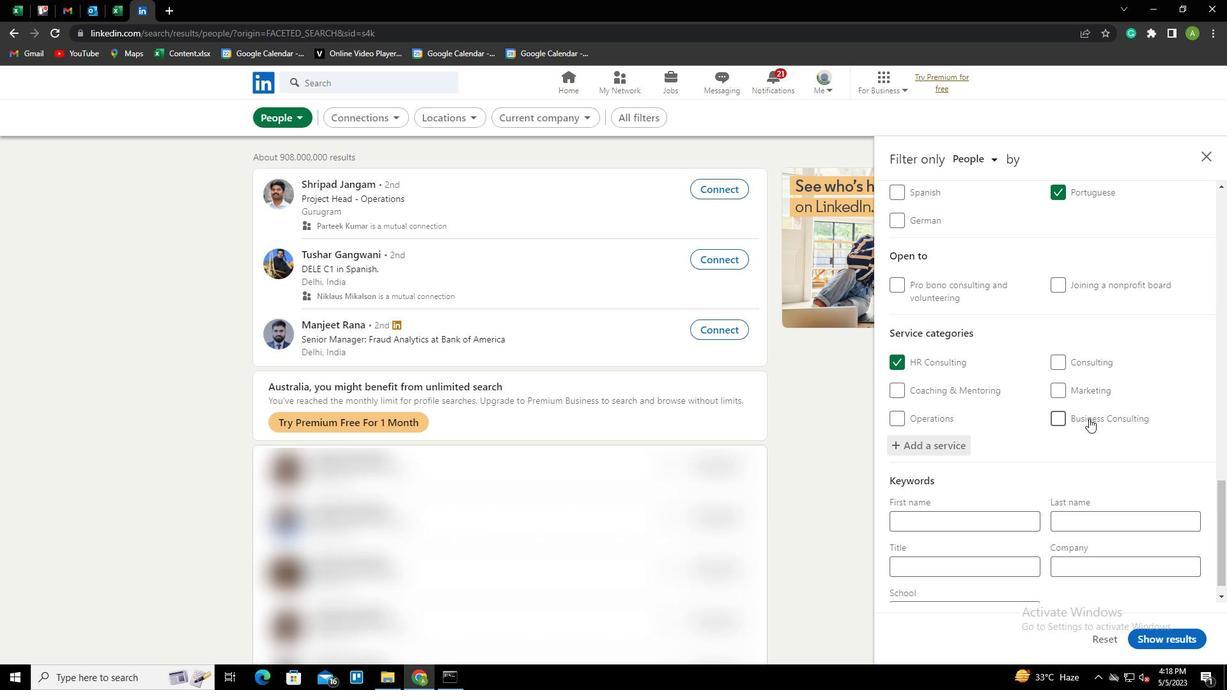 
Action: Mouse scrolled (1089, 418) with delta (0, 0)
Screenshot: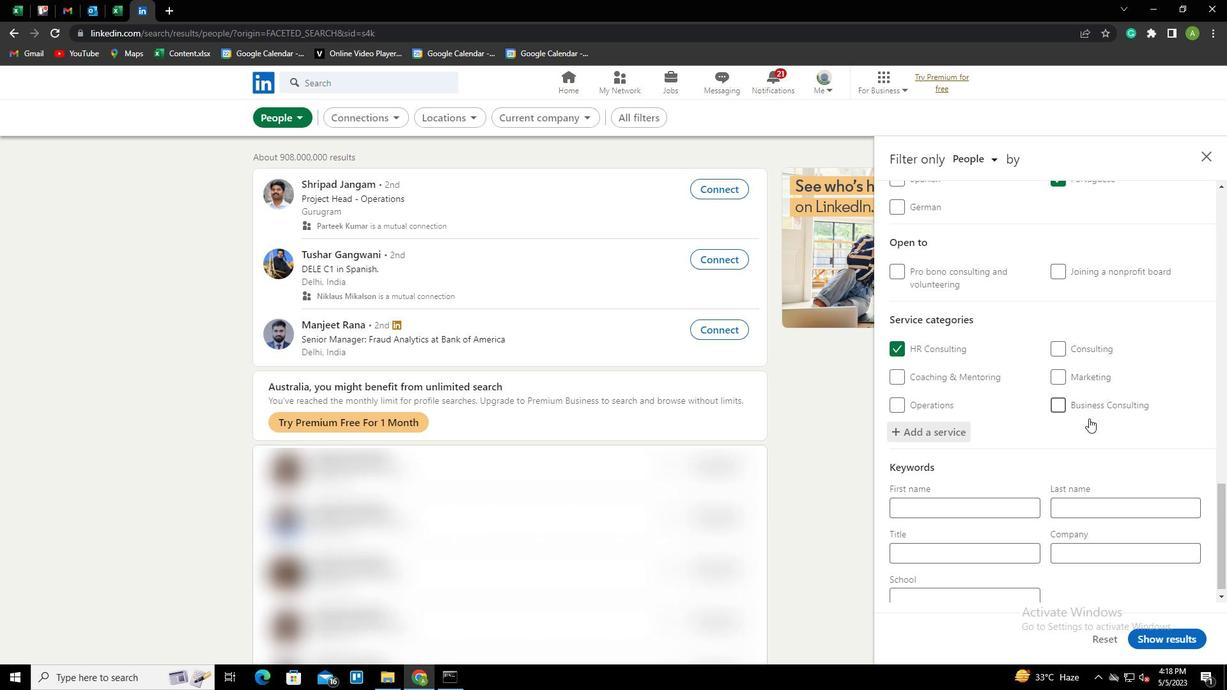 
Action: Mouse scrolled (1089, 418) with delta (0, 0)
Screenshot: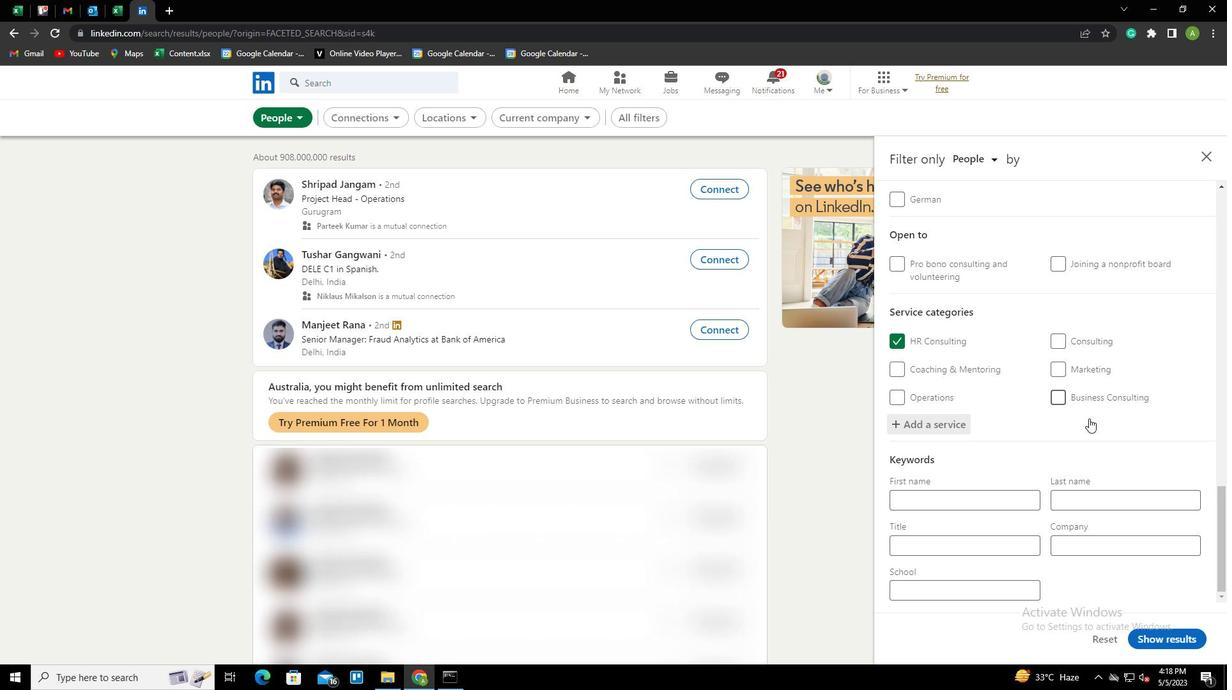 
Action: Mouse moved to (951, 541)
Screenshot: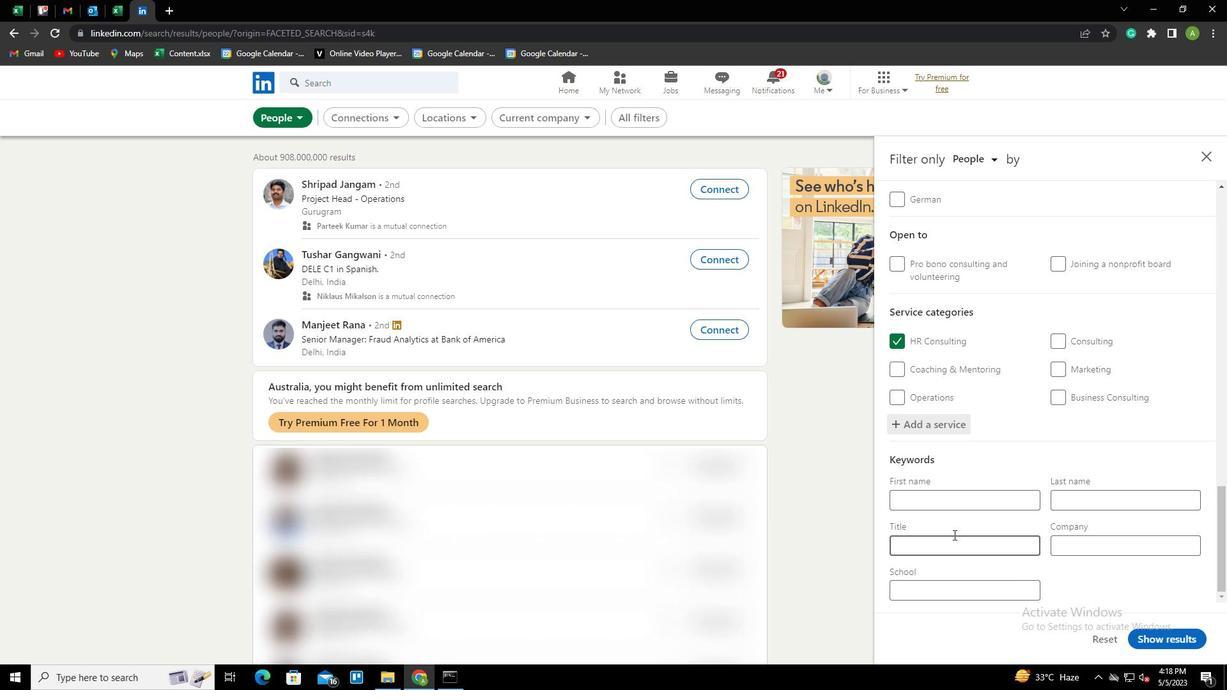 
Action: Mouse pressed left at (951, 541)
Screenshot: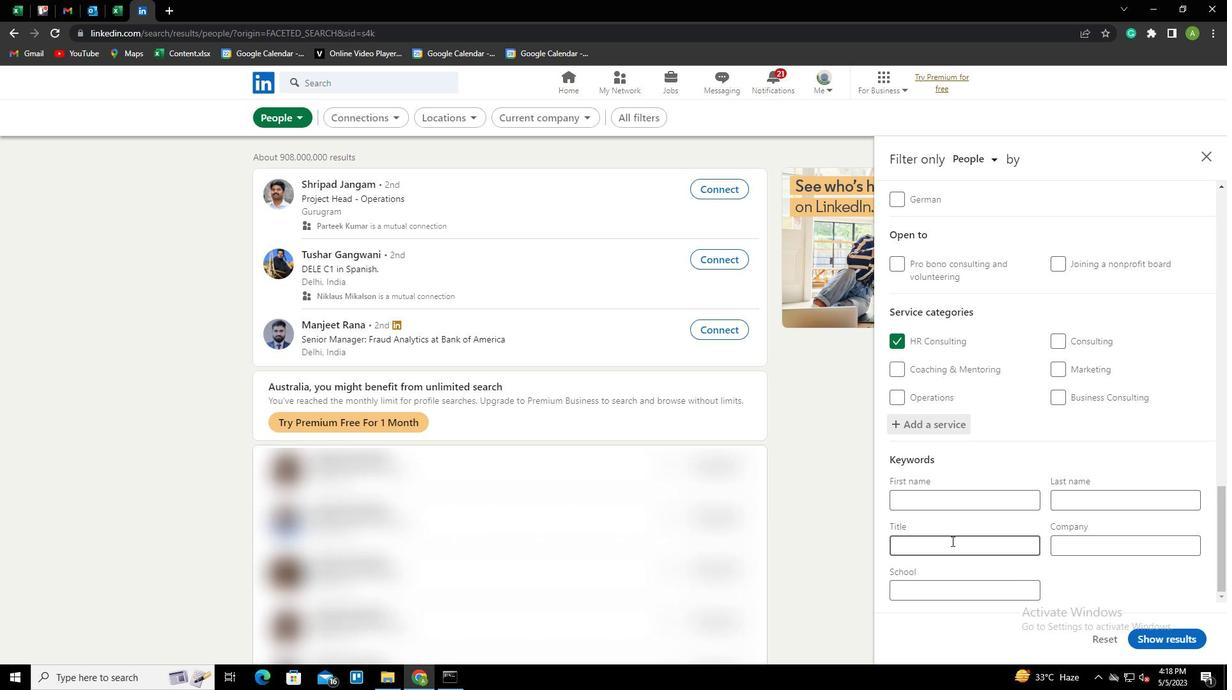
Action: Key pressed <Key.shift><Key.shift><Key.shift><Key.shift><Key.shift><Key.shift><Key.shift><Key.shift><Key.shift><Key.shift><Key.shift><Key.shift><Key.shift><Key.shift>FRONT<Key.space><Key.shift>DOOR<Key.space><Key.shift><Key.shift><Key.shift><Key.shift><Key.shift><Key.shift><Key.shift>GREETER
Screenshot: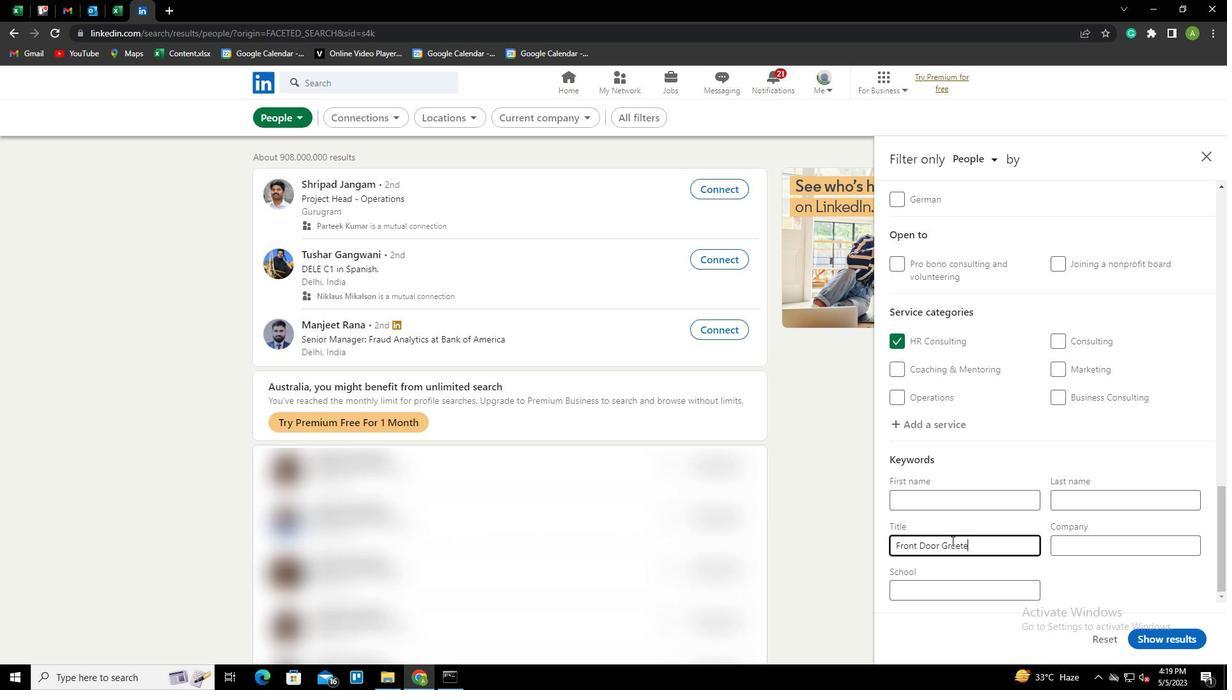 
Action: Mouse moved to (1086, 581)
Screenshot: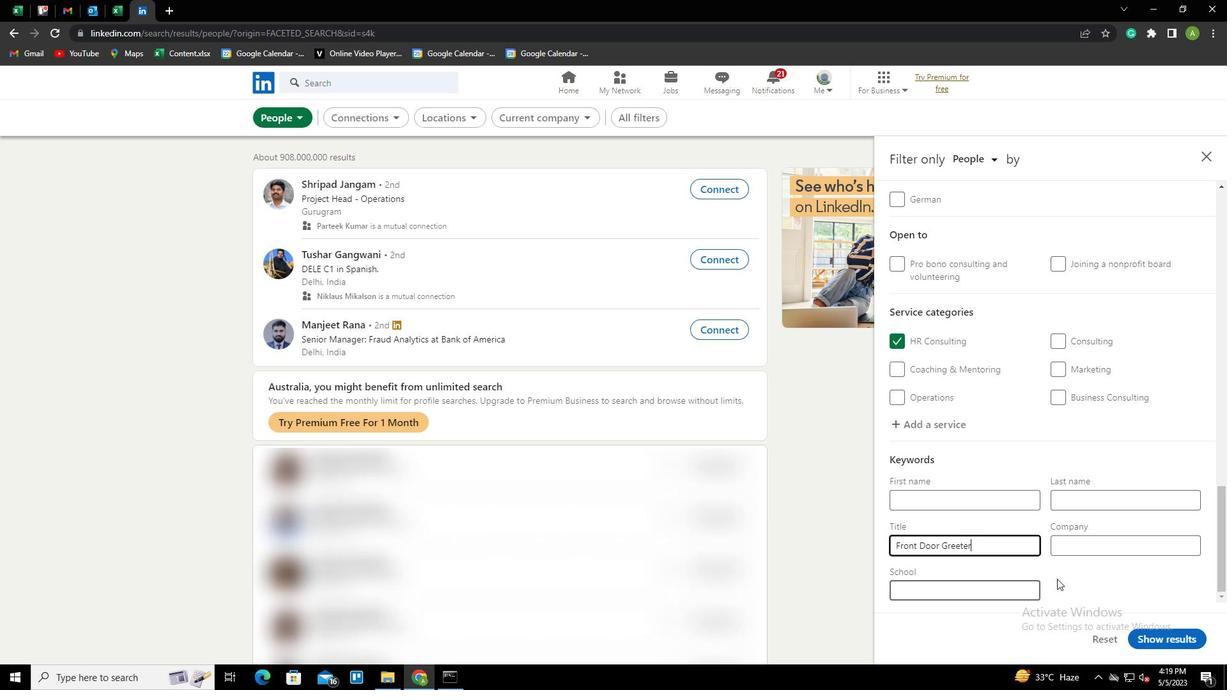 
Action: Mouse pressed left at (1086, 581)
Screenshot: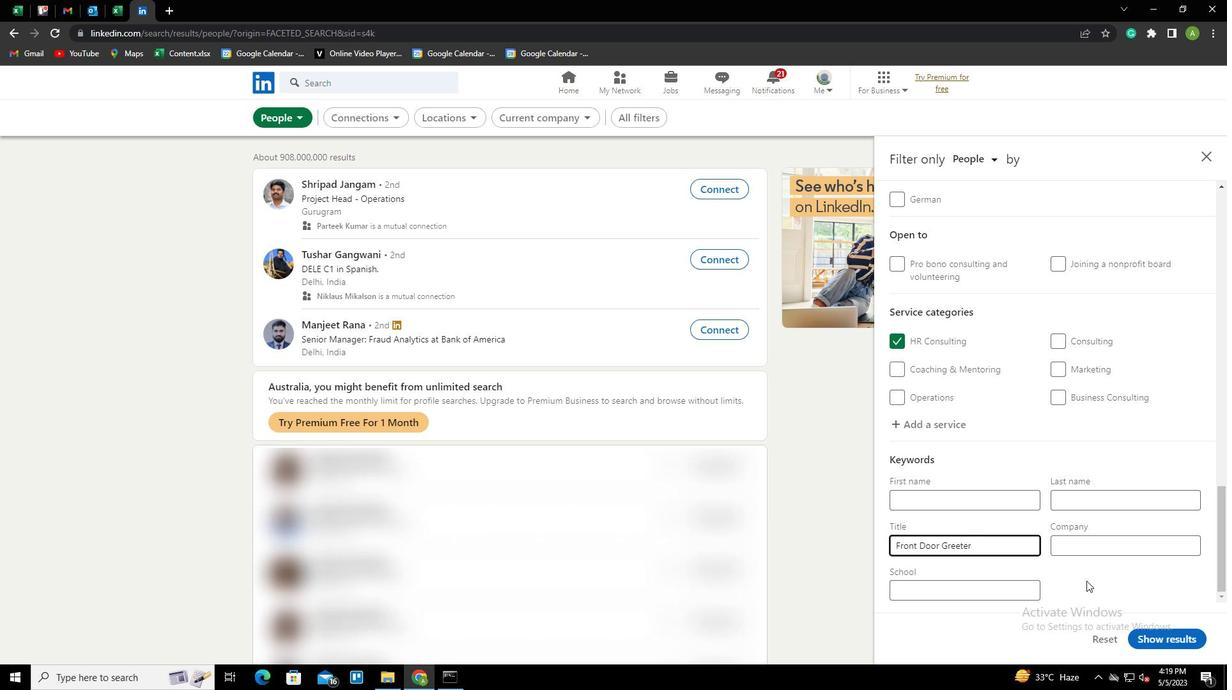 
Action: Mouse moved to (1163, 636)
Screenshot: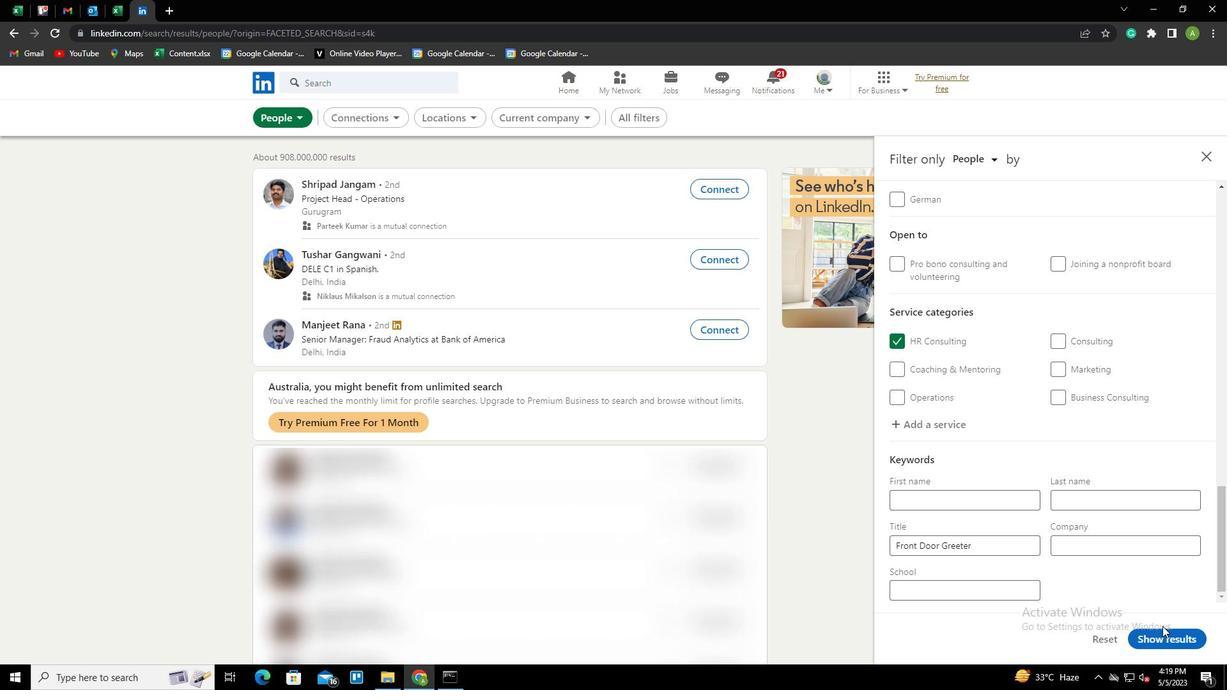 
Action: Mouse pressed left at (1163, 636)
Screenshot: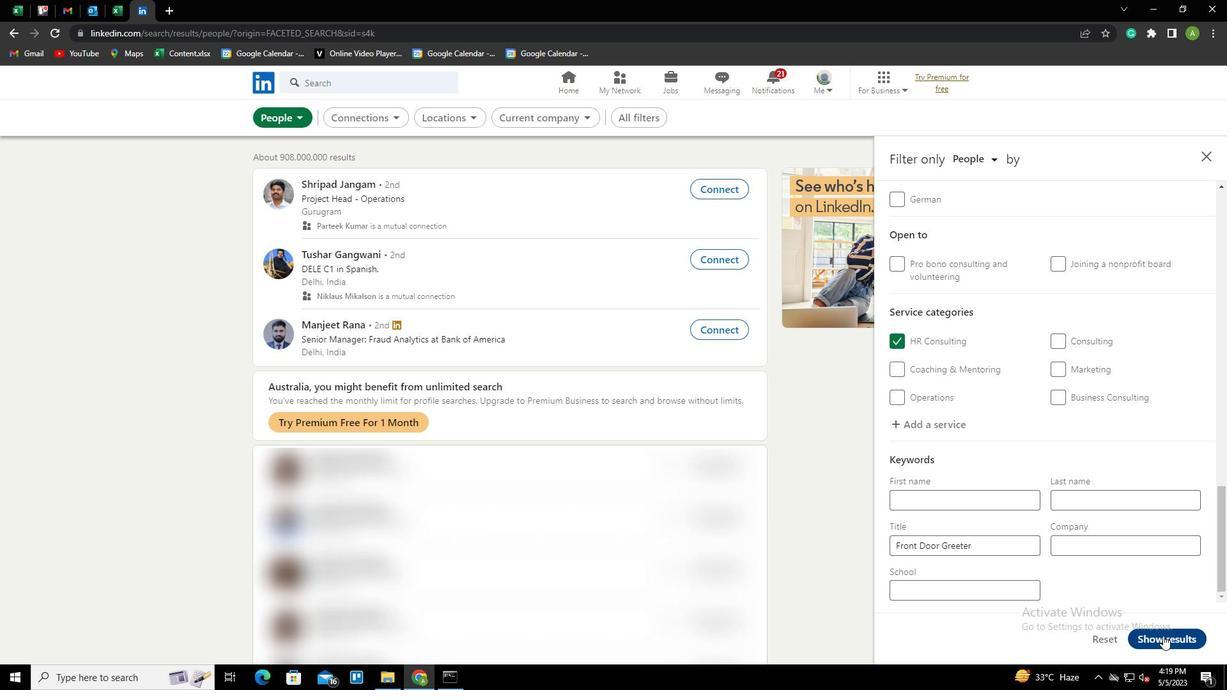 
